 Task: Find a flat in Bebington for 9 guests from 8th to 15th August with 8+ beds, 5 bathrooms, Wifi, Free parking, and a price range of ₹10,000 to ₹14,000.
Action: Mouse moved to (458, 97)
Screenshot: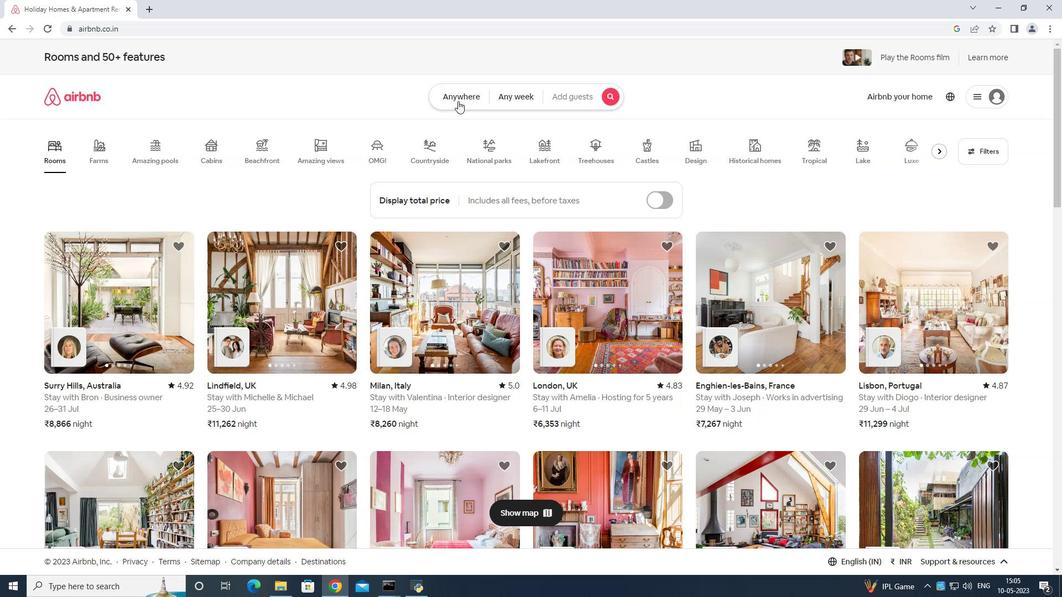 
Action: Mouse pressed left at (458, 97)
Screenshot: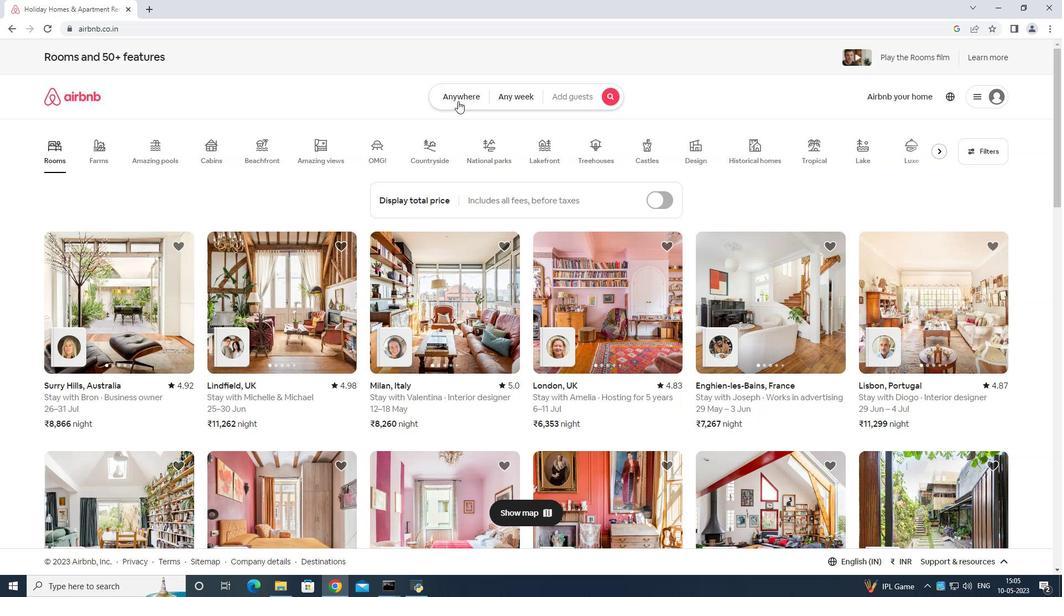 
Action: Mouse moved to (444, 140)
Screenshot: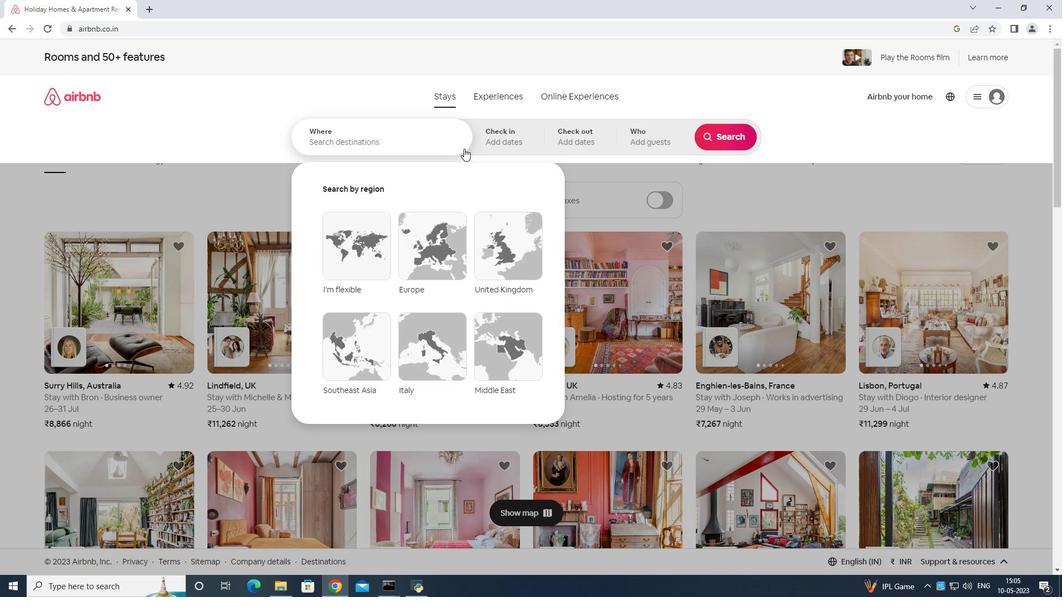 
Action: Mouse pressed left at (444, 140)
Screenshot: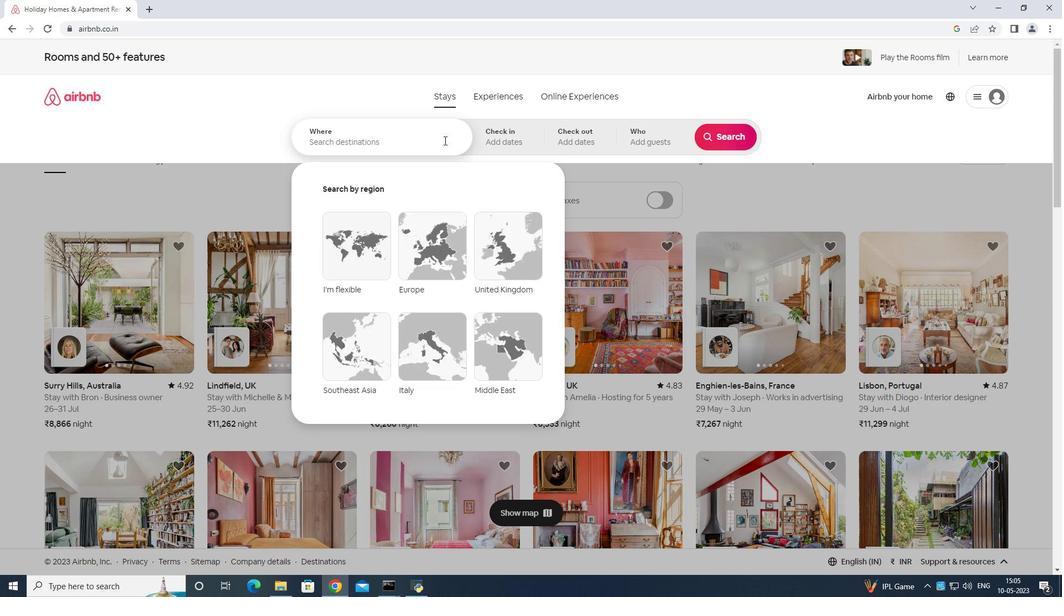 
Action: Mouse moved to (439, 137)
Screenshot: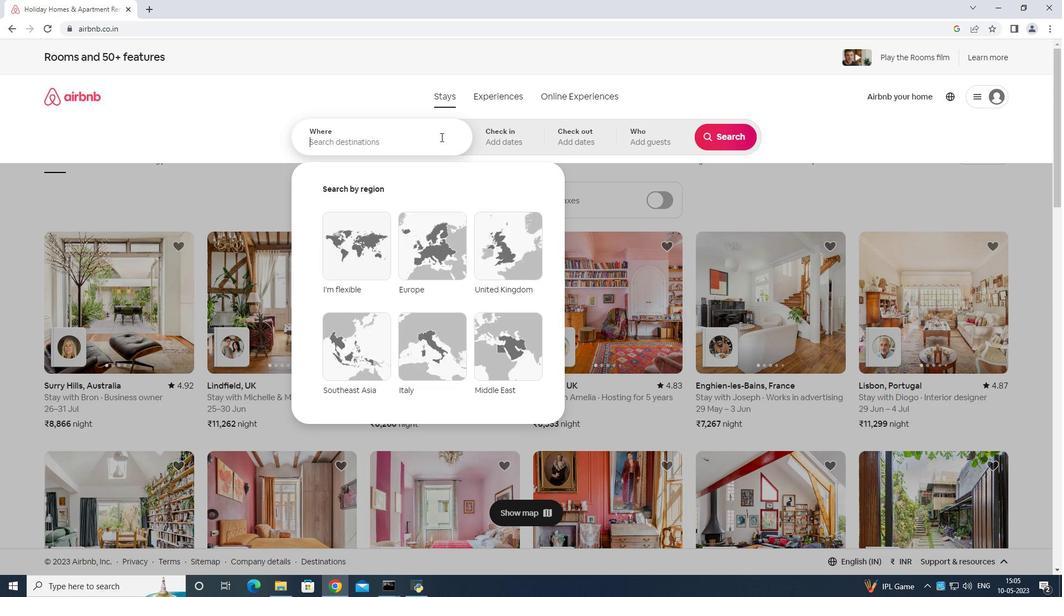 
Action: Key pressed <Key.shift>Bebington<Key.space>united<Key.space>kim<Key.backspace>m<Key.backspace>ngdom<Key.enter>
Screenshot: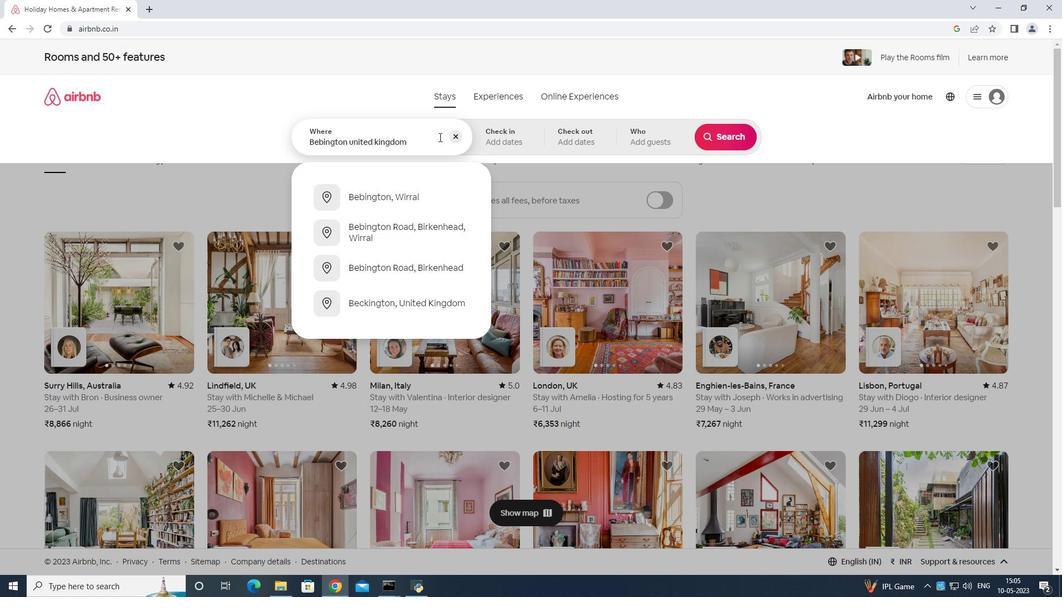 
Action: Mouse moved to (723, 222)
Screenshot: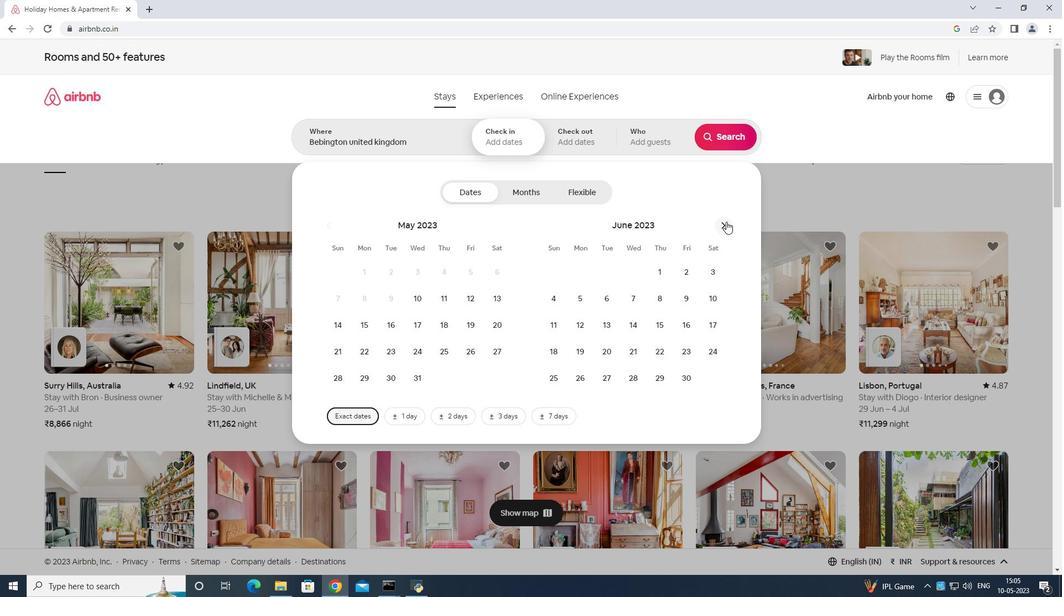 
Action: Mouse pressed left at (723, 222)
Screenshot: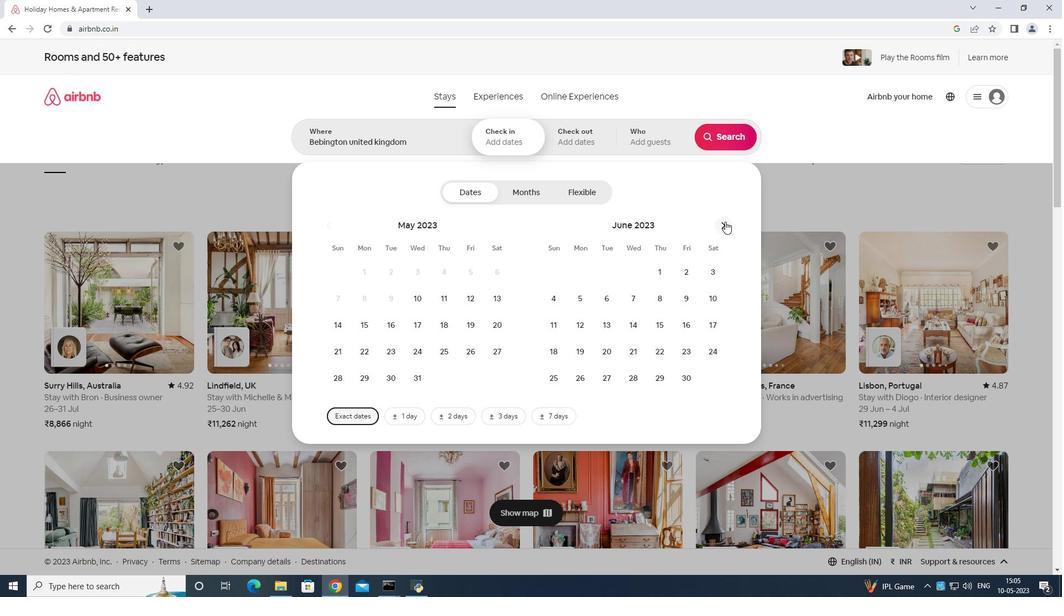 
Action: Mouse moved to (721, 222)
Screenshot: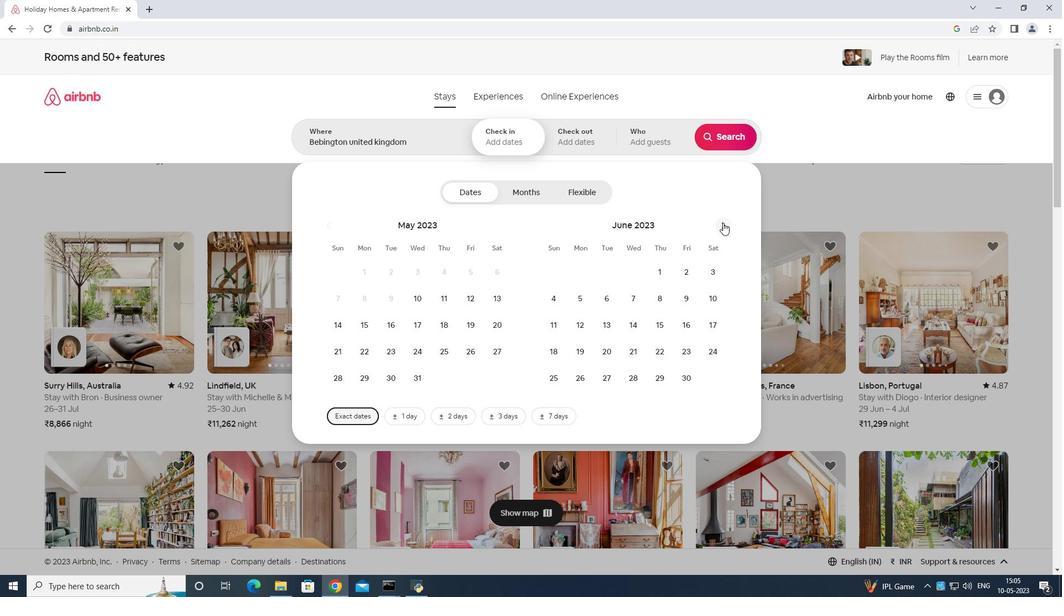 
Action: Mouse pressed left at (721, 222)
Screenshot: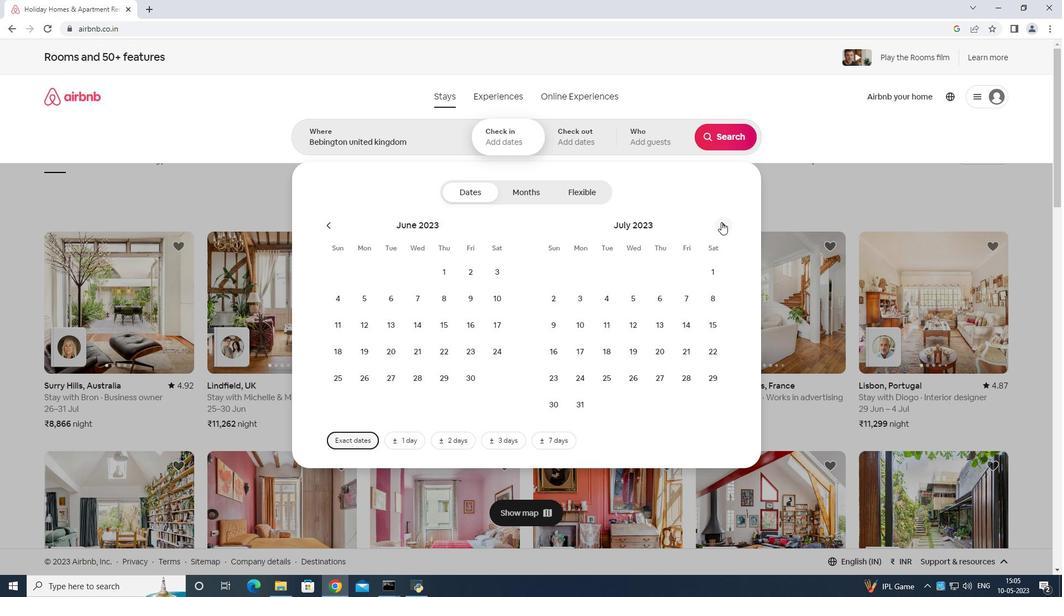 
Action: Mouse moved to (614, 299)
Screenshot: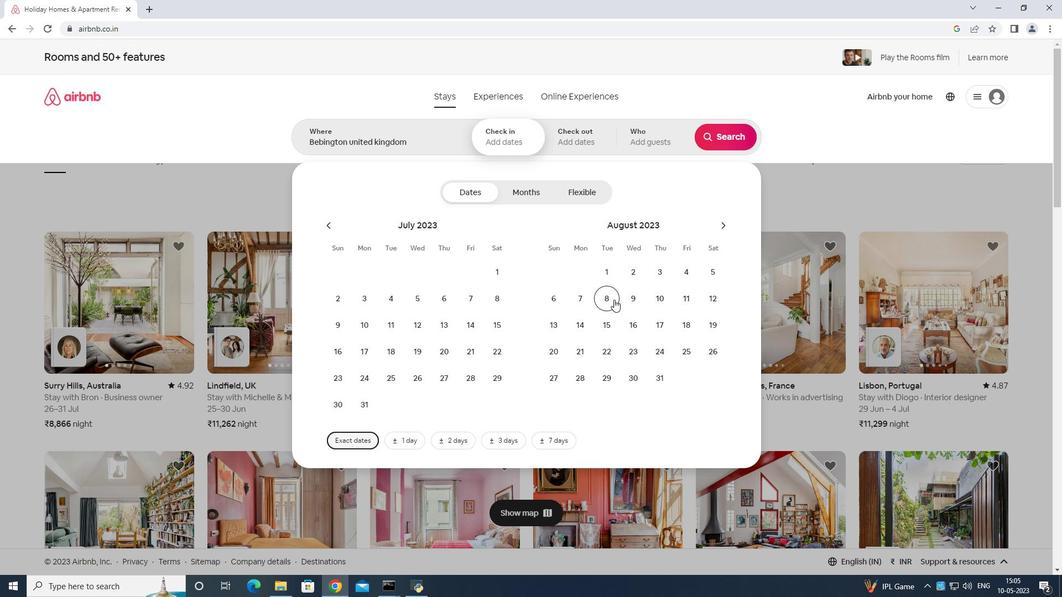
Action: Mouse pressed left at (614, 299)
Screenshot: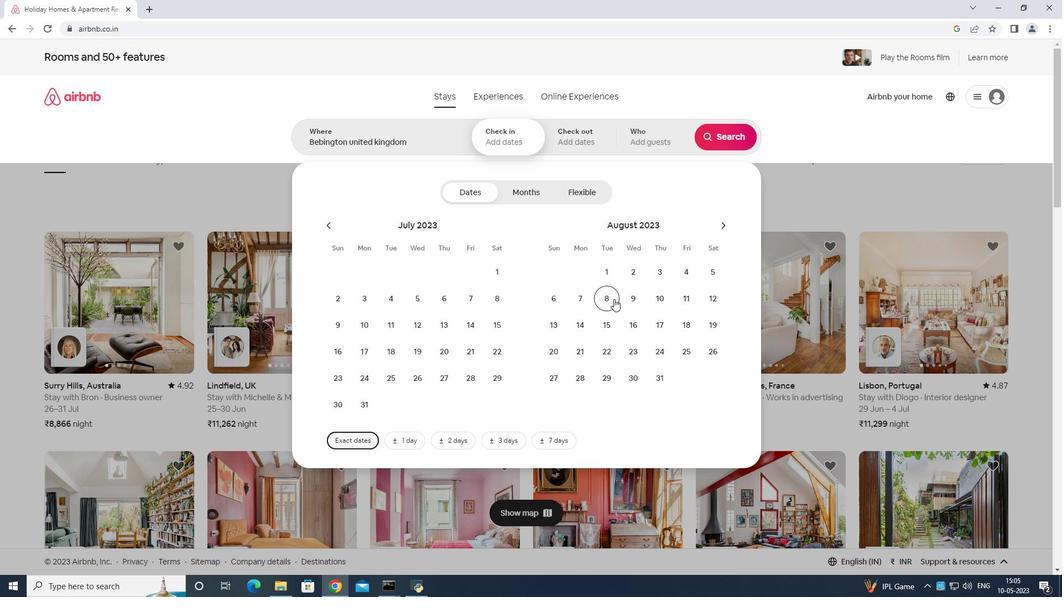 
Action: Mouse moved to (597, 325)
Screenshot: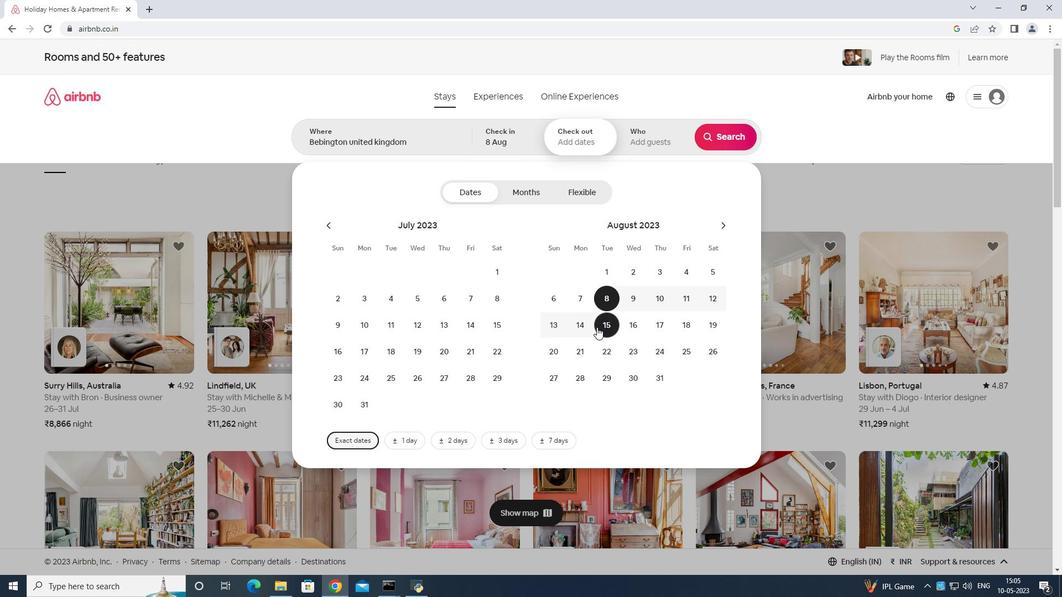 
Action: Mouse pressed left at (597, 325)
Screenshot: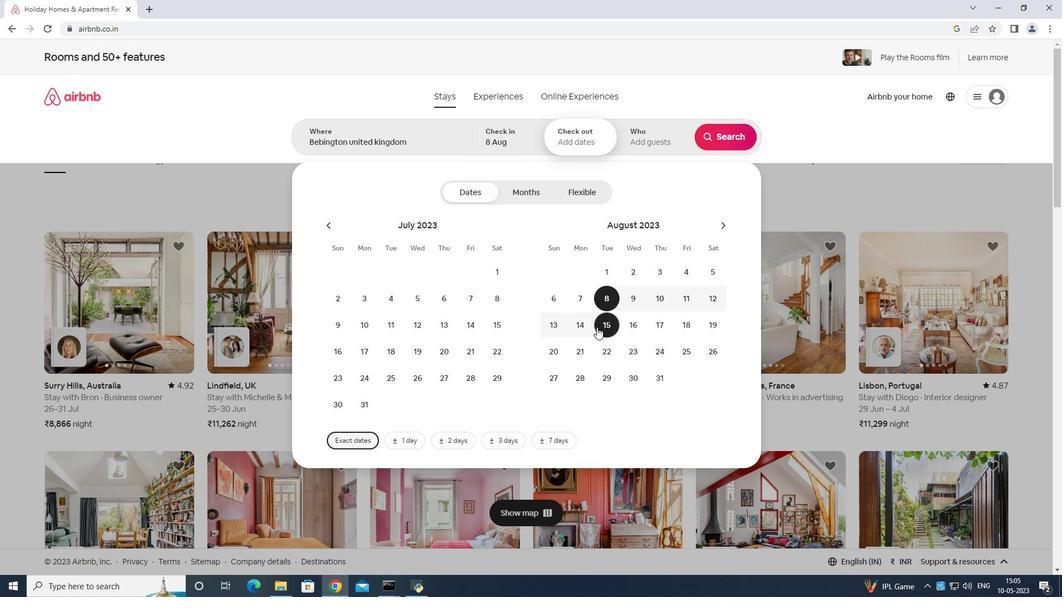 
Action: Mouse moved to (659, 131)
Screenshot: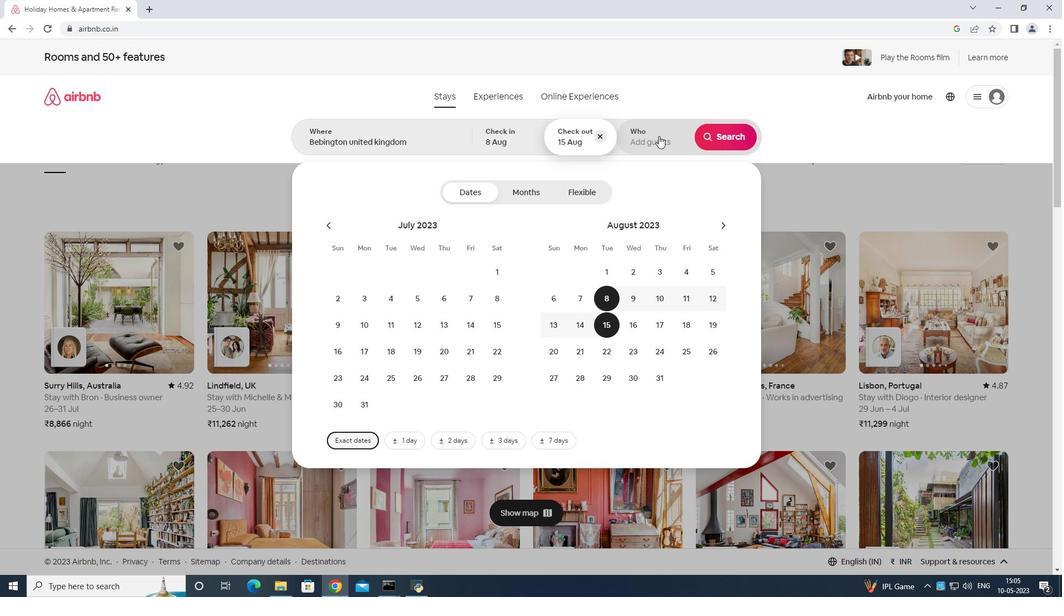 
Action: Mouse pressed left at (659, 131)
Screenshot: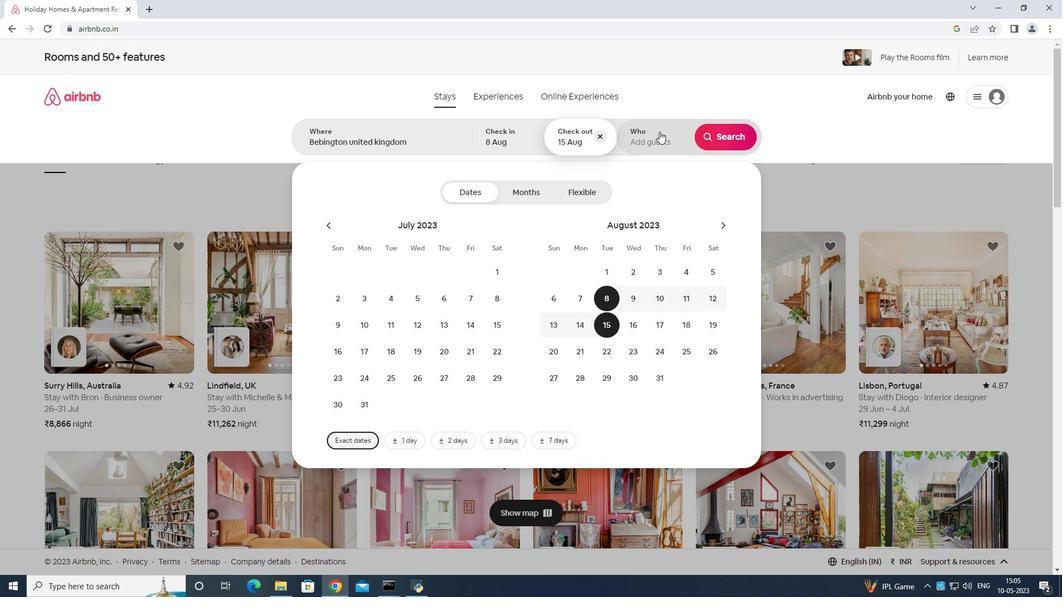 
Action: Mouse moved to (728, 190)
Screenshot: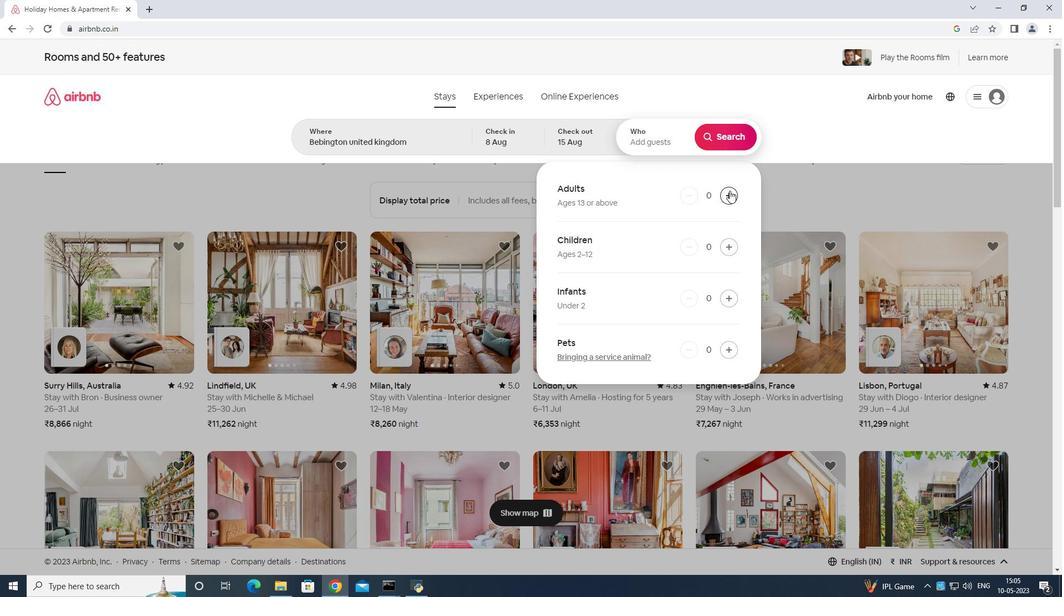 
Action: Mouse pressed left at (728, 190)
Screenshot: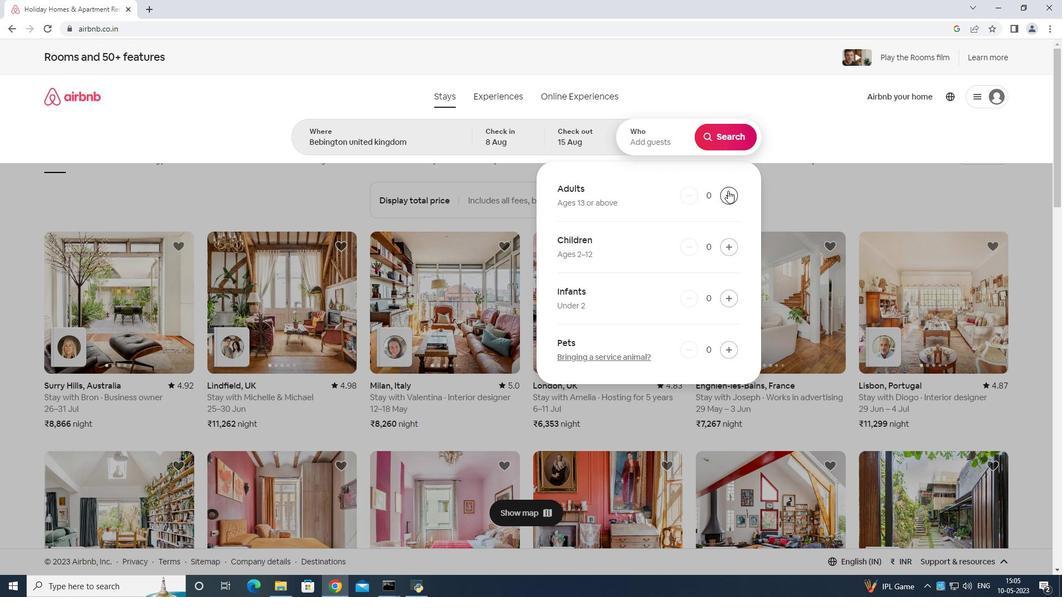 
Action: Mouse pressed left at (728, 190)
Screenshot: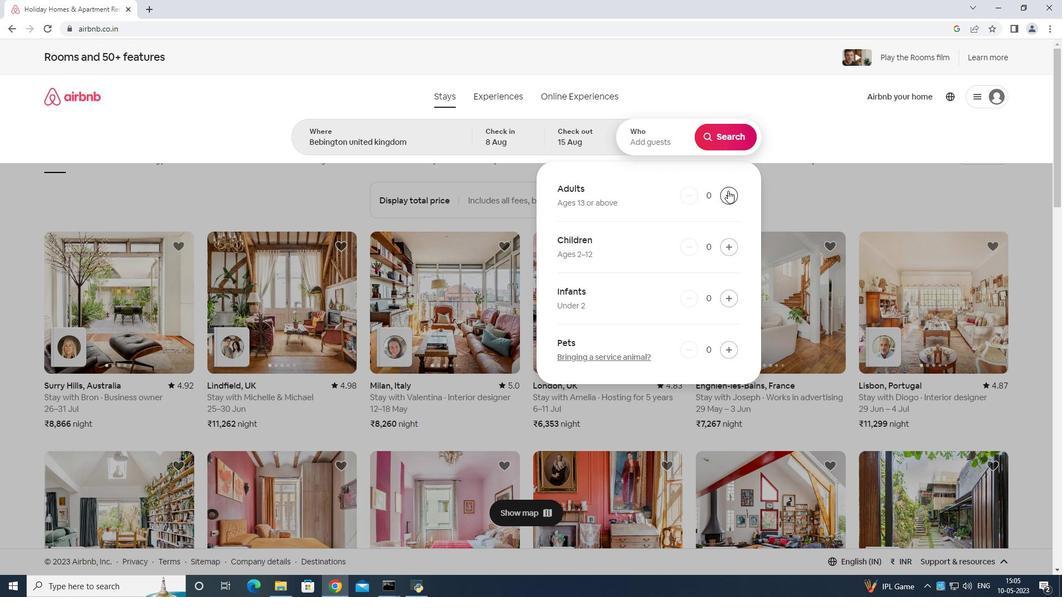 
Action: Mouse pressed left at (728, 190)
Screenshot: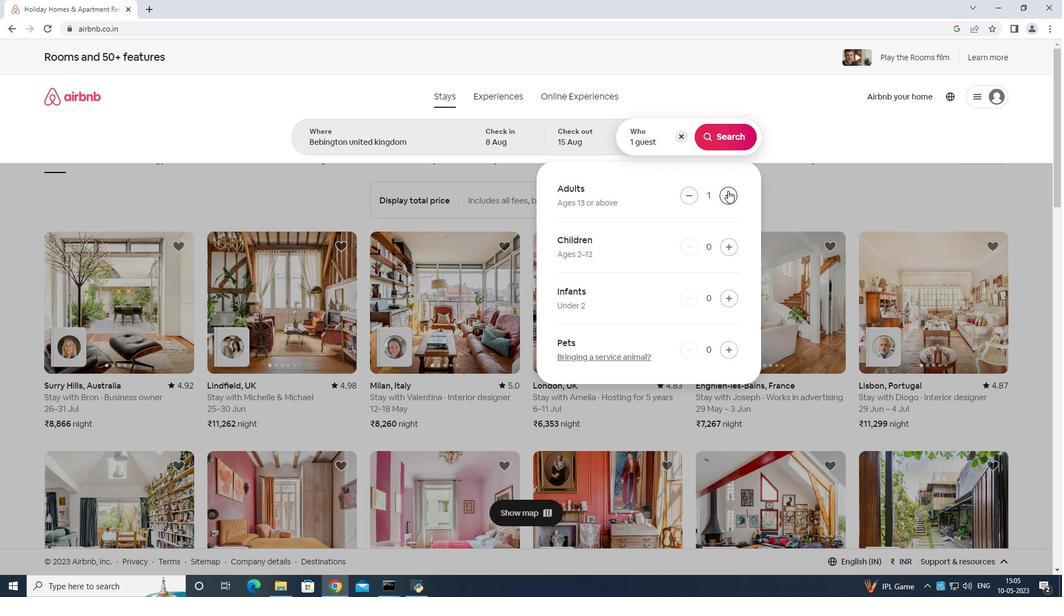 
Action: Mouse pressed left at (728, 190)
Screenshot: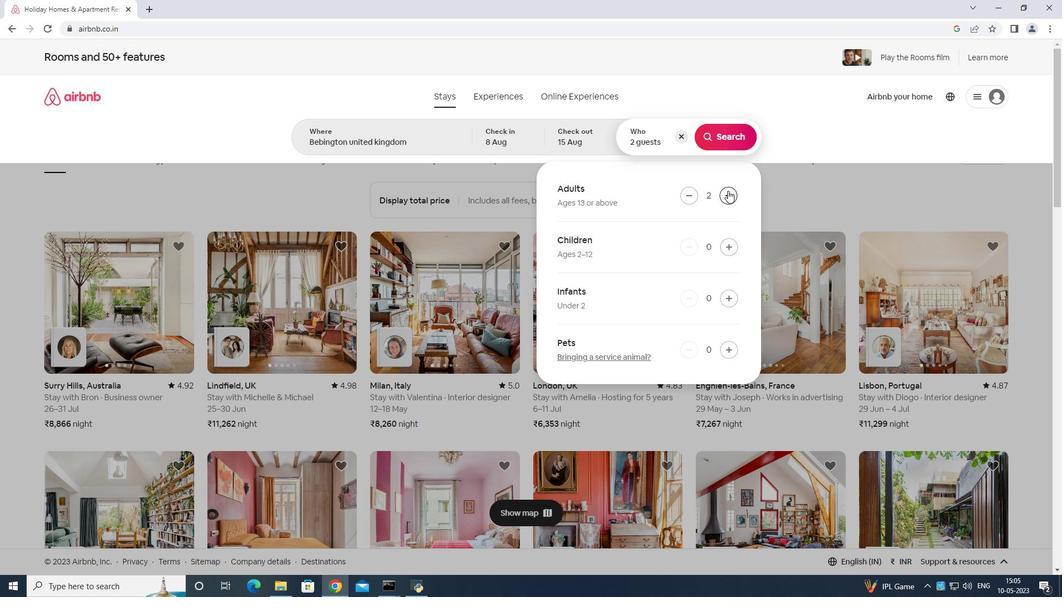 
Action: Mouse pressed left at (728, 190)
Screenshot: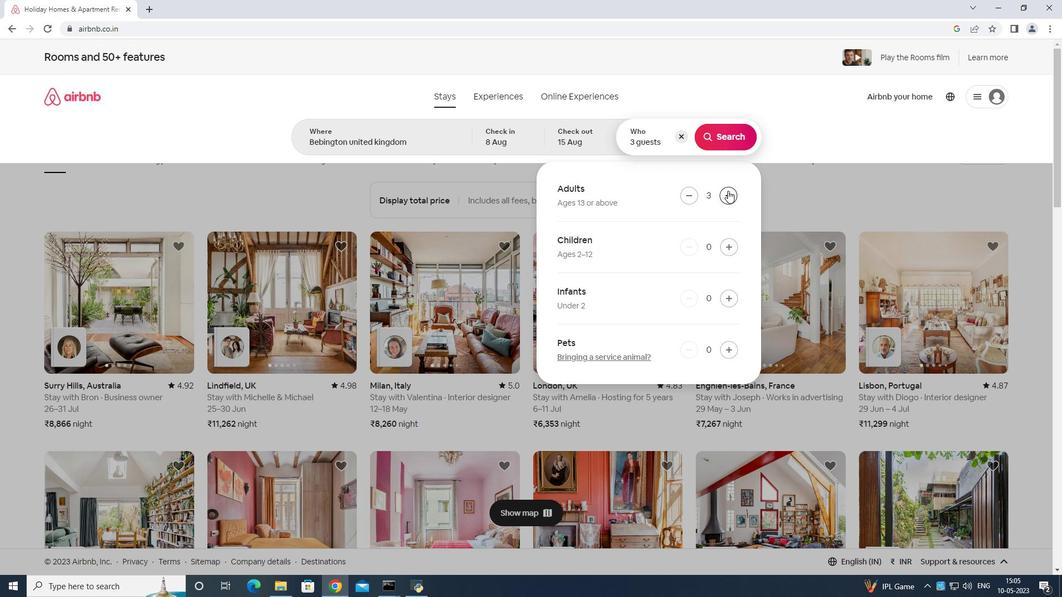 
Action: Mouse pressed left at (728, 190)
Screenshot: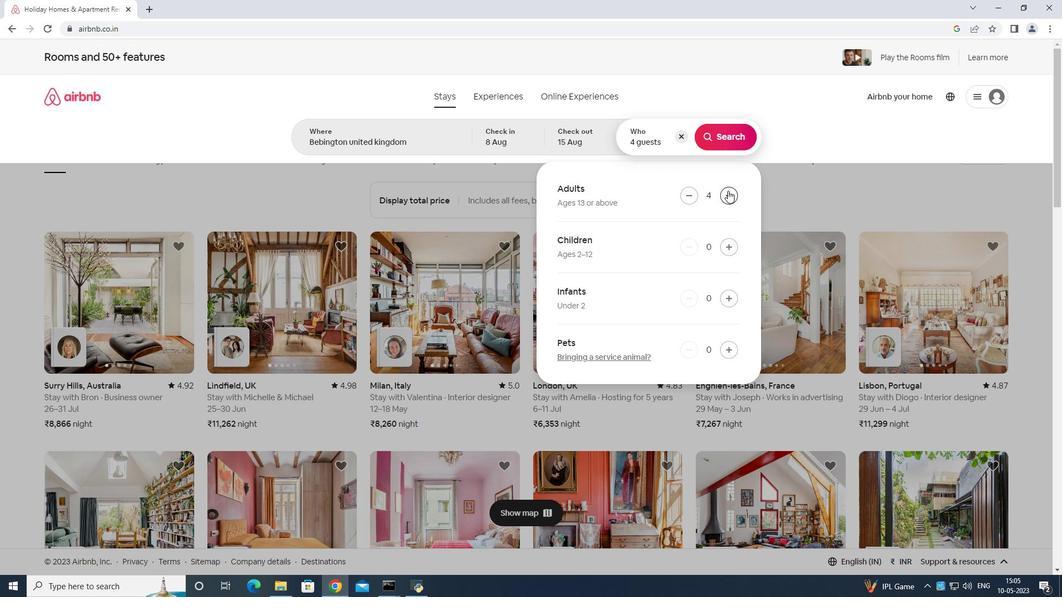 
Action: Mouse pressed left at (728, 190)
Screenshot: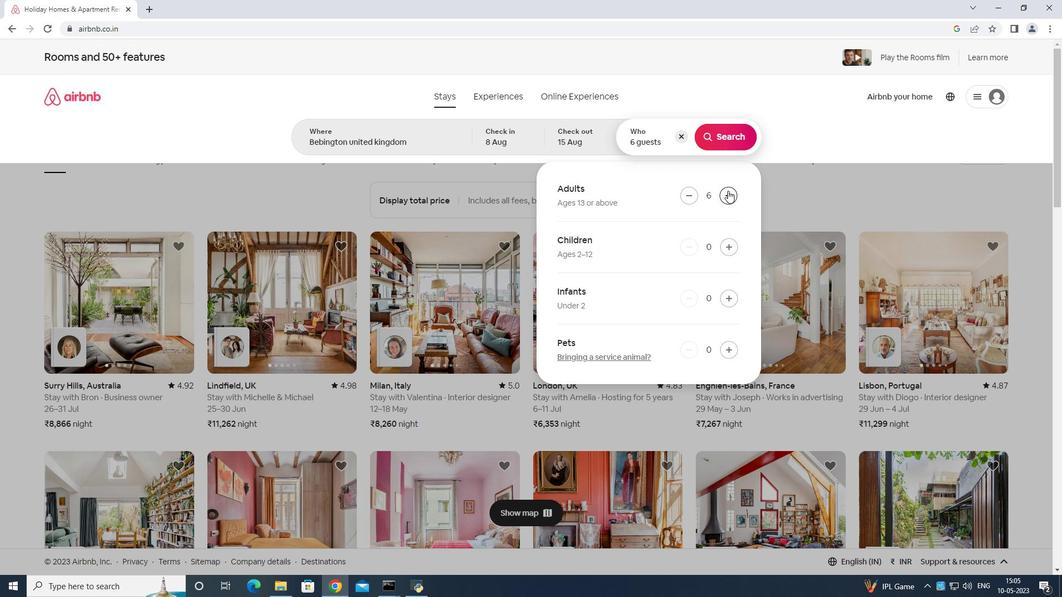 
Action: Mouse pressed left at (728, 190)
Screenshot: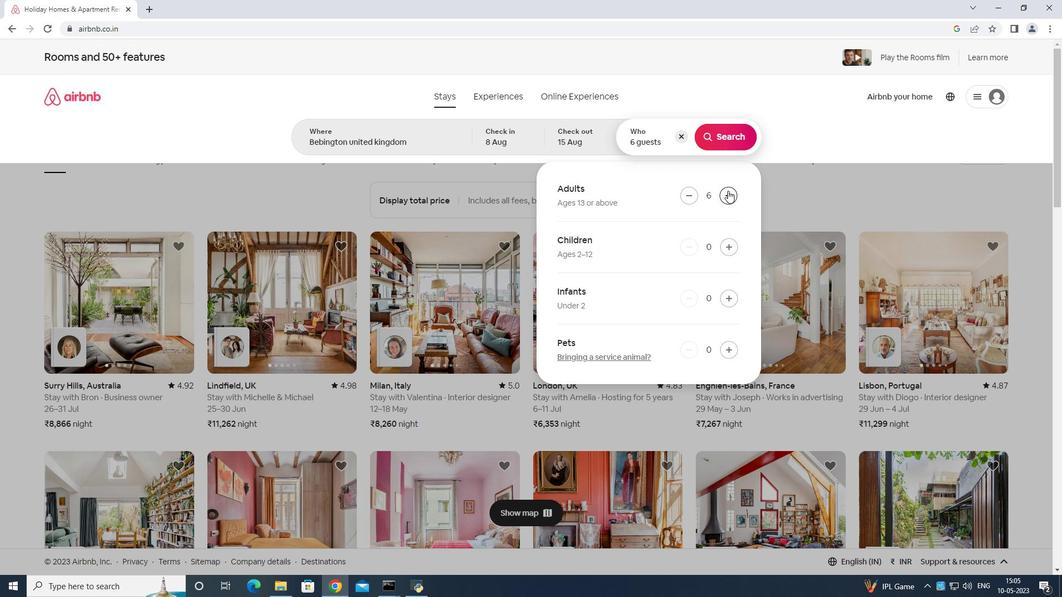 
Action: Mouse moved to (732, 133)
Screenshot: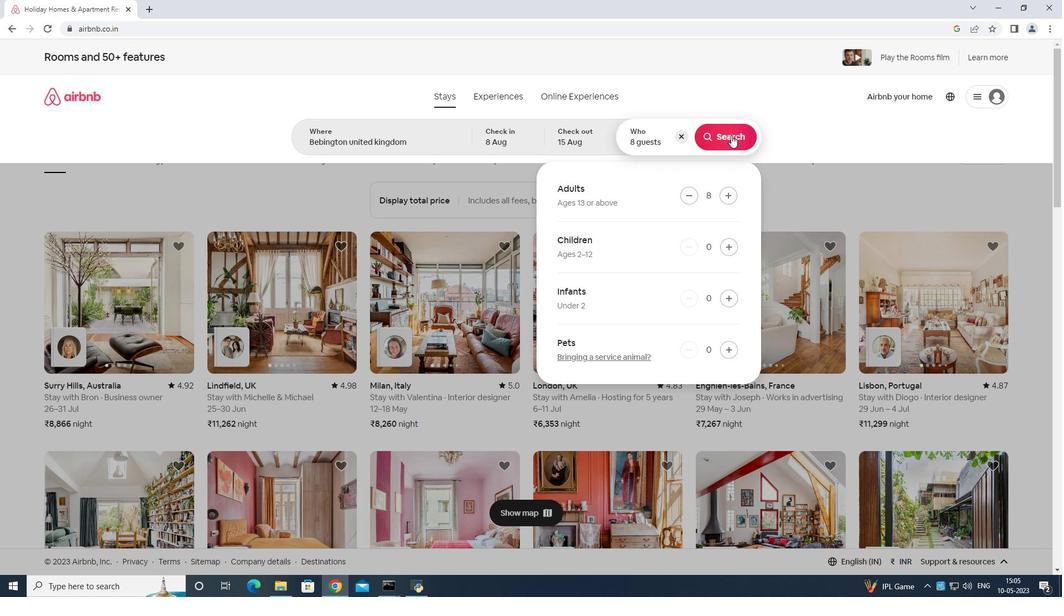 
Action: Mouse pressed left at (732, 133)
Screenshot: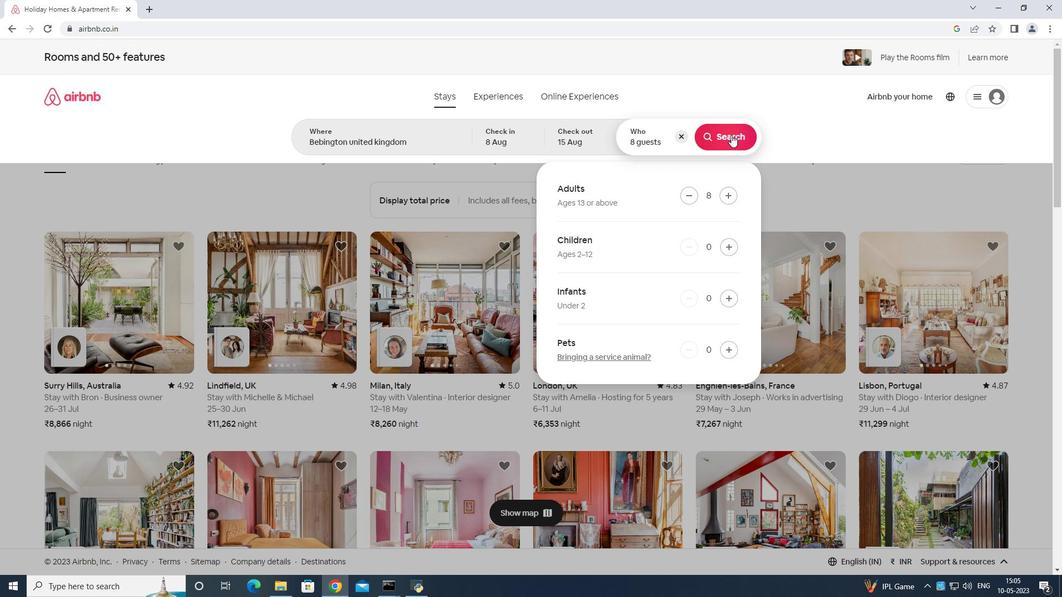 
Action: Mouse moved to (571, 56)
Screenshot: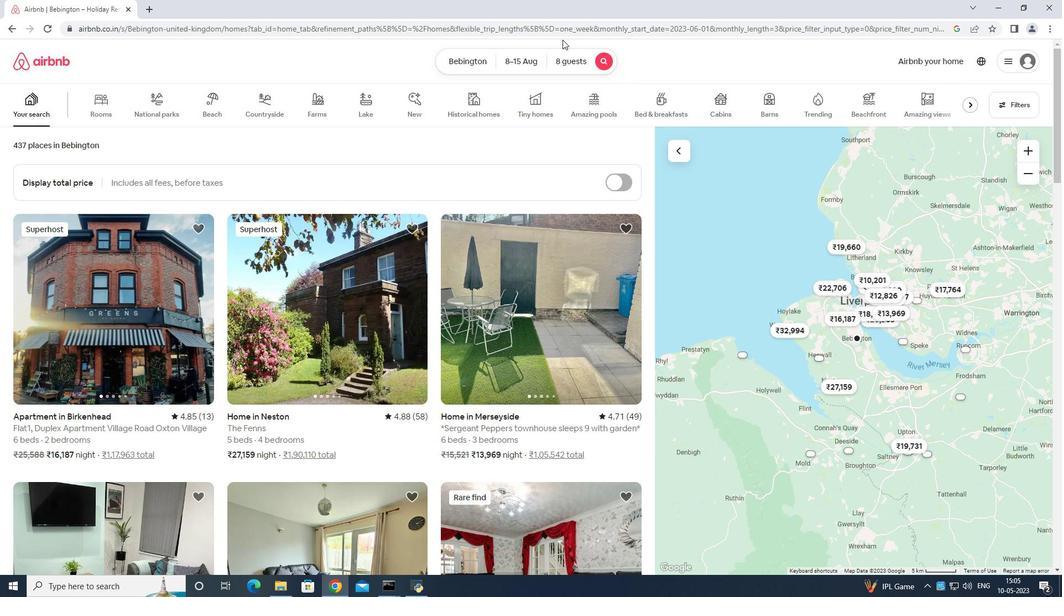 
Action: Mouse pressed left at (571, 56)
Screenshot: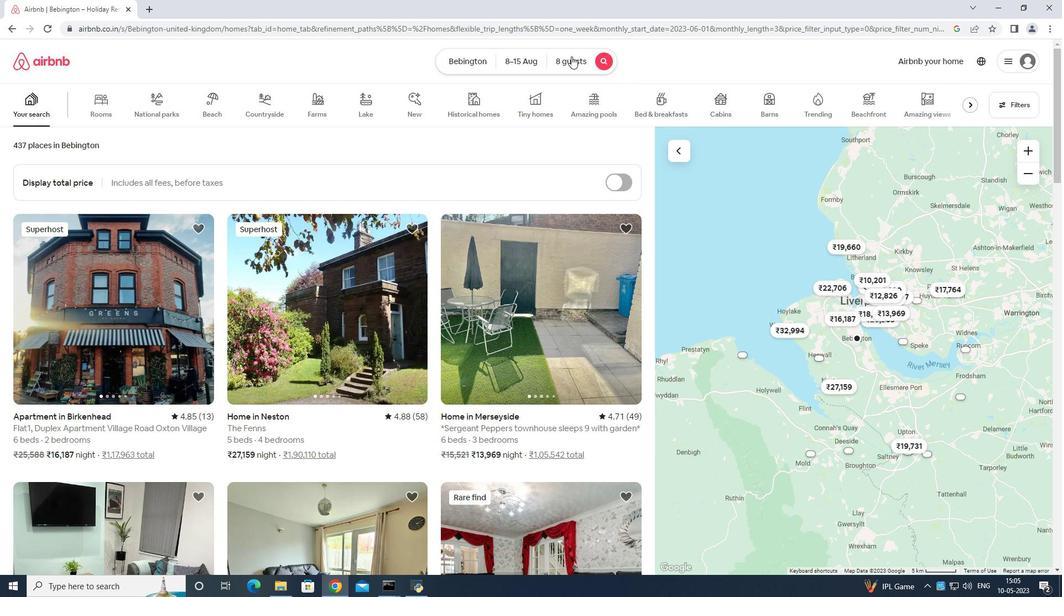 
Action: Mouse moved to (732, 160)
Screenshot: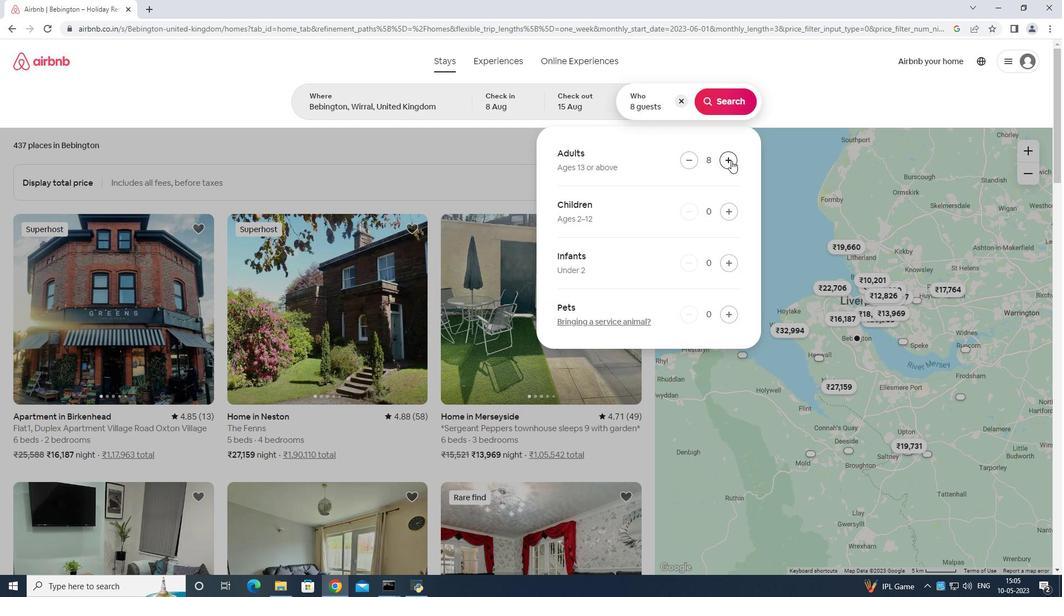 
Action: Mouse pressed left at (732, 160)
Screenshot: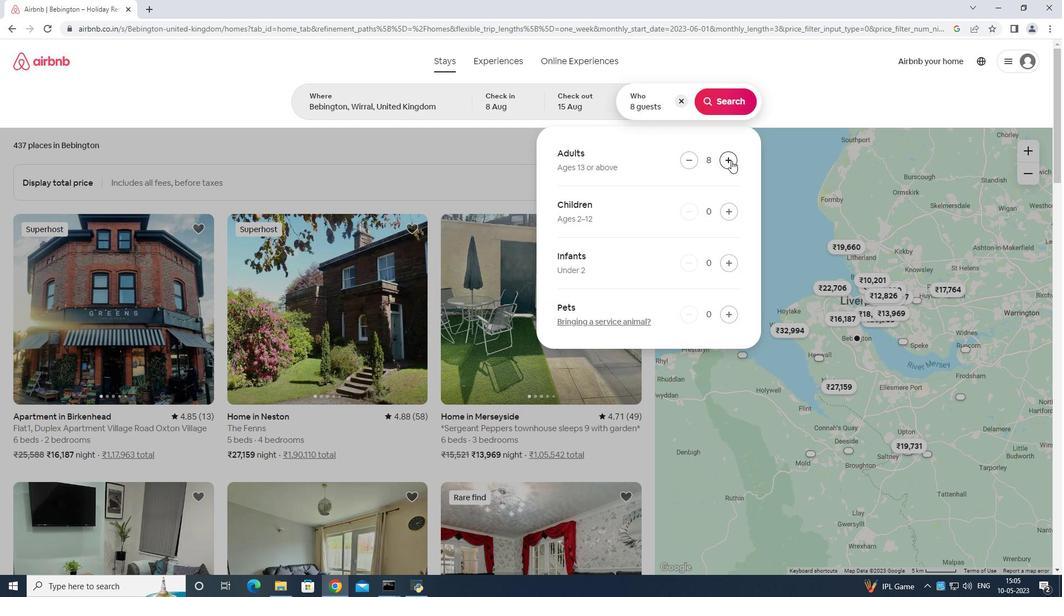 
Action: Mouse moved to (724, 101)
Screenshot: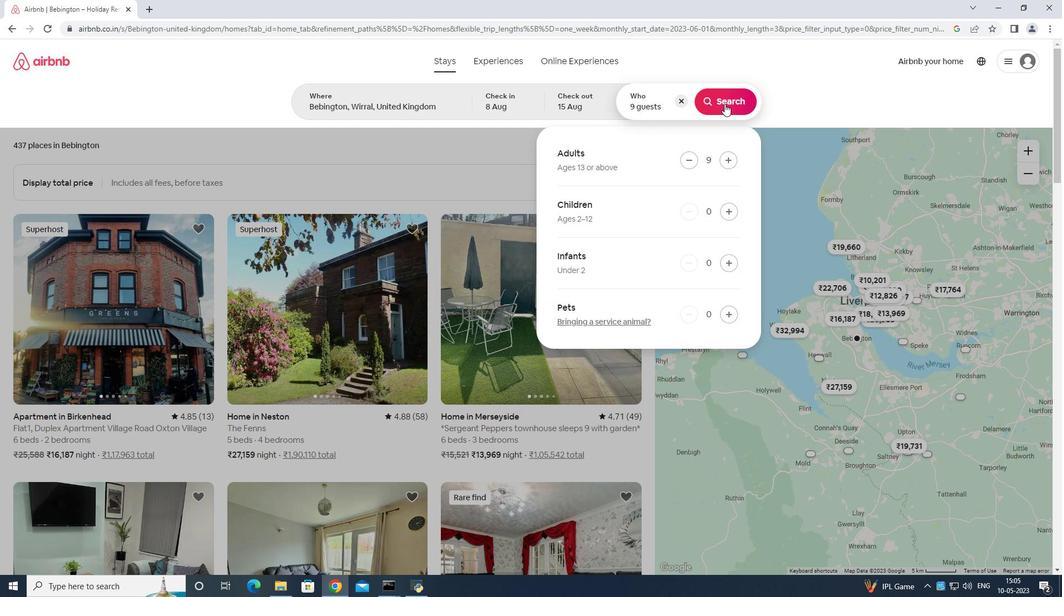 
Action: Mouse pressed left at (724, 101)
Screenshot: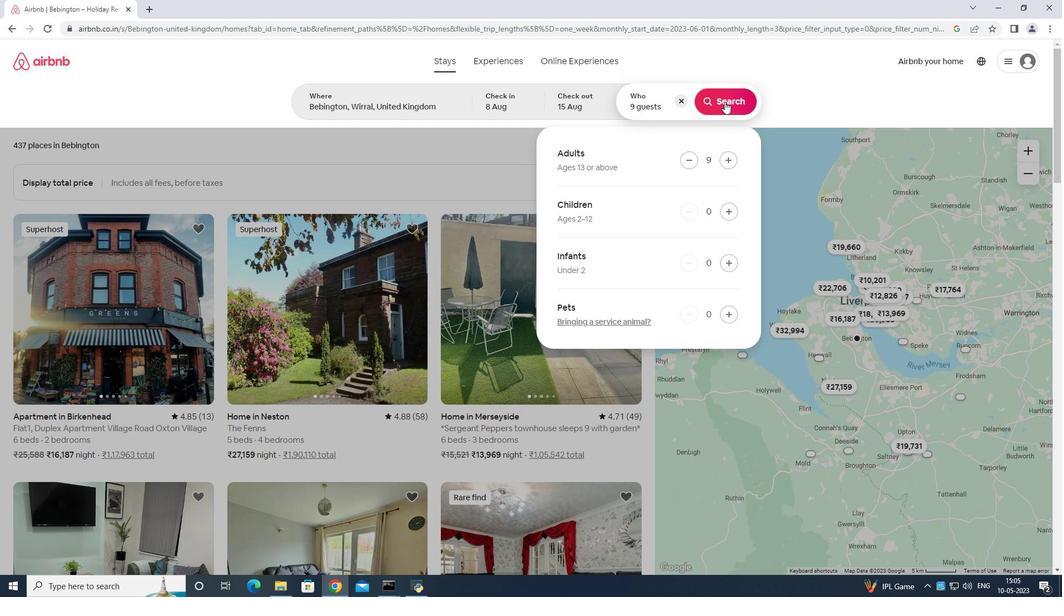 
Action: Mouse moved to (1015, 100)
Screenshot: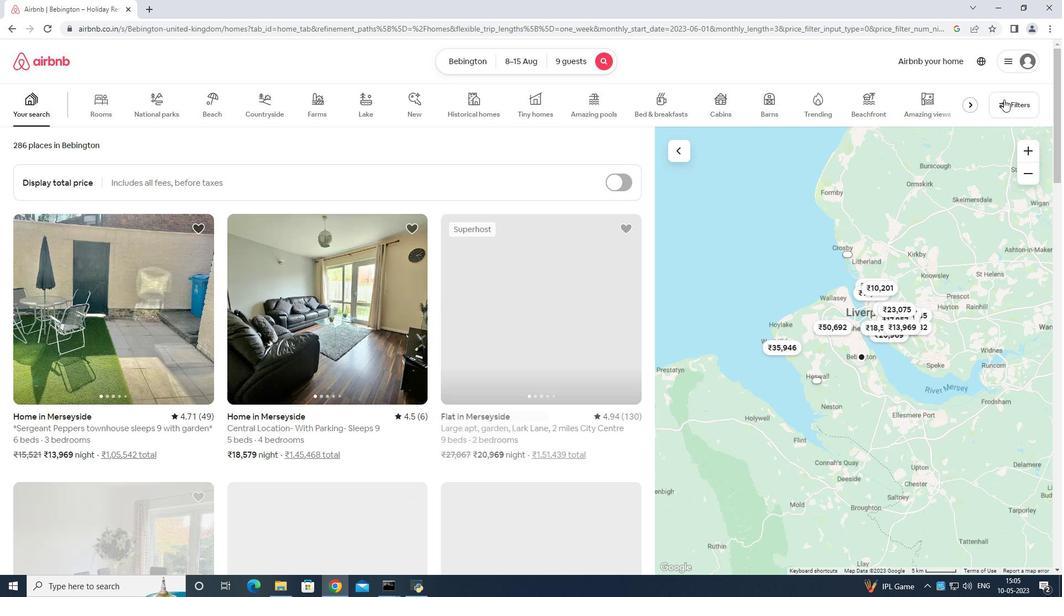 
Action: Mouse pressed left at (1015, 100)
Screenshot: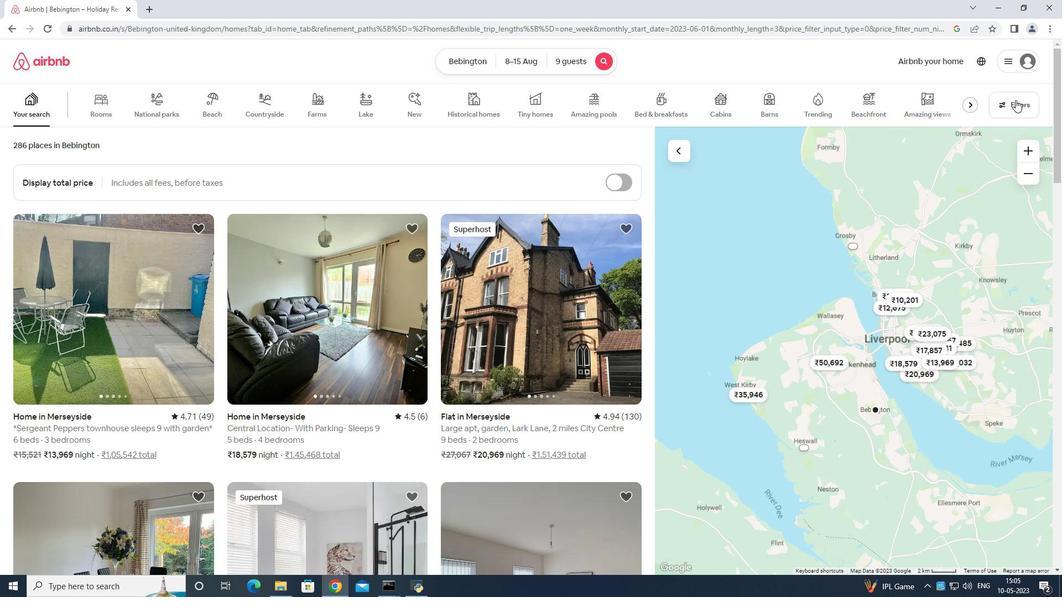 
Action: Mouse moved to (434, 374)
Screenshot: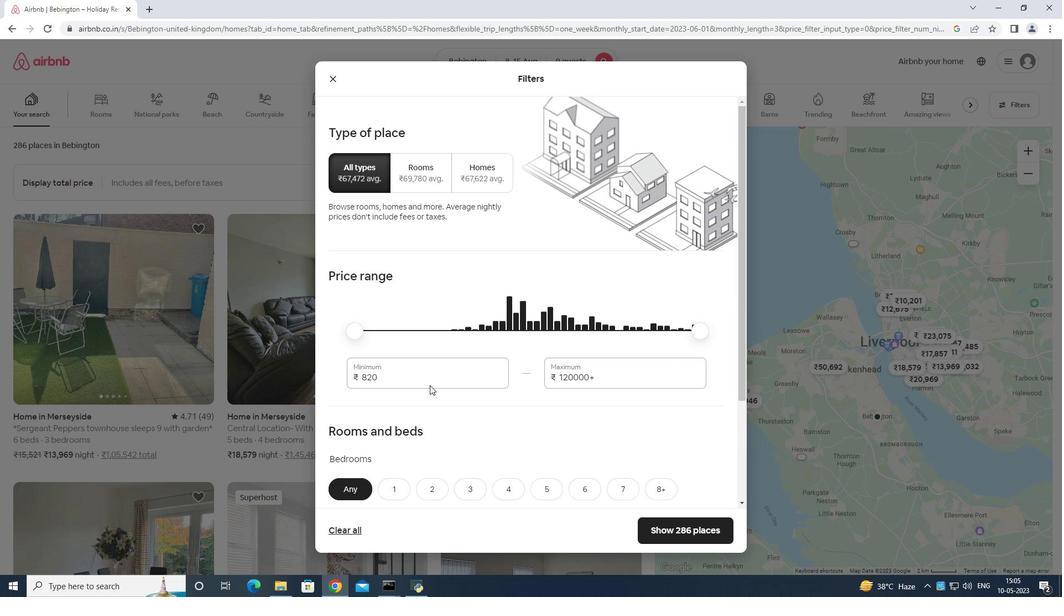 
Action: Mouse pressed left at (434, 374)
Screenshot: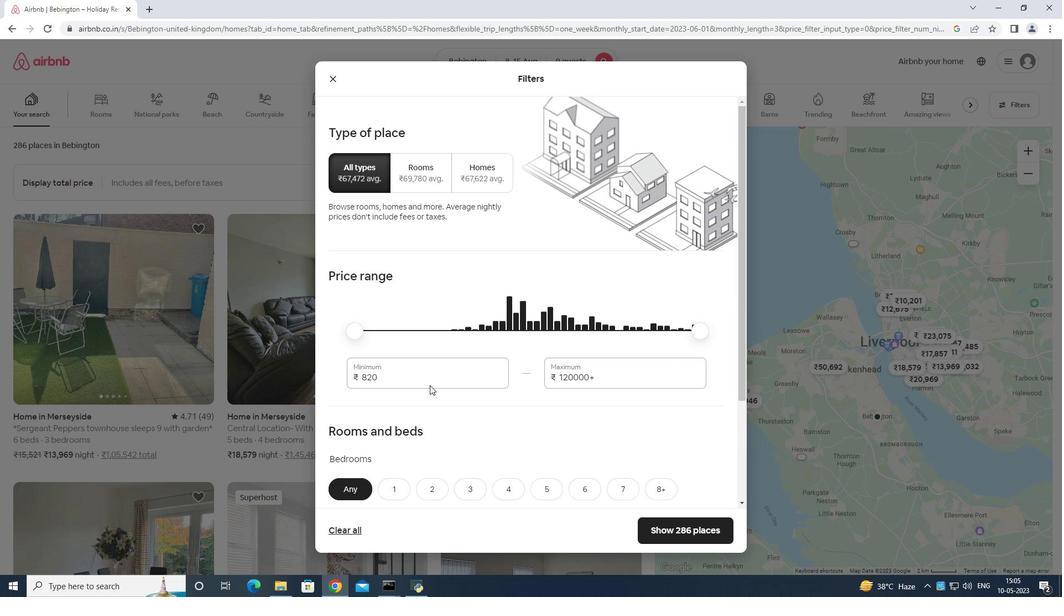 
Action: Mouse moved to (428, 365)
Screenshot: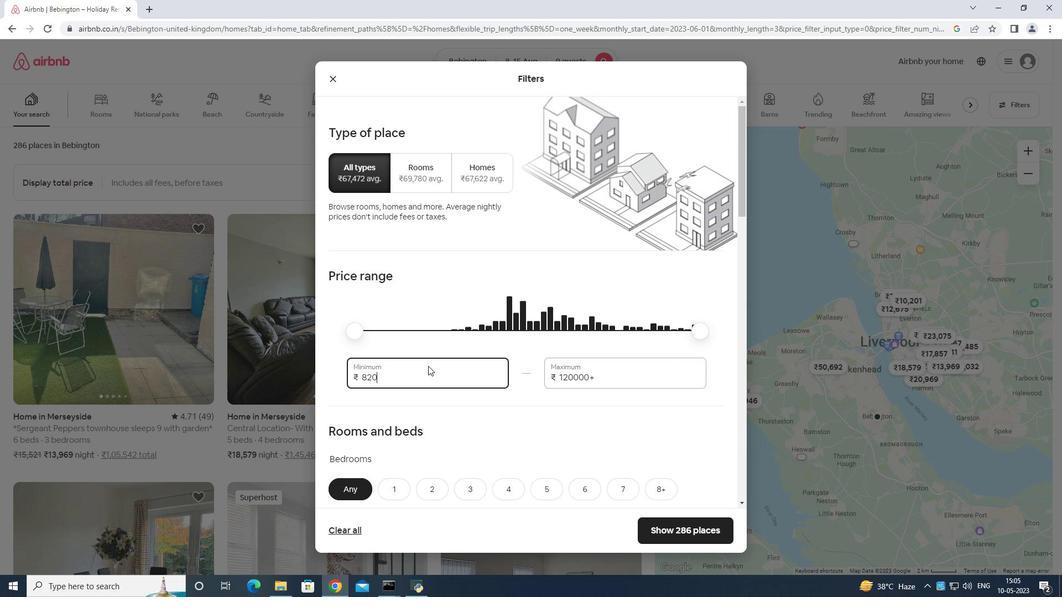 
Action: Key pressed <Key.backspace>
Screenshot: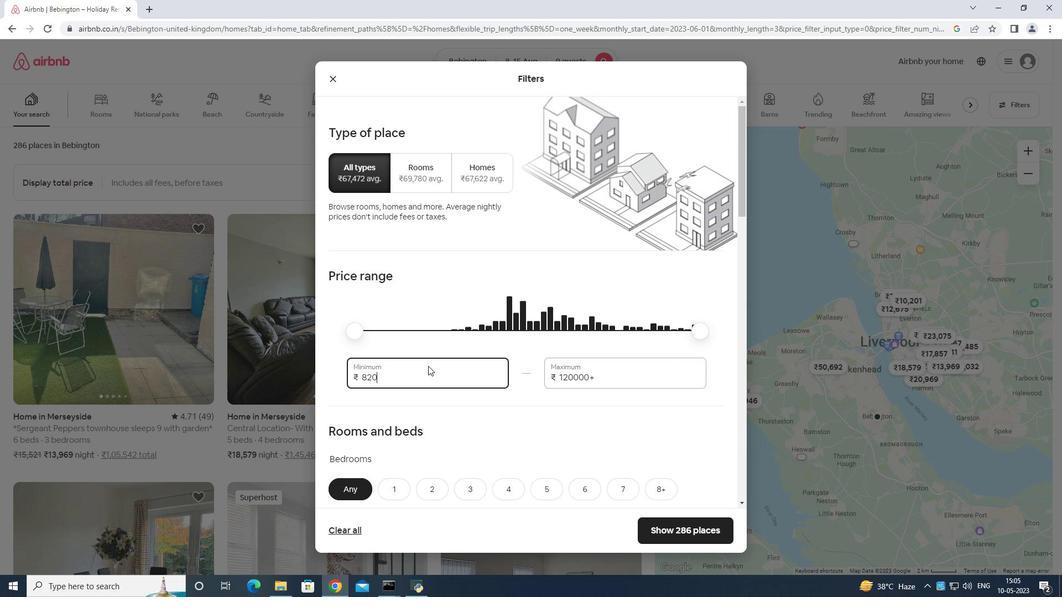 
Action: Mouse moved to (428, 363)
Screenshot: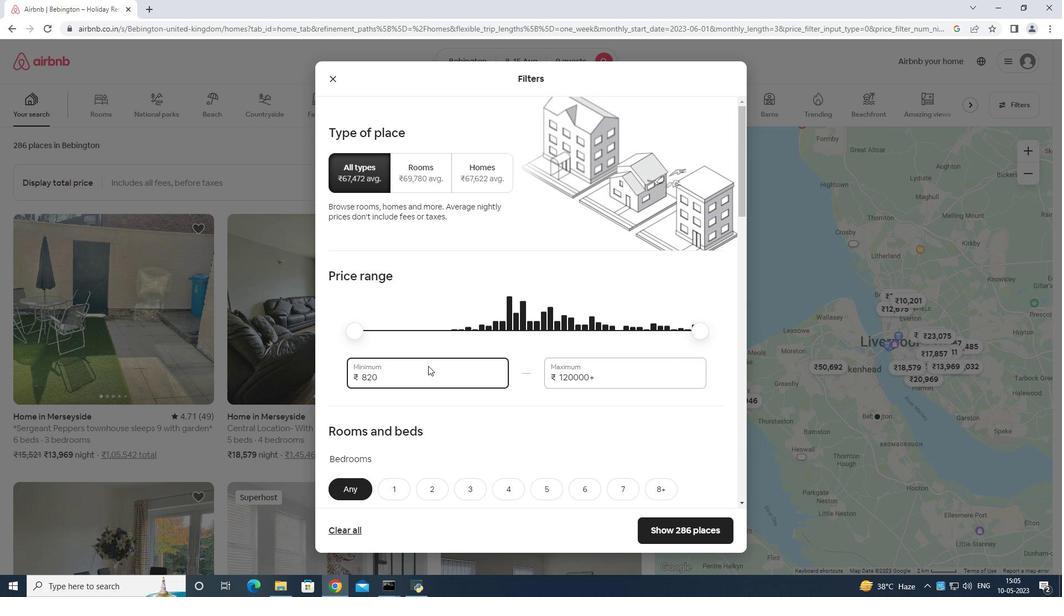 
Action: Key pressed <Key.backspace><Key.backspace><Key.backspace><Key.backspace><Key.backspace><Key.backspace>10000
Screenshot: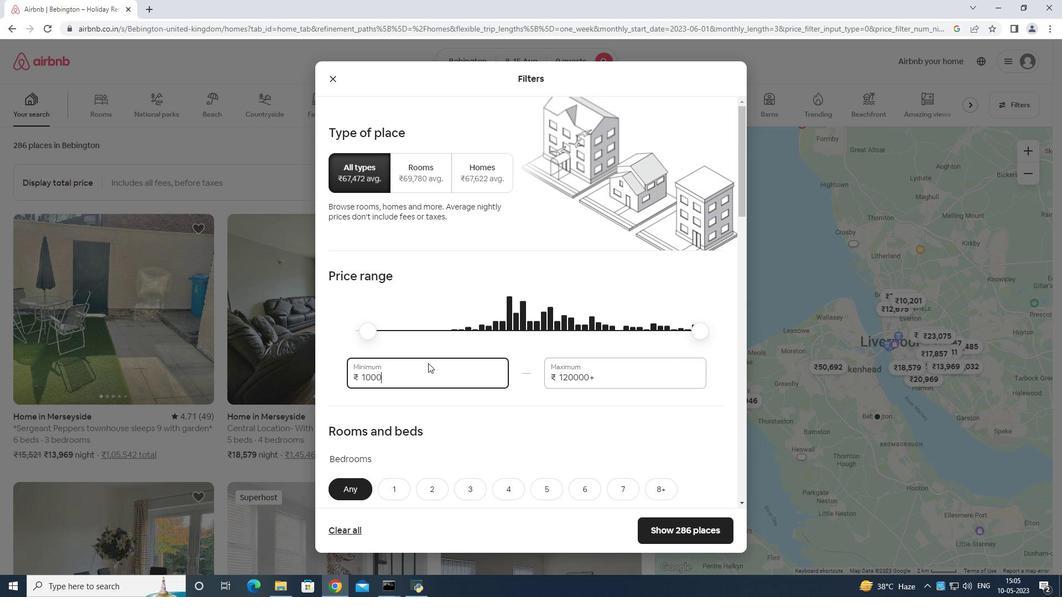 
Action: Mouse moved to (611, 376)
Screenshot: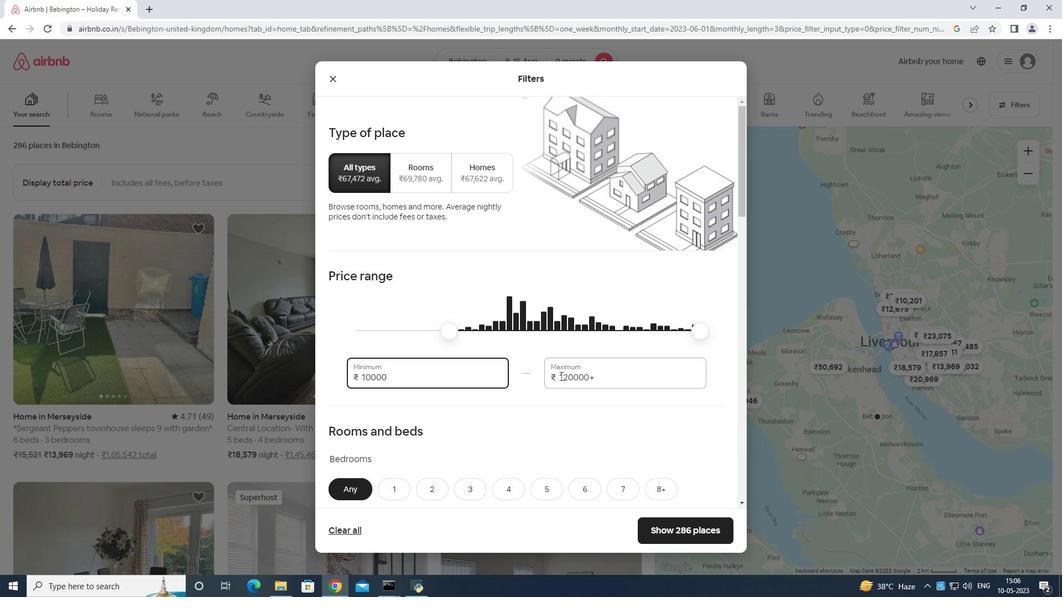 
Action: Mouse pressed left at (611, 376)
Screenshot: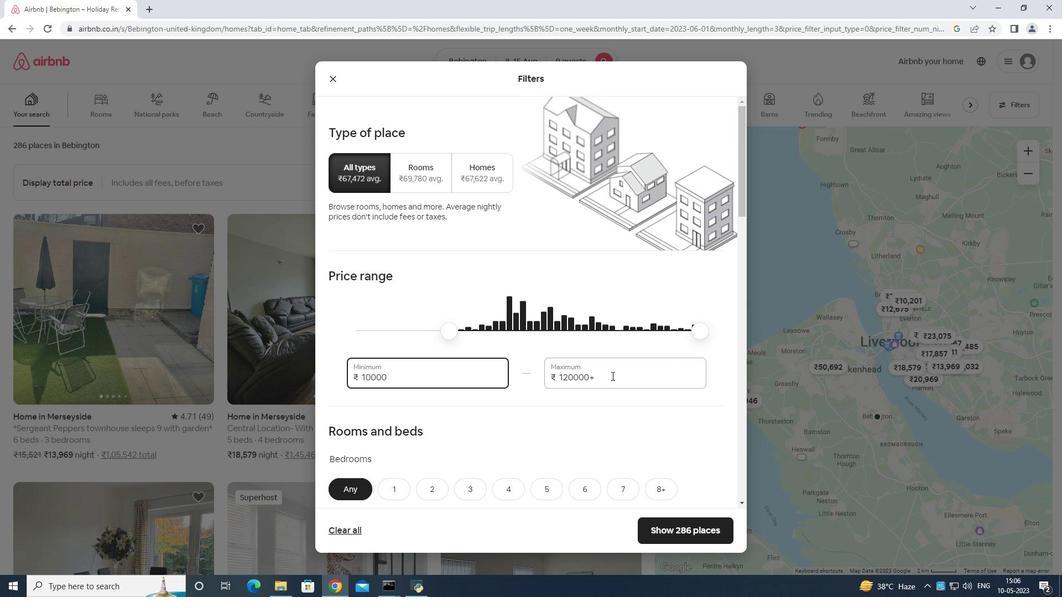 
Action: Mouse moved to (598, 363)
Screenshot: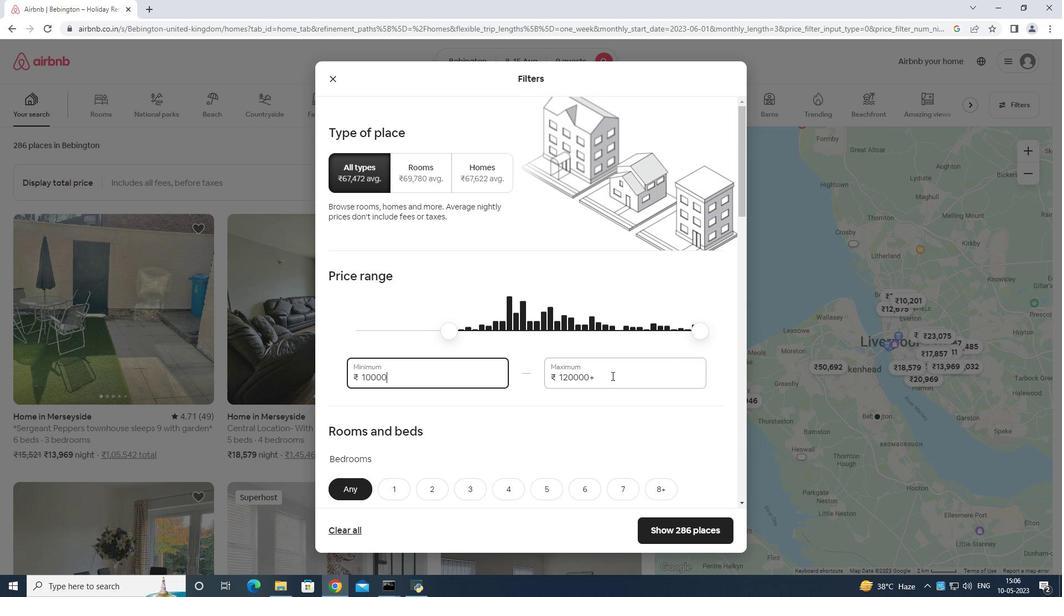 
Action: Key pressed <Key.backspace><Key.backspace><Key.backspace><Key.backspace><Key.backspace><Key.backspace><Key.backspace><Key.backspace><Key.backspace><Key.backspace><Key.backspace><Key.backspace><Key.backspace><Key.backspace>14000
Screenshot: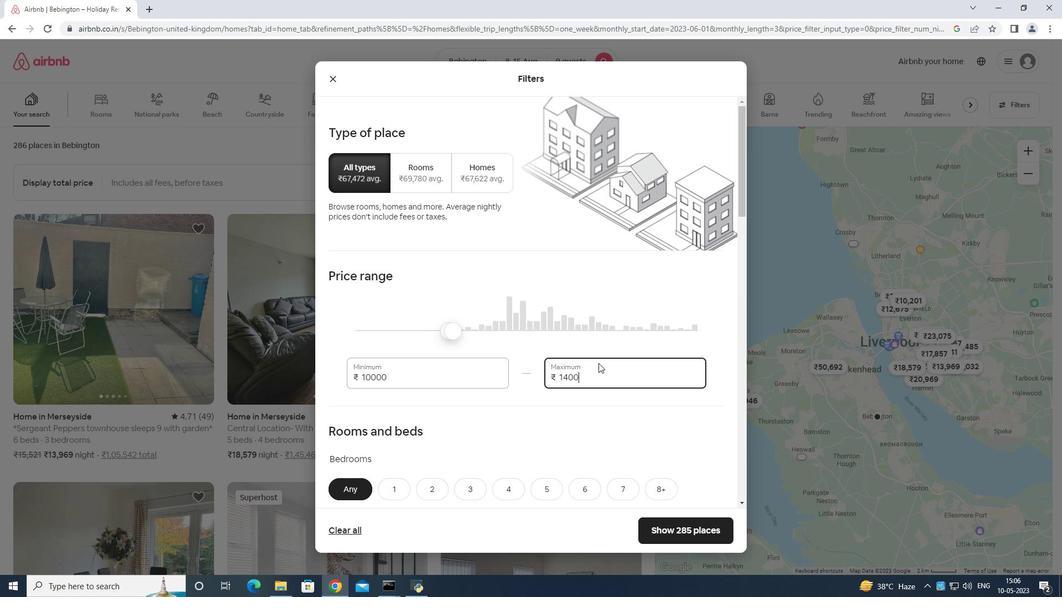 
Action: Mouse moved to (602, 366)
Screenshot: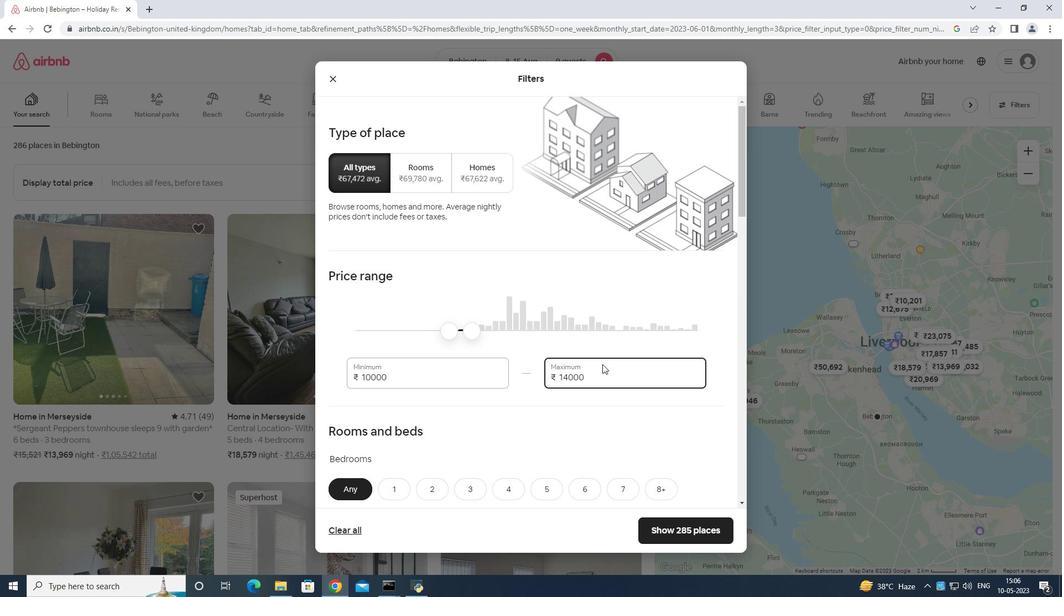 
Action: Mouse scrolled (602, 365) with delta (0, 0)
Screenshot: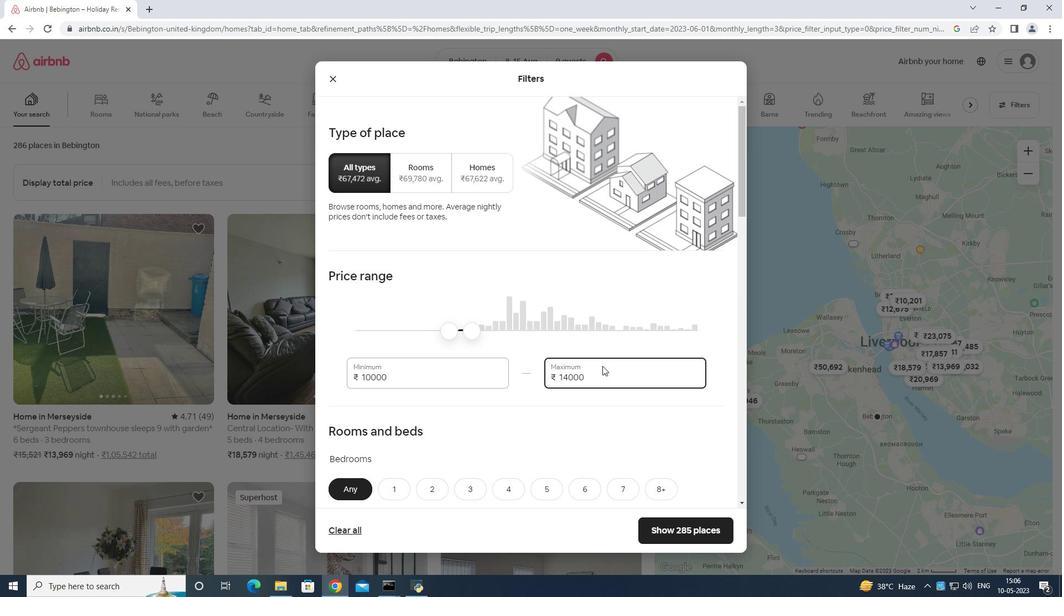 
Action: Mouse scrolled (602, 365) with delta (0, 0)
Screenshot: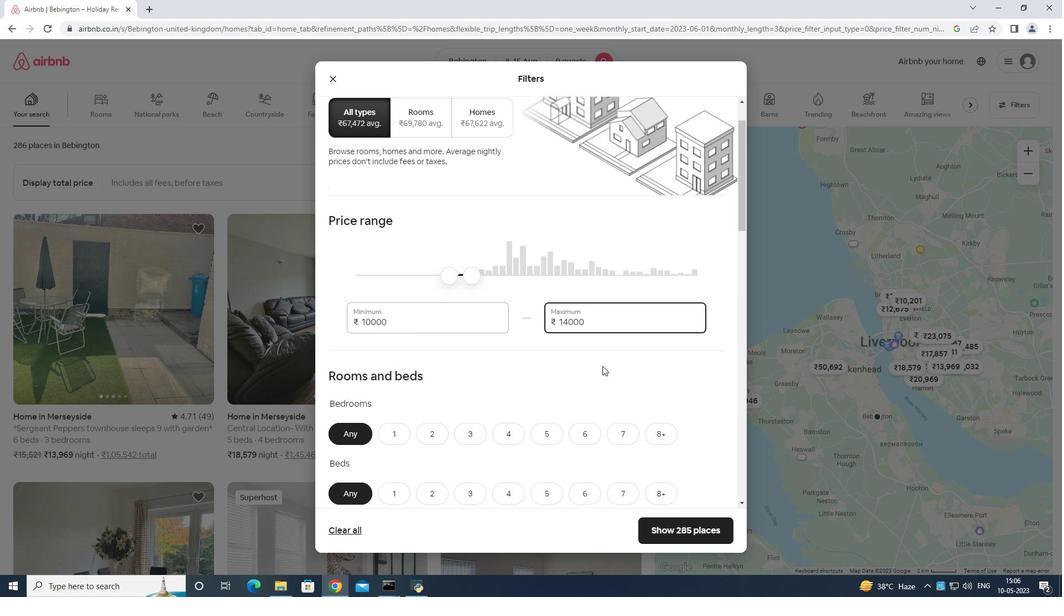 
Action: Mouse scrolled (602, 365) with delta (0, 0)
Screenshot: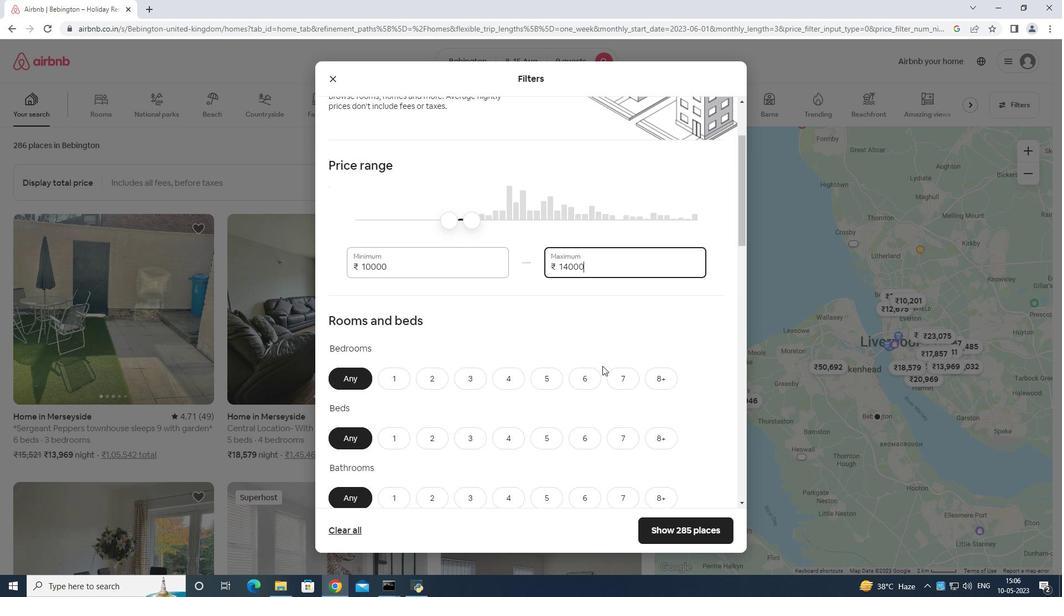 
Action: Mouse moved to (547, 323)
Screenshot: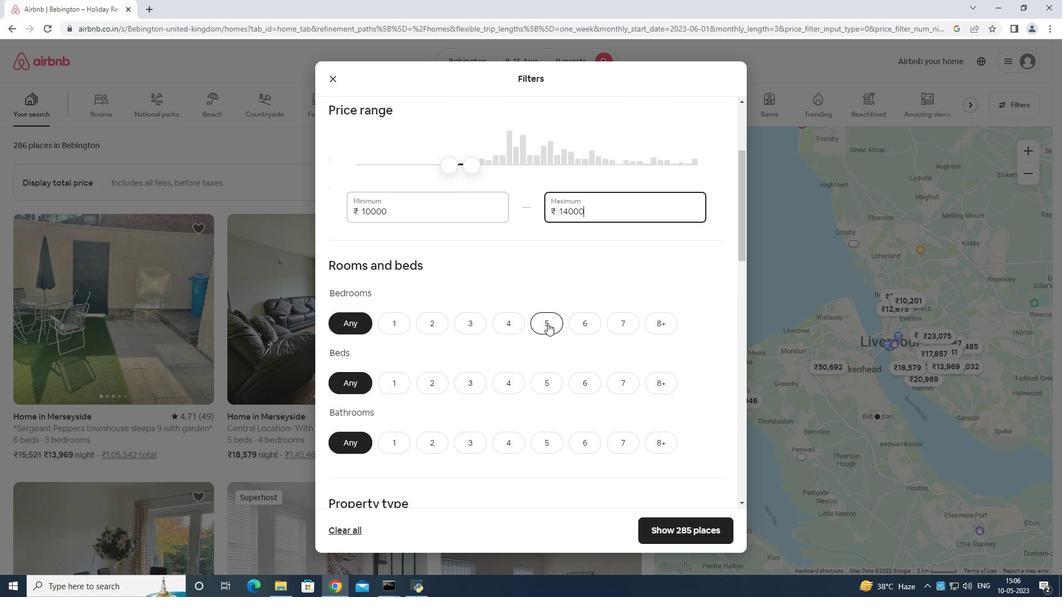 
Action: Mouse pressed left at (547, 323)
Screenshot: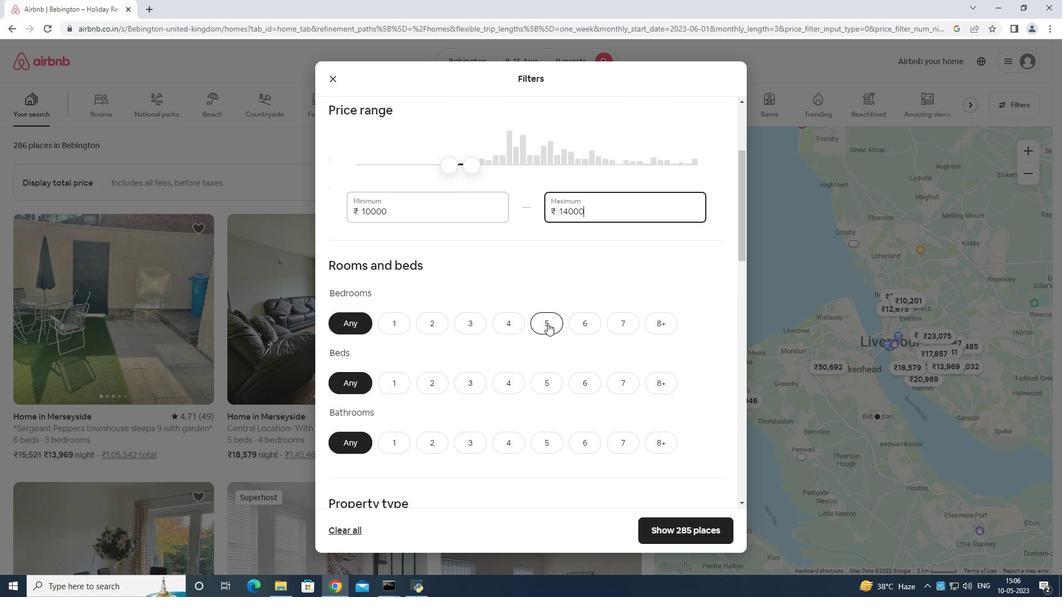 
Action: Mouse moved to (660, 380)
Screenshot: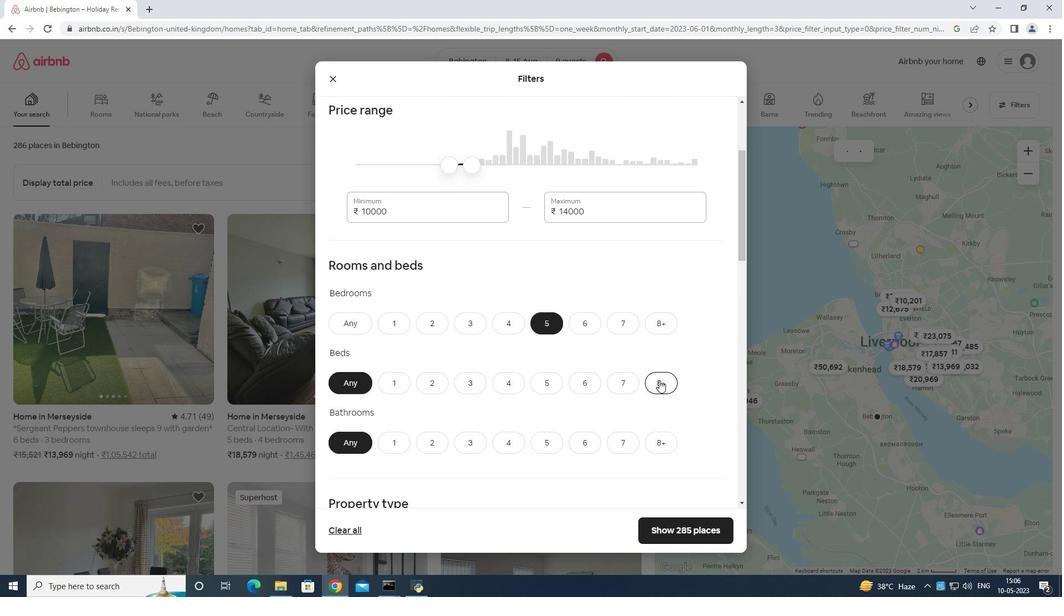 
Action: Mouse pressed left at (660, 380)
Screenshot: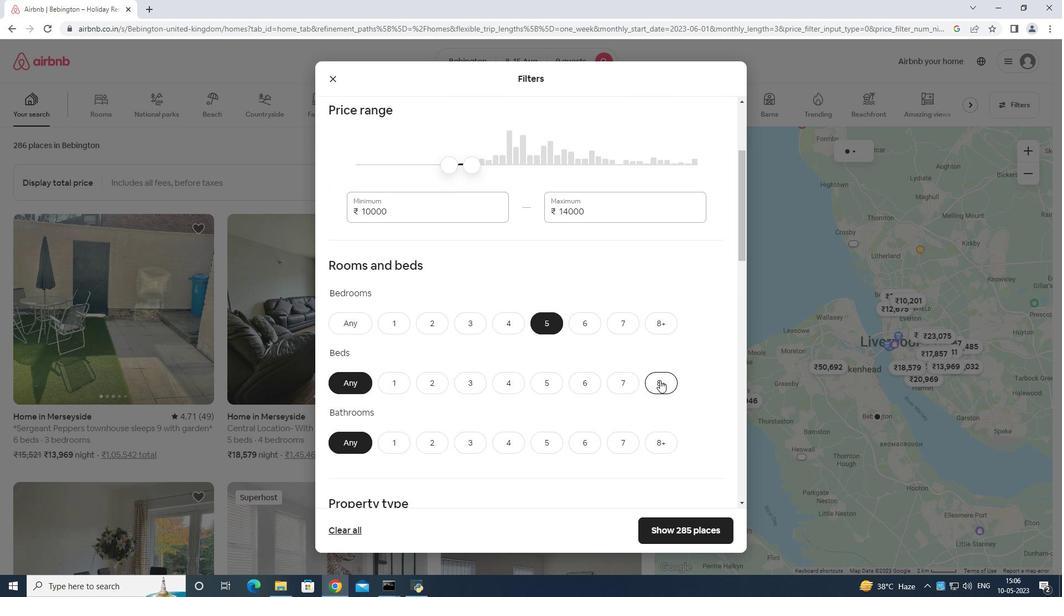 
Action: Mouse moved to (547, 439)
Screenshot: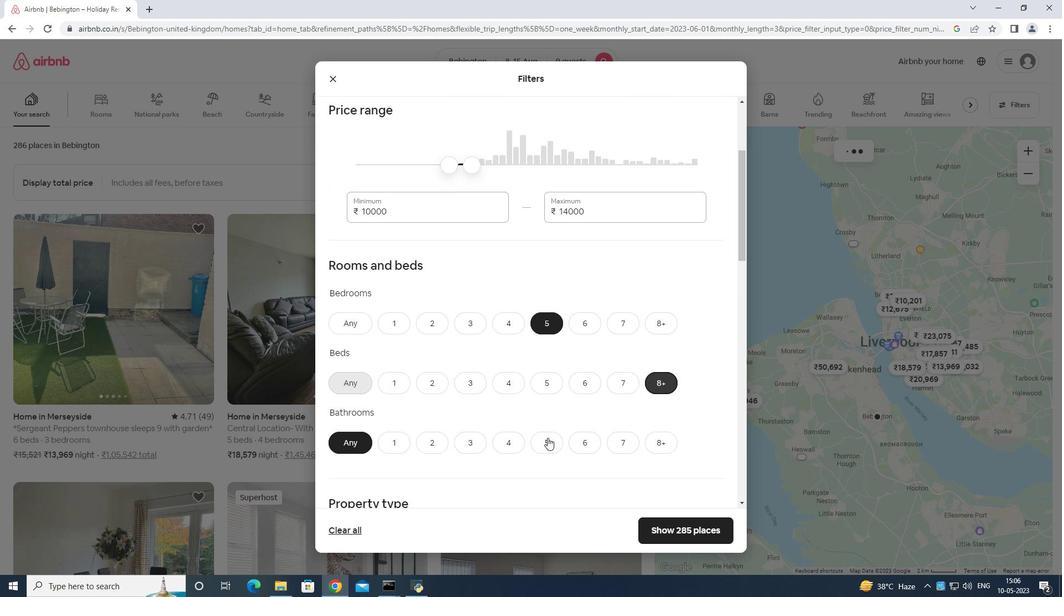 
Action: Mouse pressed left at (547, 439)
Screenshot: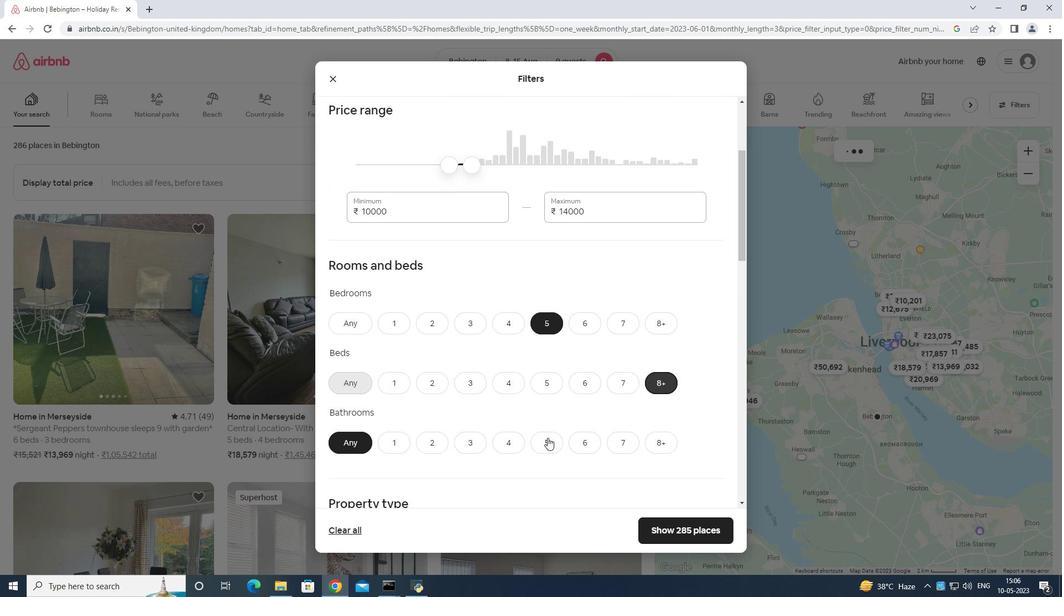 
Action: Mouse moved to (546, 432)
Screenshot: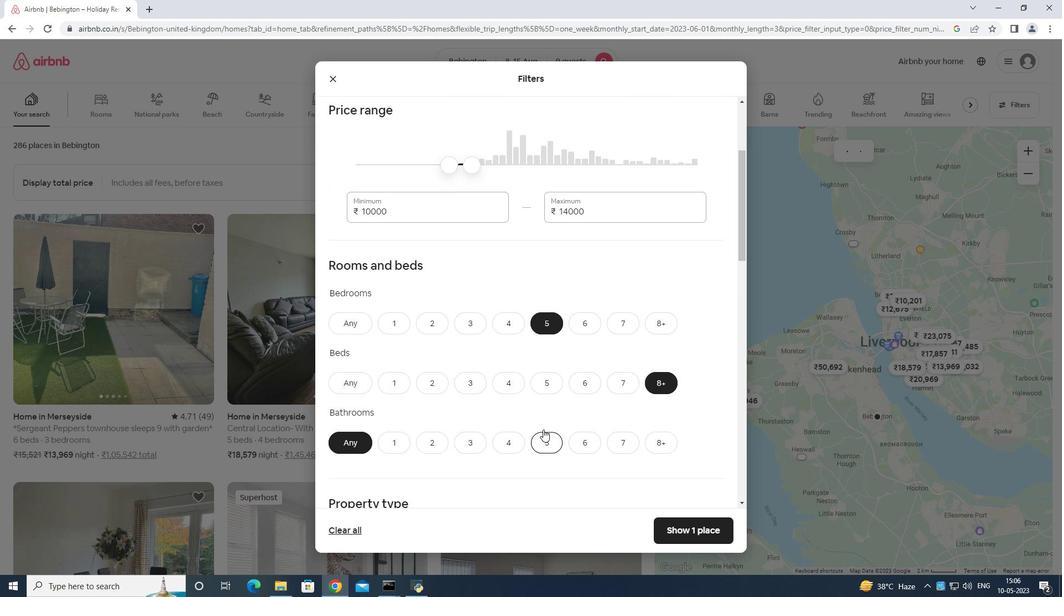 
Action: Mouse scrolled (546, 432) with delta (0, 0)
Screenshot: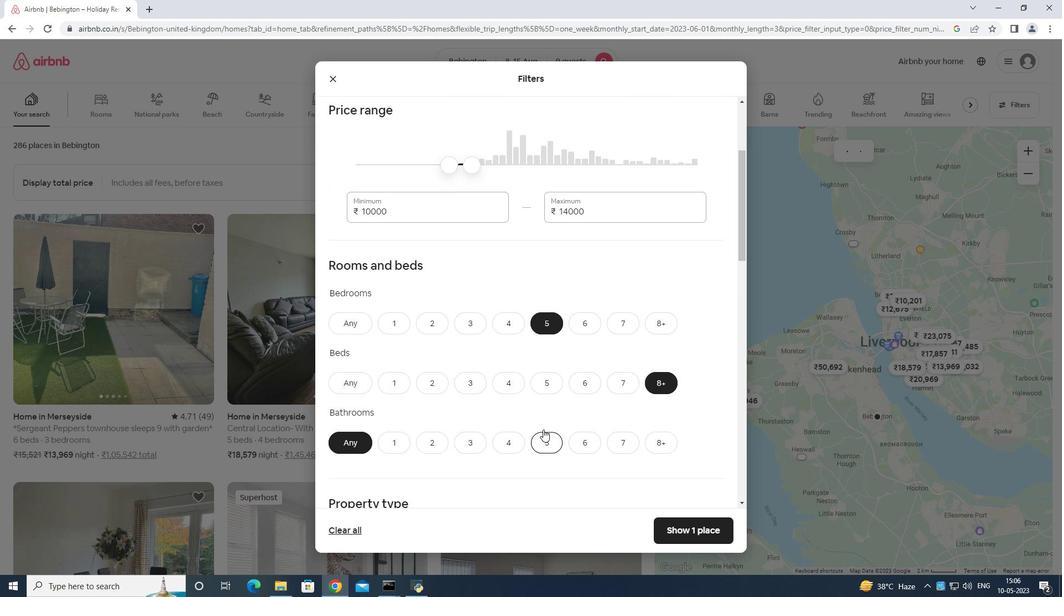
Action: Mouse moved to (546, 434)
Screenshot: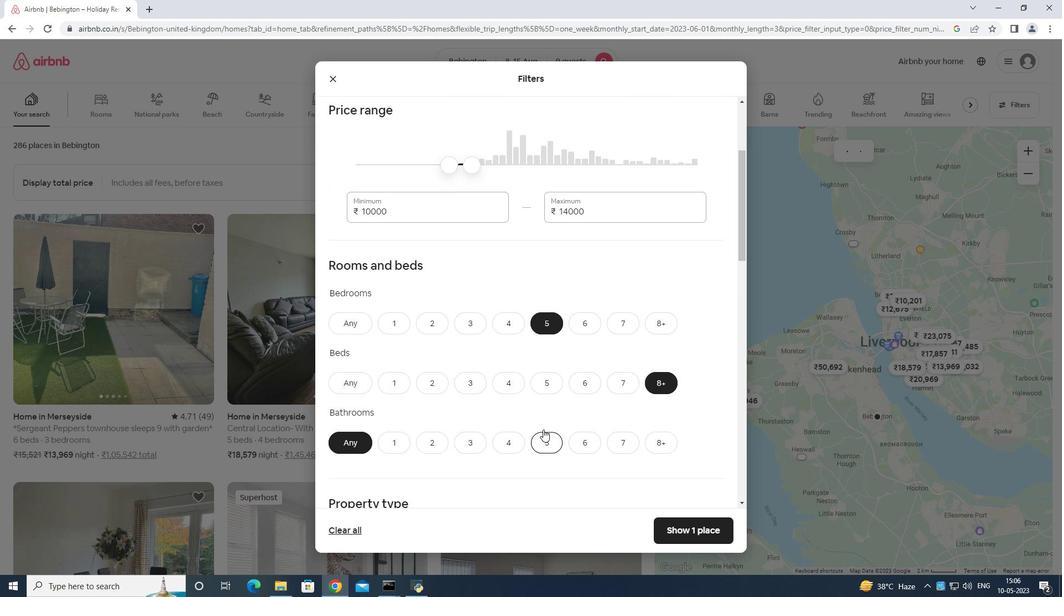 
Action: Mouse scrolled (546, 433) with delta (0, 0)
Screenshot: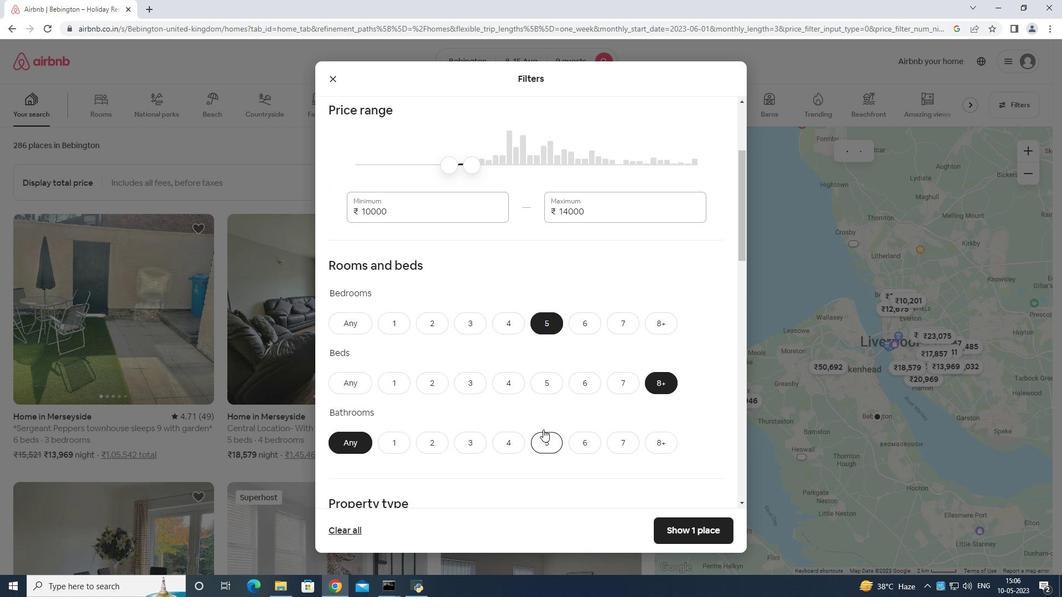 
Action: Mouse moved to (546, 434)
Screenshot: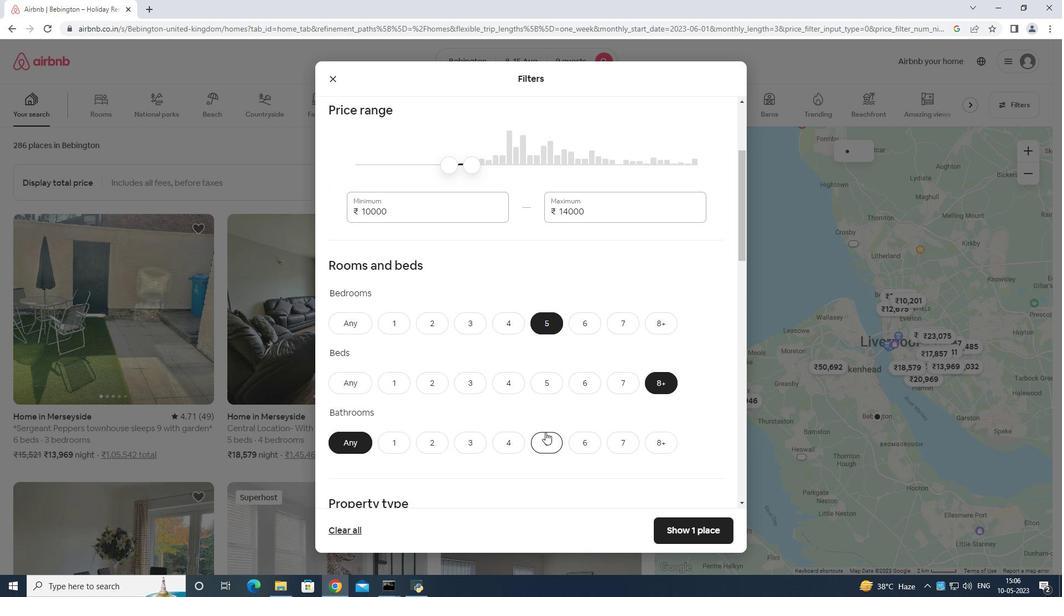 
Action: Mouse scrolled (546, 433) with delta (0, 0)
Screenshot: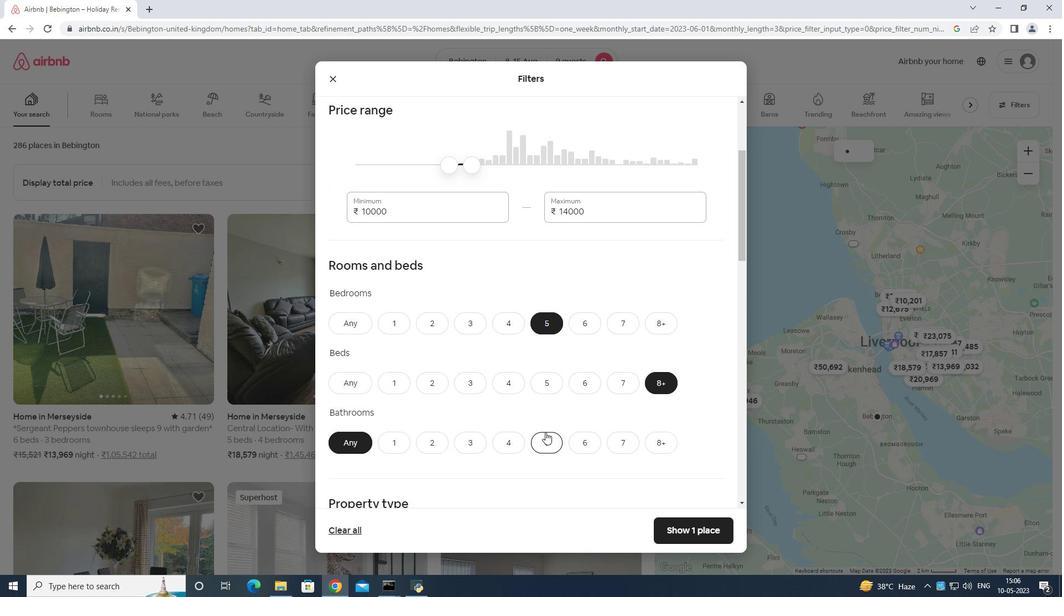 
Action: Mouse moved to (547, 434)
Screenshot: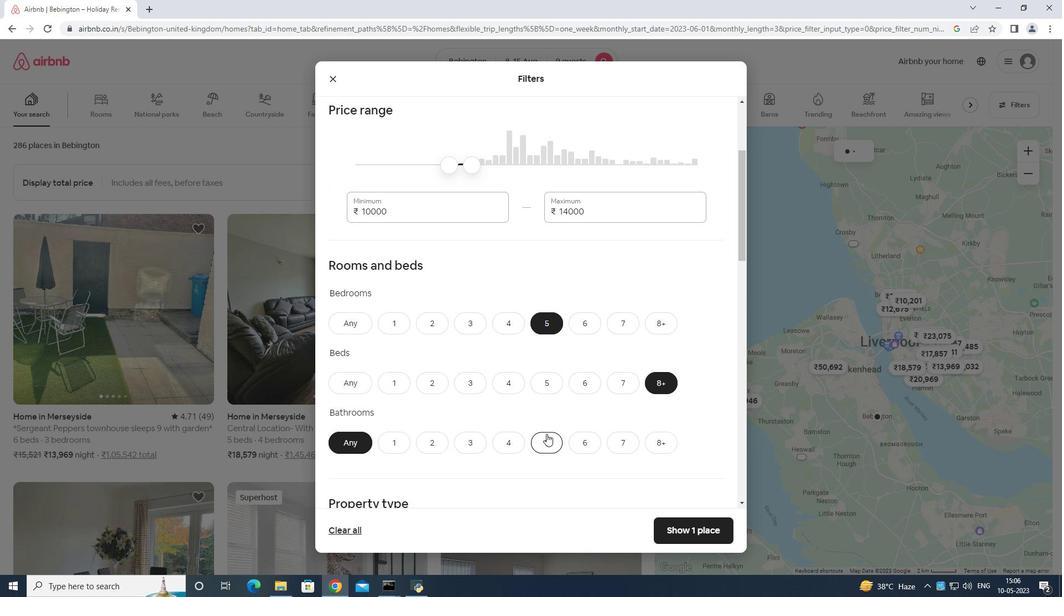 
Action: Mouse scrolled (547, 433) with delta (0, 0)
Screenshot: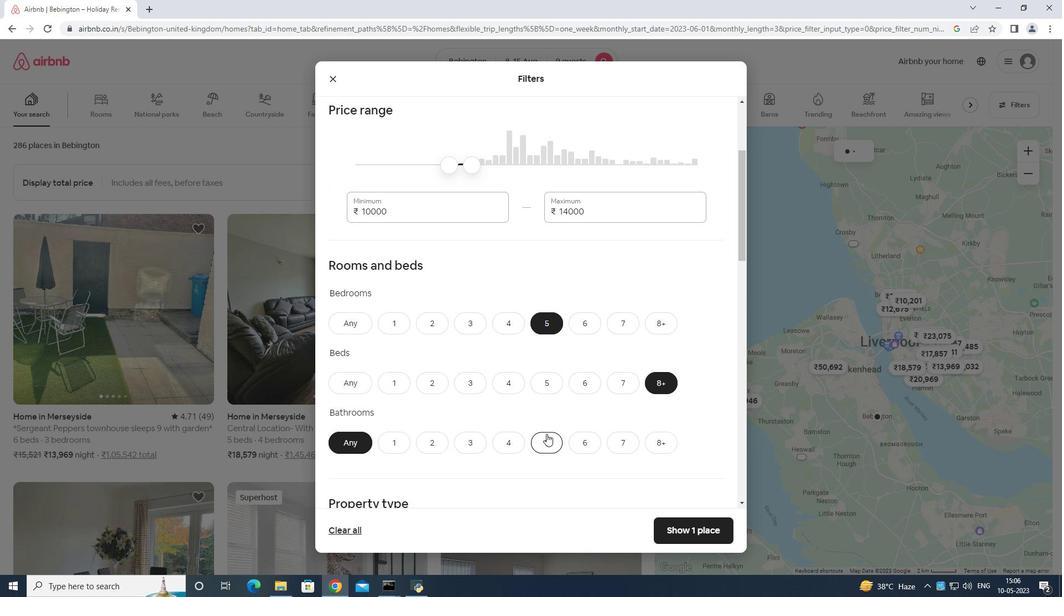 
Action: Mouse moved to (382, 348)
Screenshot: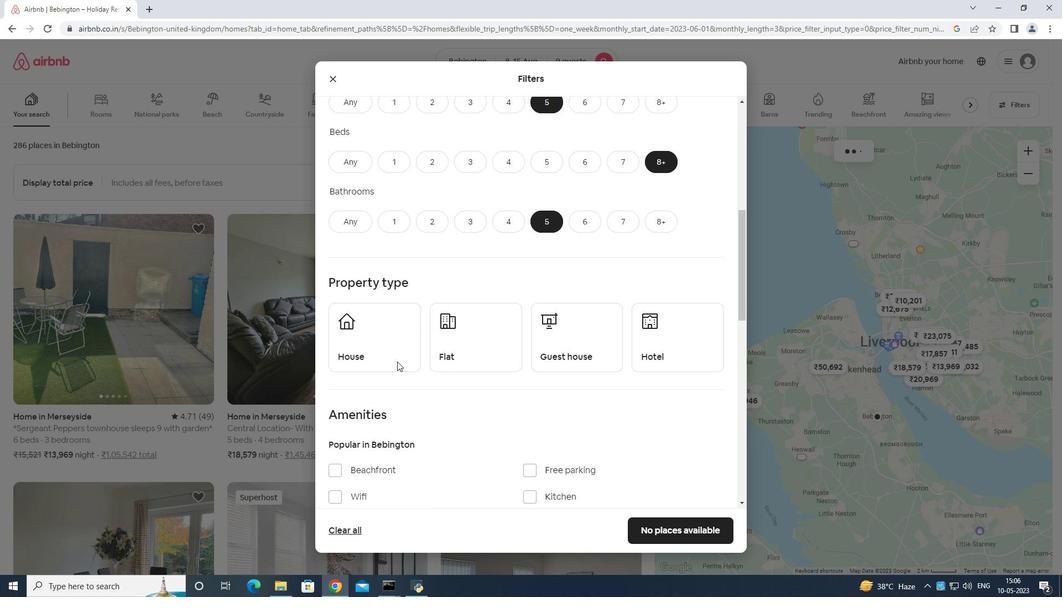 
Action: Mouse pressed left at (382, 348)
Screenshot: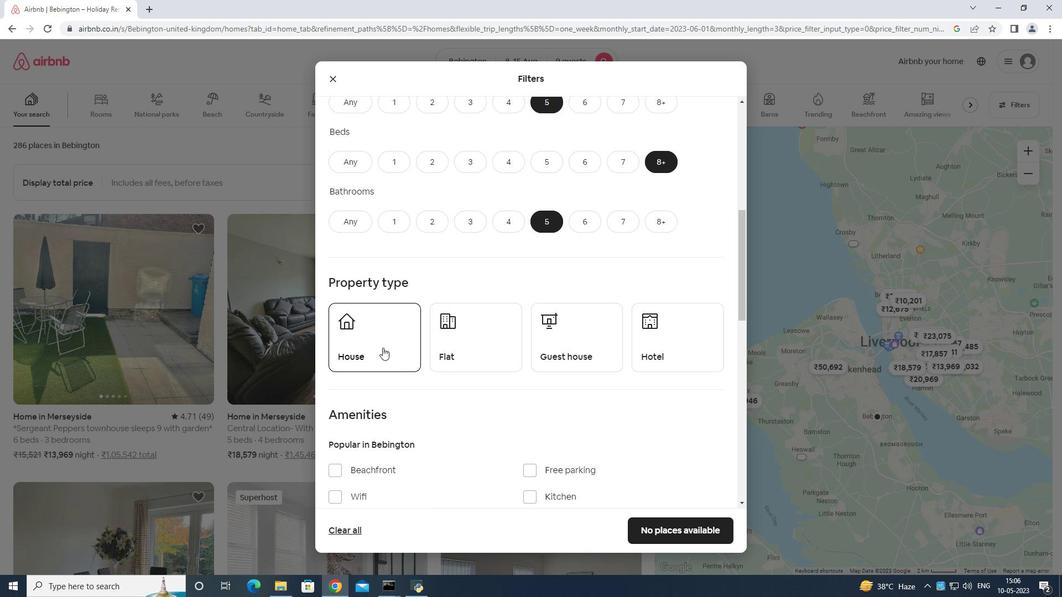 
Action: Mouse moved to (478, 342)
Screenshot: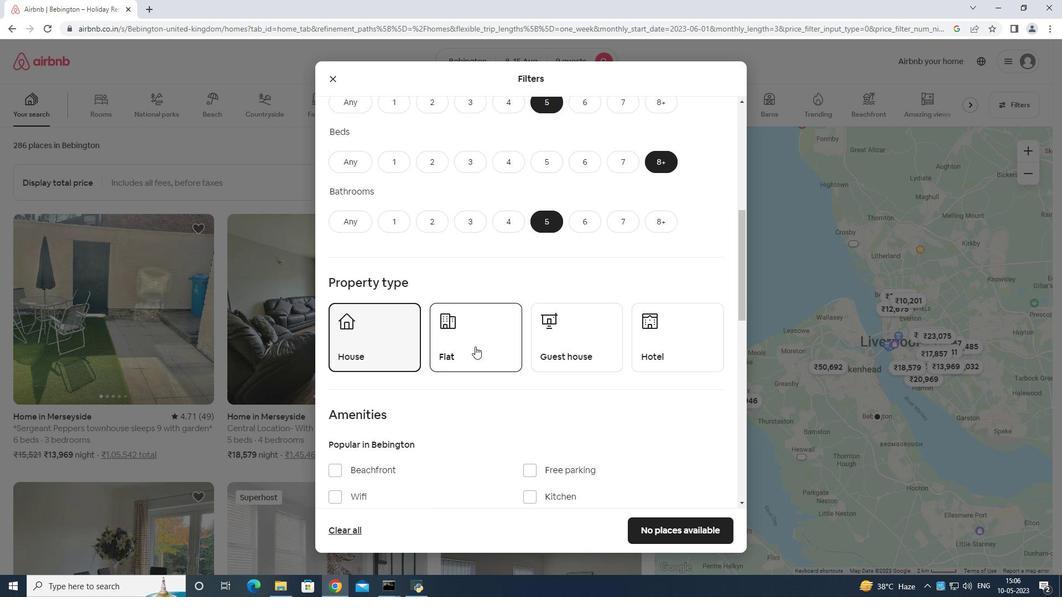 
Action: Mouse pressed left at (478, 342)
Screenshot: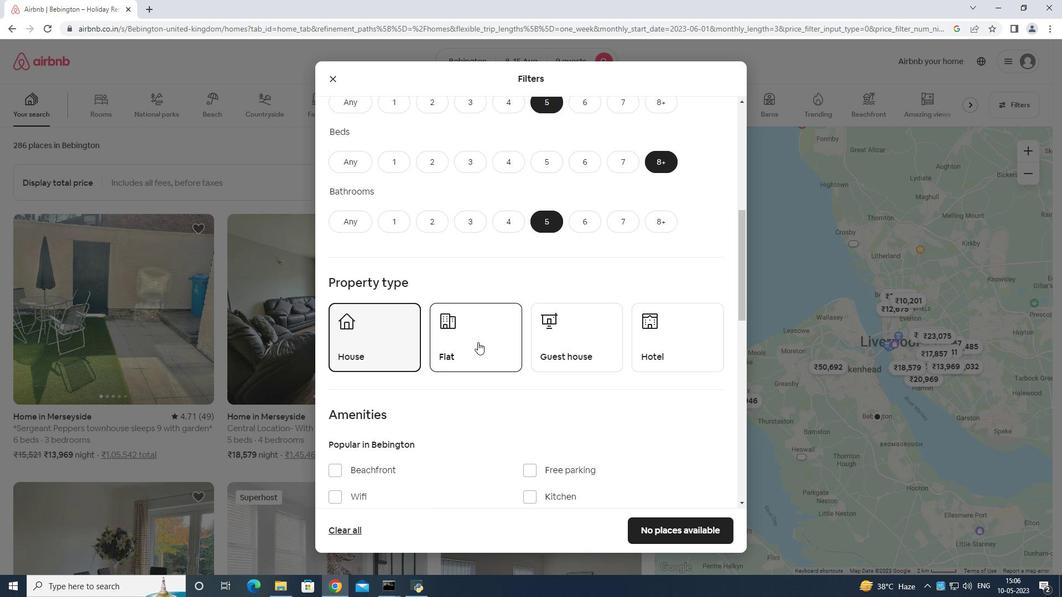 
Action: Mouse moved to (552, 336)
Screenshot: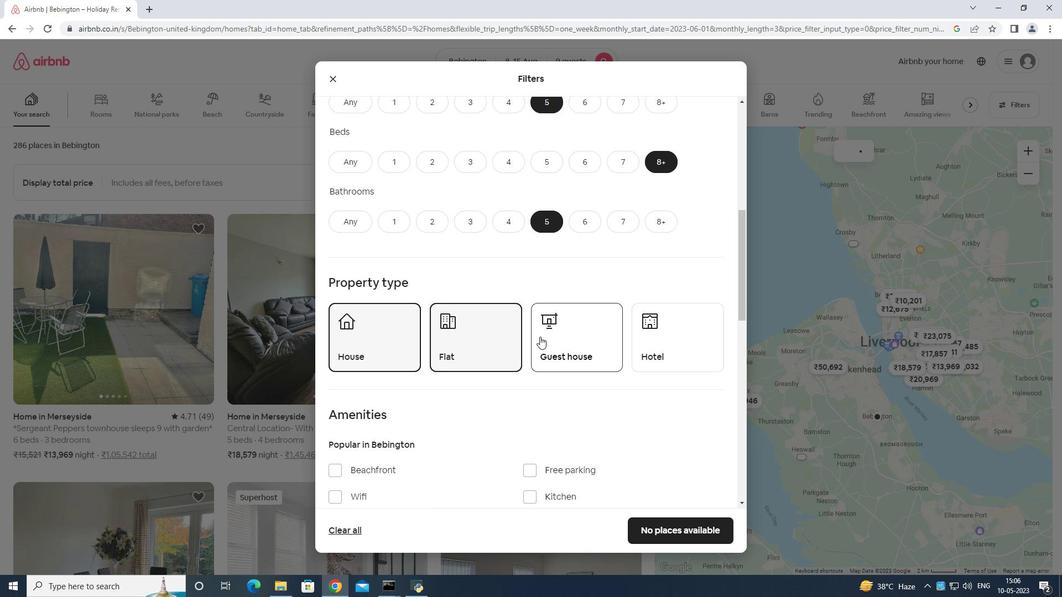 
Action: Mouse pressed left at (552, 336)
Screenshot: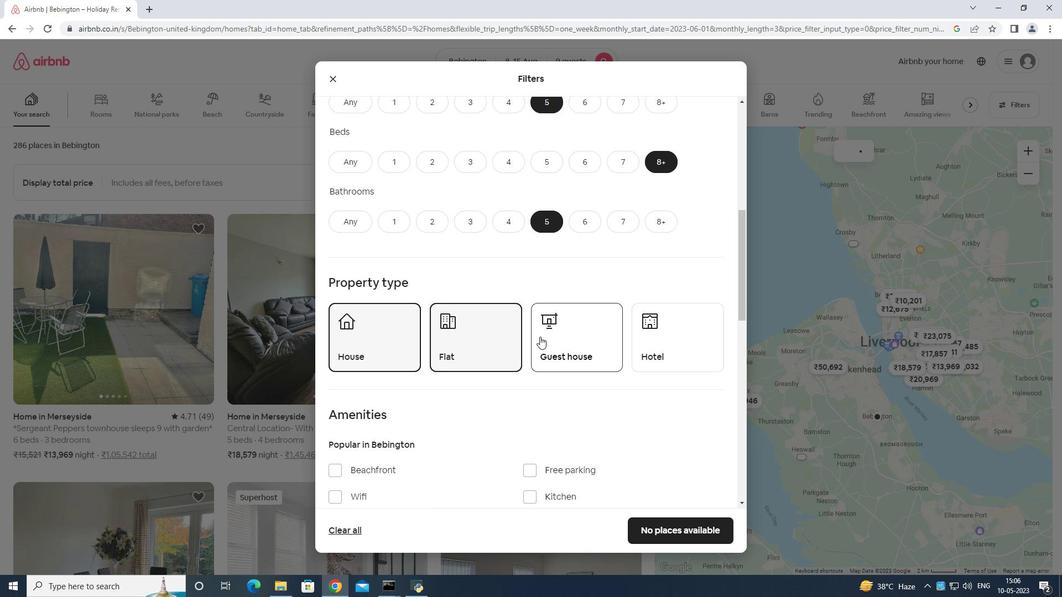 
Action: Mouse moved to (561, 331)
Screenshot: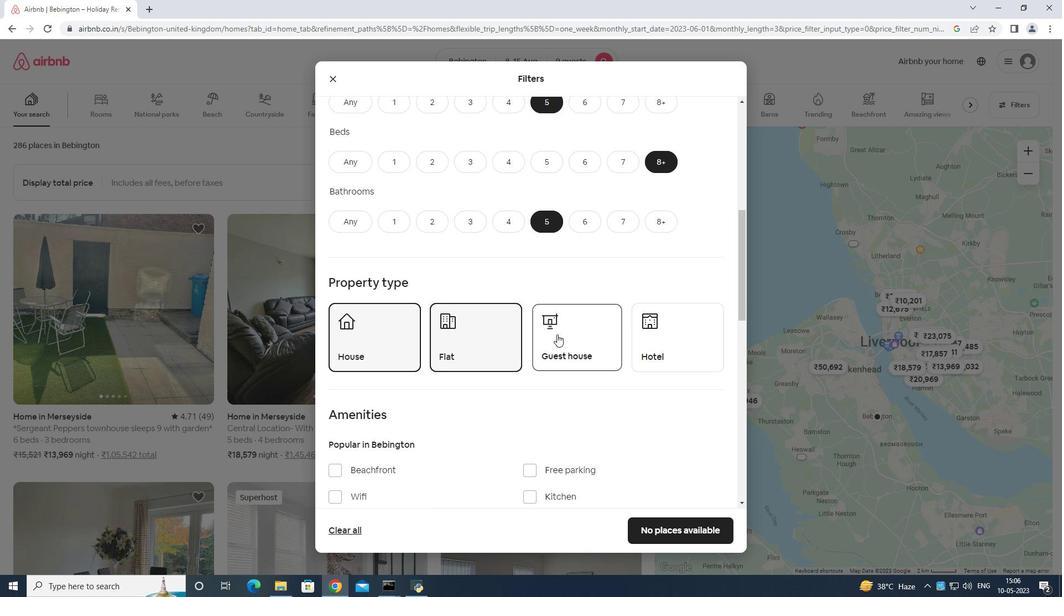 
Action: Mouse scrolled (561, 331) with delta (0, 0)
Screenshot: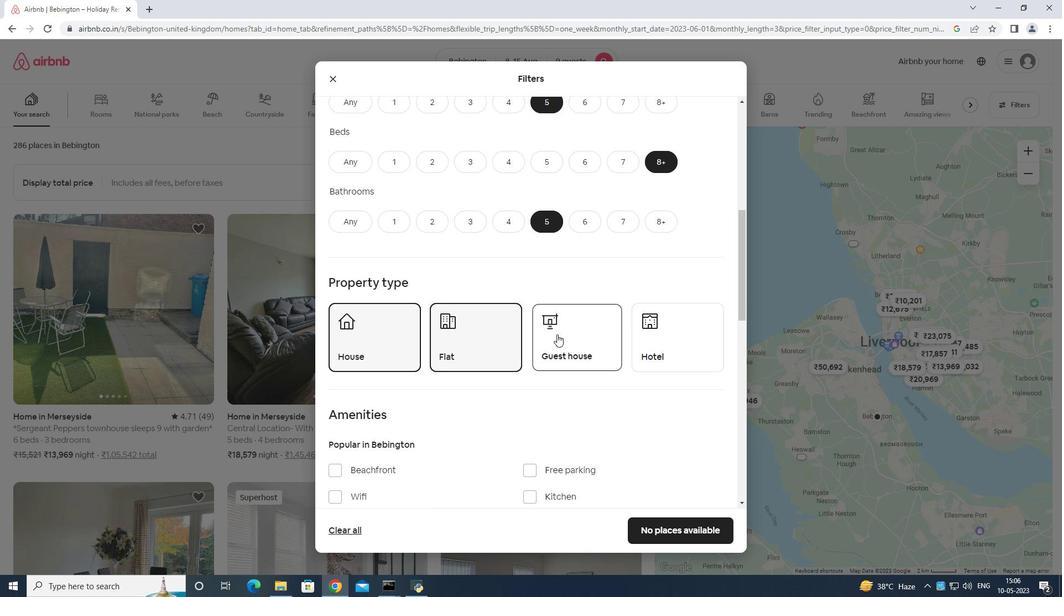 
Action: Mouse moved to (561, 333)
Screenshot: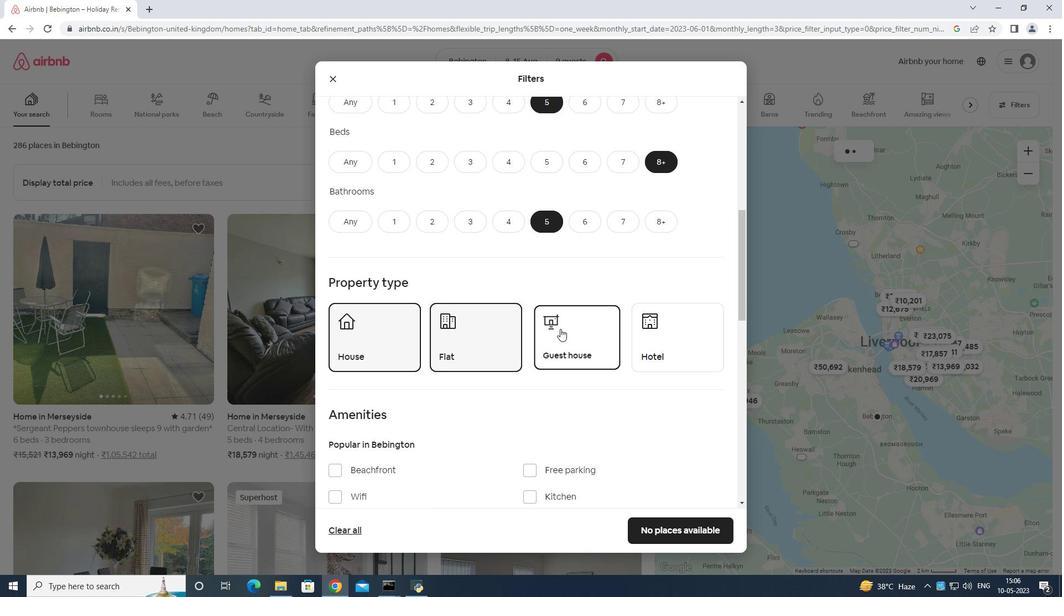 
Action: Mouse scrolled (561, 333) with delta (0, 0)
Screenshot: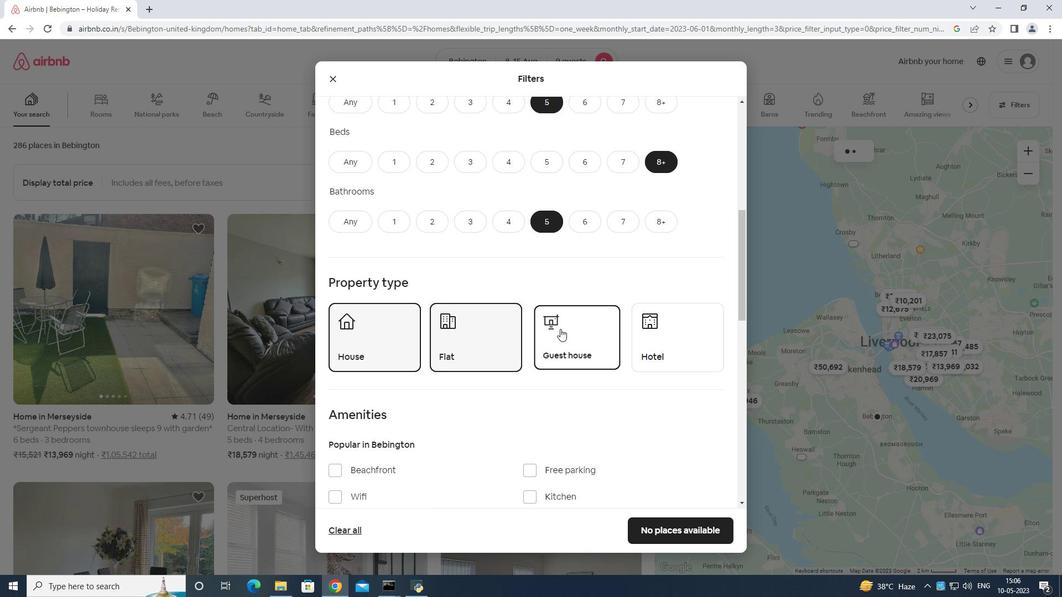 
Action: Mouse moved to (559, 331)
Screenshot: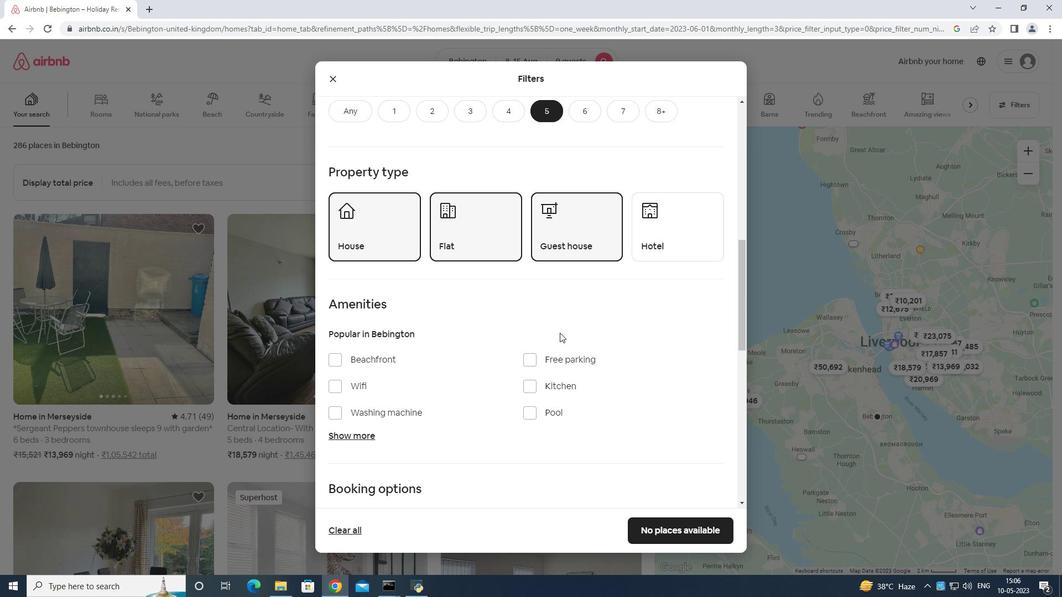 
Action: Mouse scrolled (559, 331) with delta (0, 0)
Screenshot: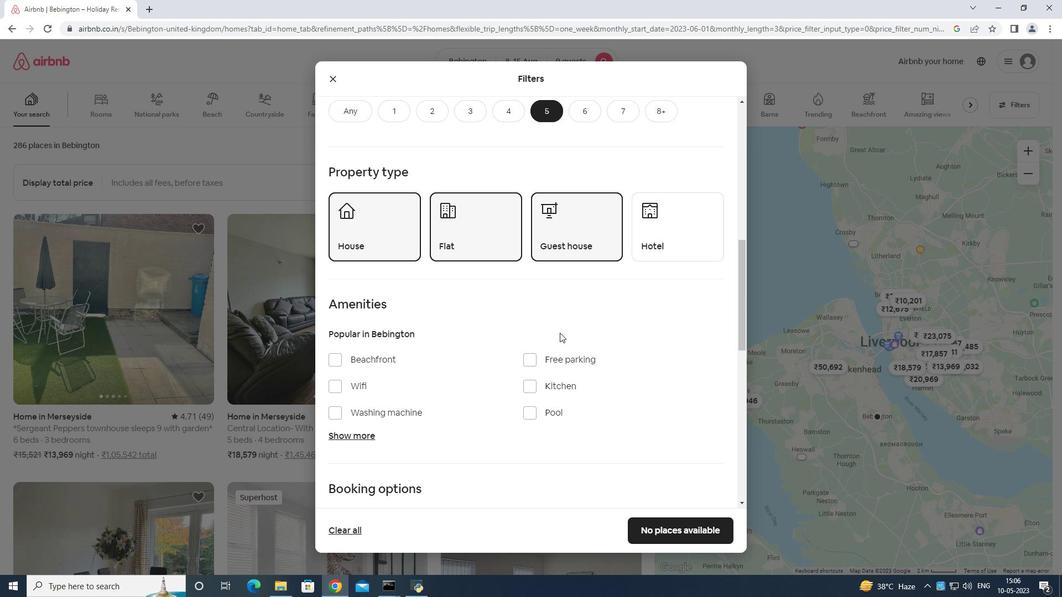 
Action: Mouse moved to (341, 328)
Screenshot: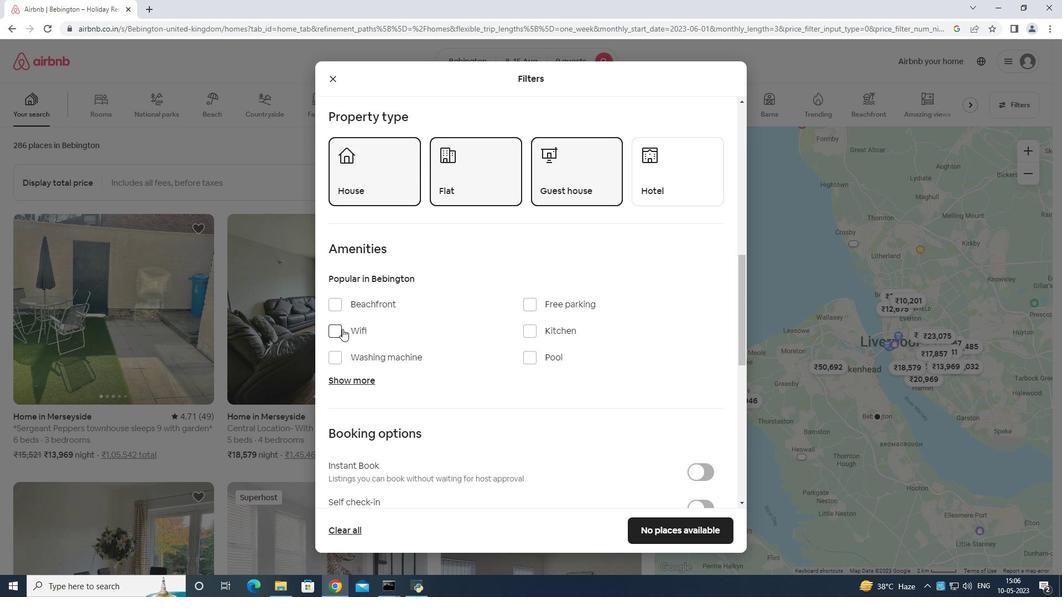 
Action: Mouse pressed left at (341, 328)
Screenshot: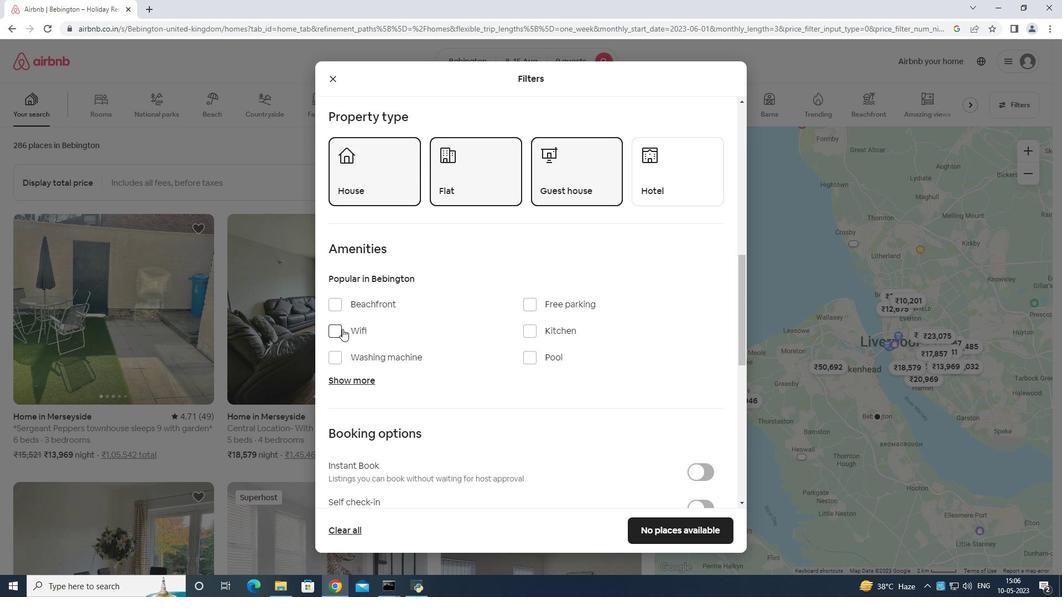 
Action: Mouse moved to (532, 300)
Screenshot: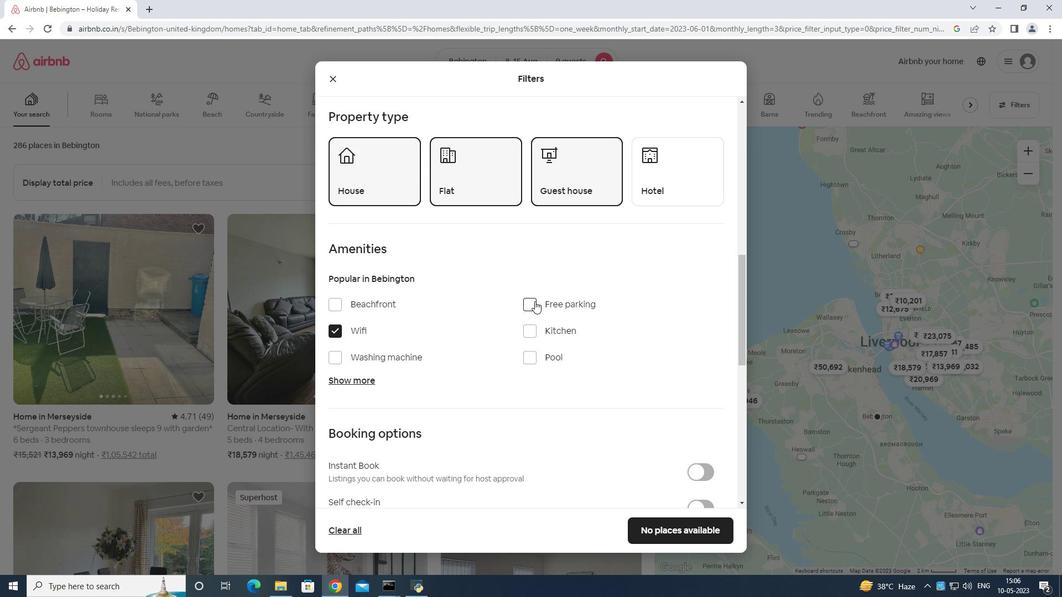 
Action: Mouse pressed left at (532, 300)
Screenshot: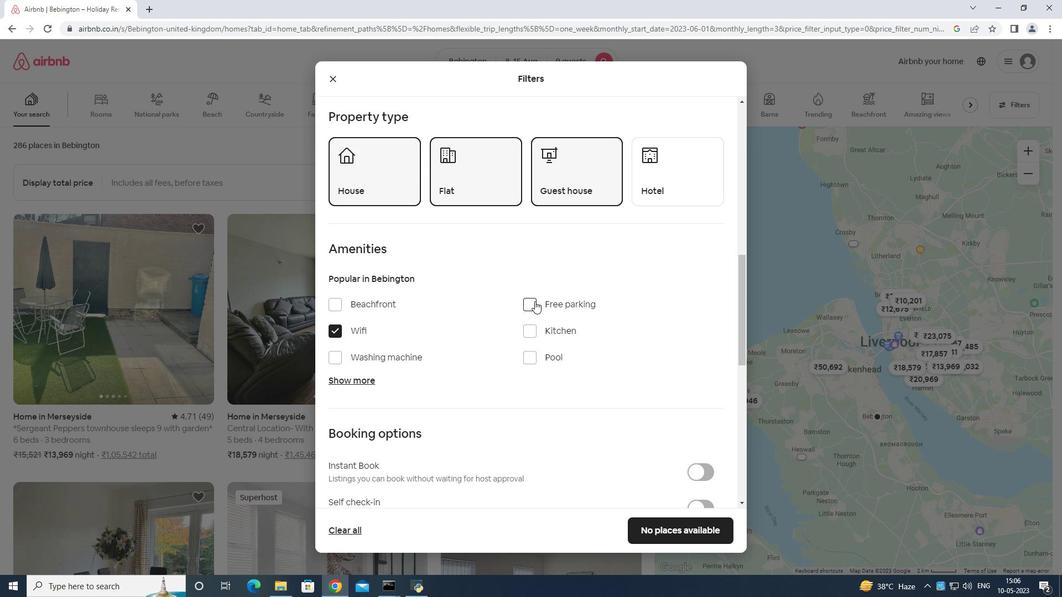 
Action: Mouse moved to (340, 379)
Screenshot: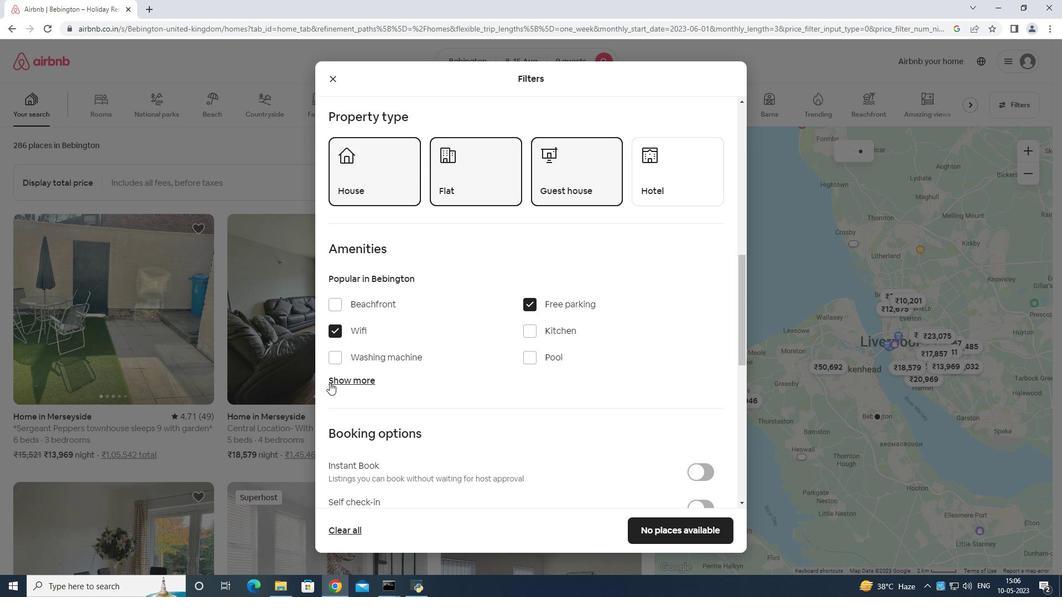 
Action: Mouse pressed left at (340, 379)
Screenshot: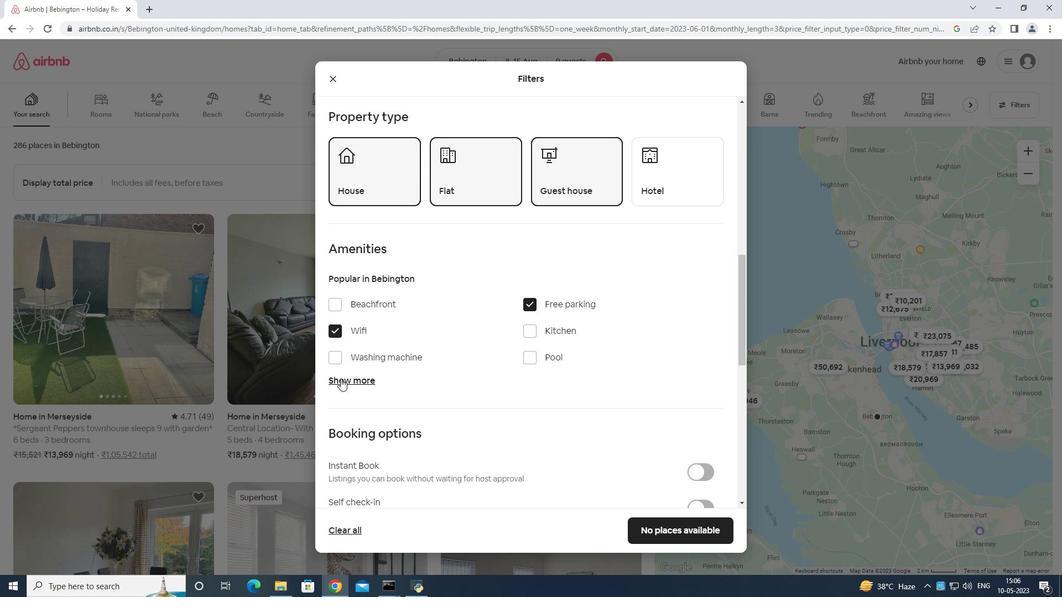 
Action: Mouse moved to (342, 376)
Screenshot: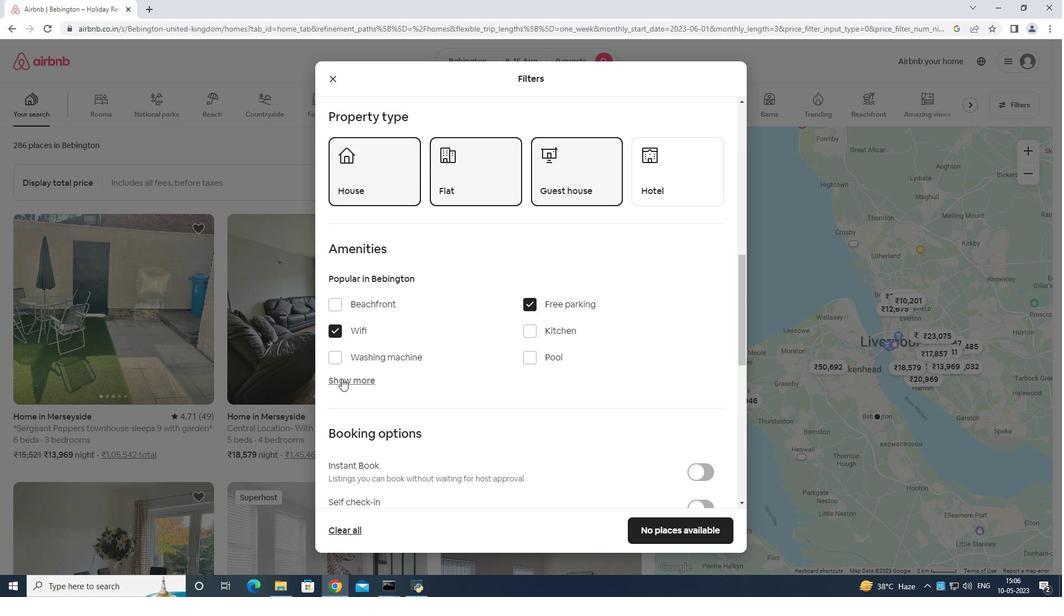 
Action: Mouse scrolled (342, 375) with delta (0, 0)
Screenshot: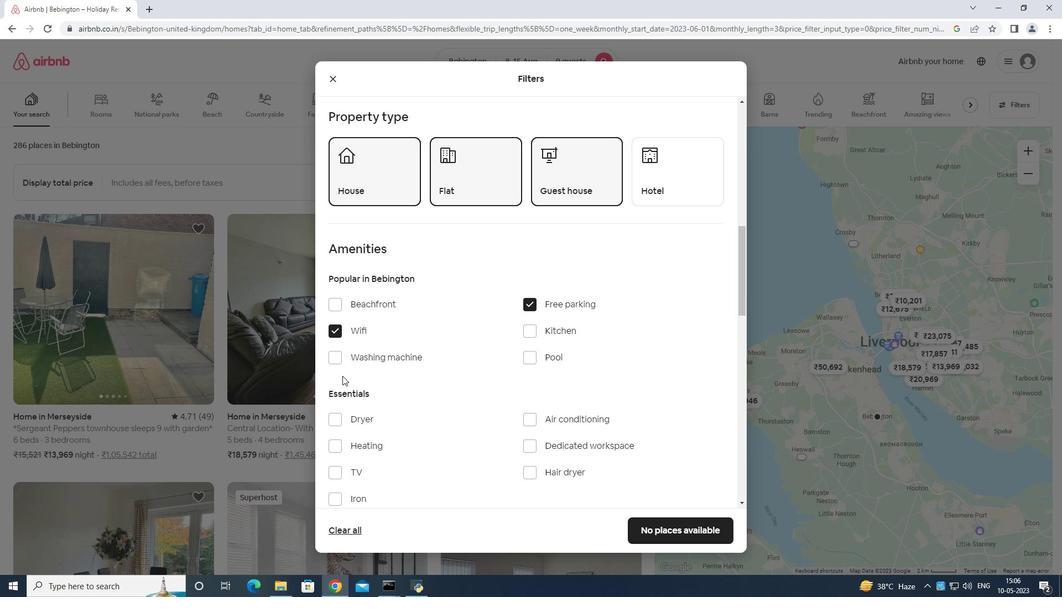 
Action: Mouse scrolled (342, 375) with delta (0, 0)
Screenshot: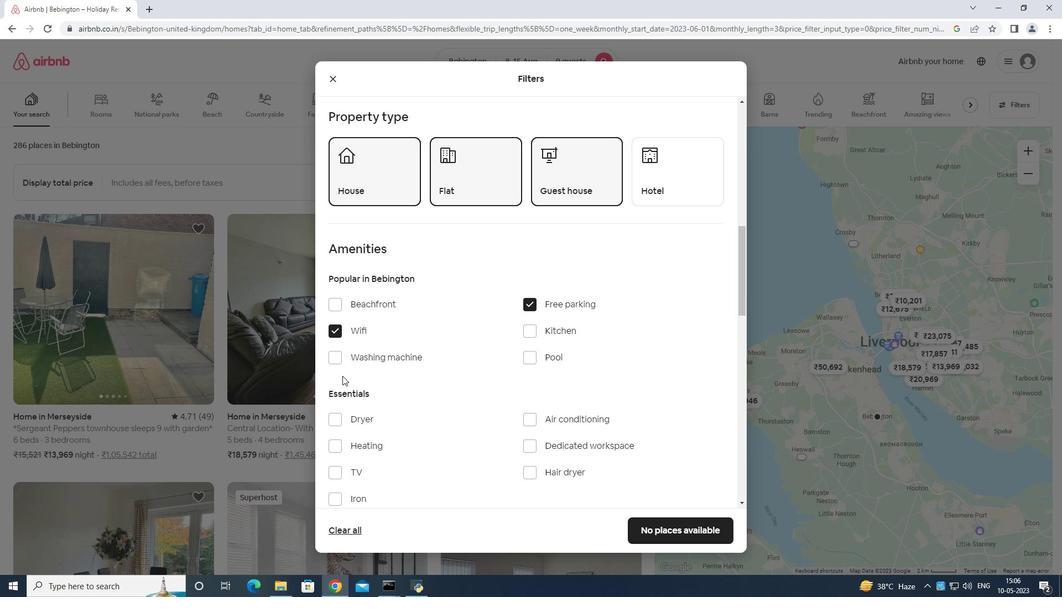 
Action: Mouse moved to (328, 361)
Screenshot: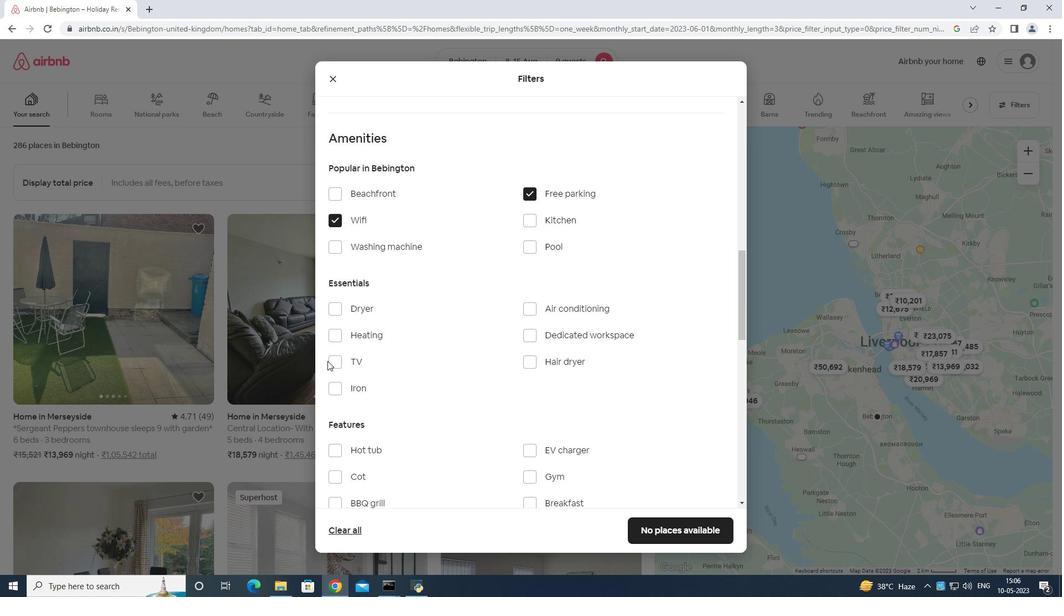 
Action: Mouse pressed left at (328, 361)
Screenshot: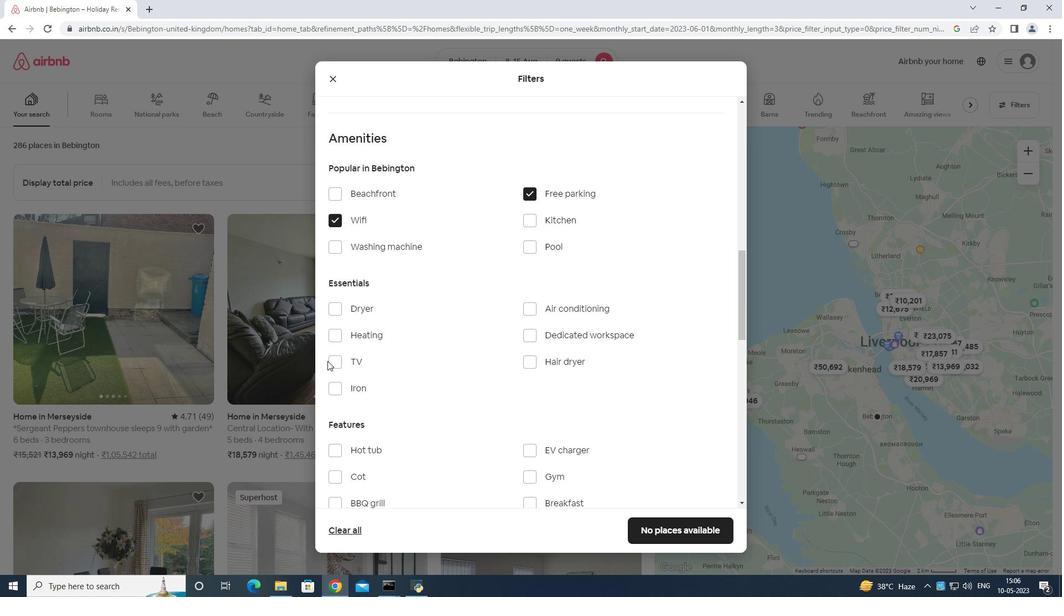 
Action: Mouse moved to (338, 367)
Screenshot: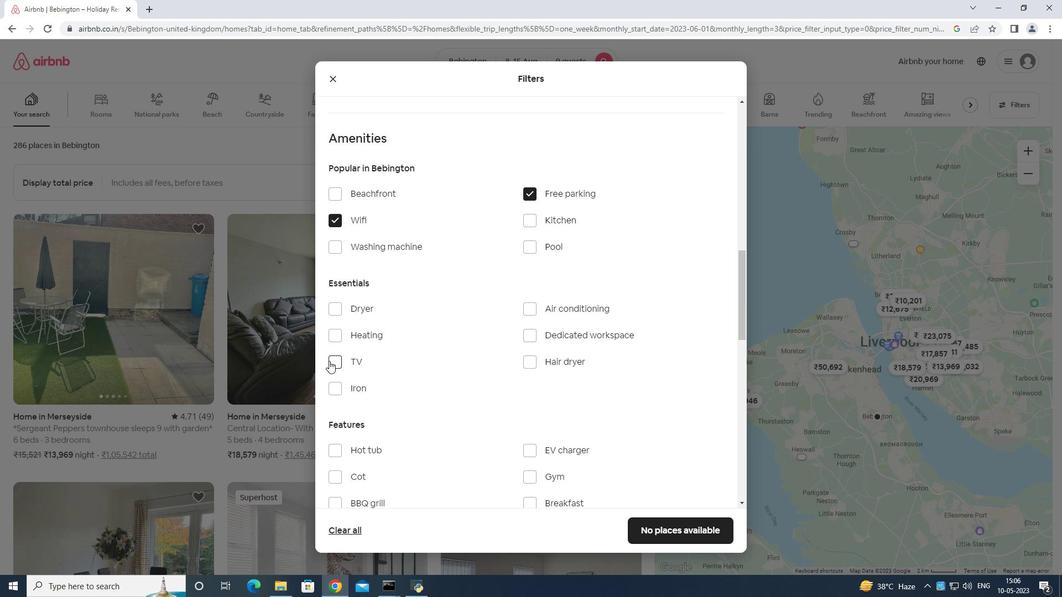 
Action: Mouse scrolled (338, 366) with delta (0, 0)
Screenshot: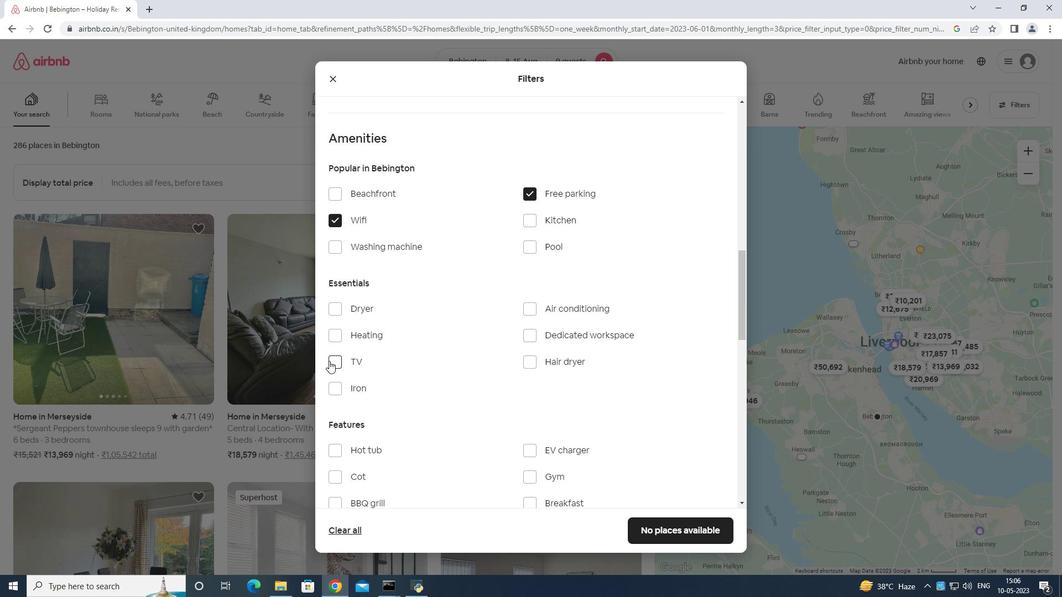 
Action: Mouse moved to (333, 308)
Screenshot: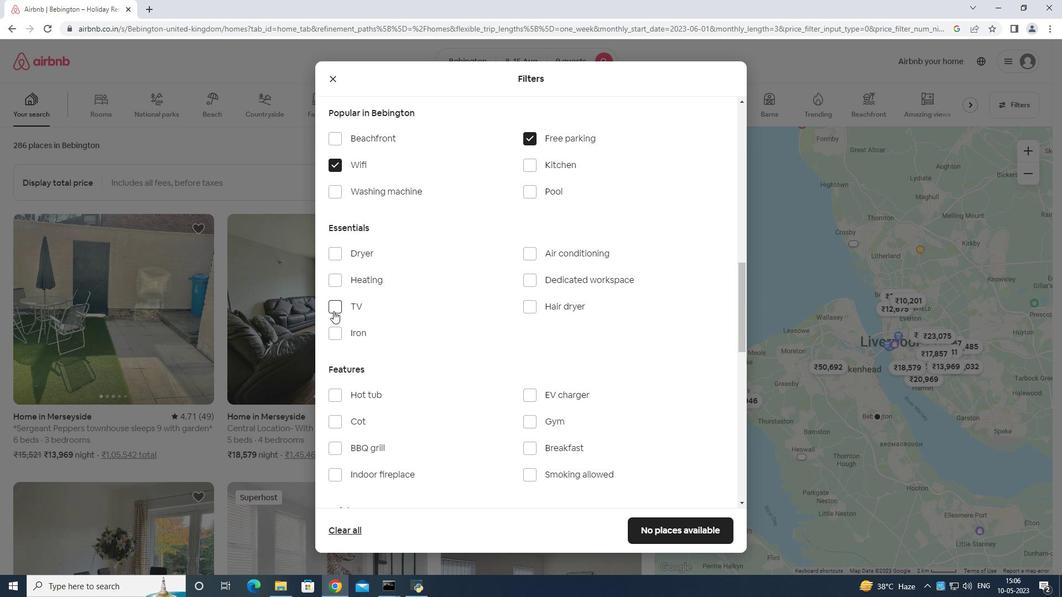 
Action: Mouse pressed left at (333, 308)
Screenshot: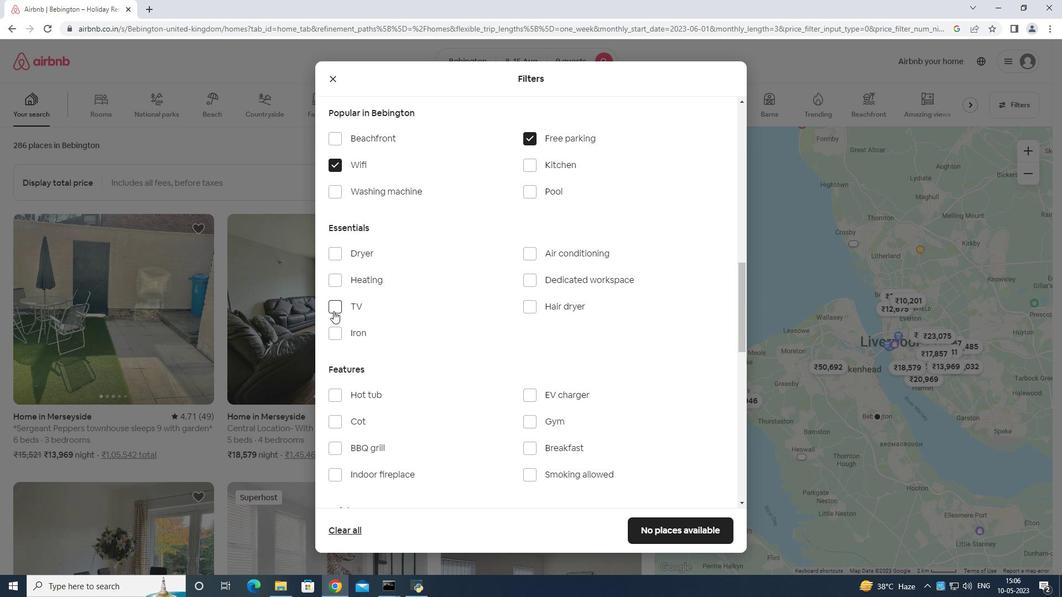 
Action: Mouse moved to (531, 422)
Screenshot: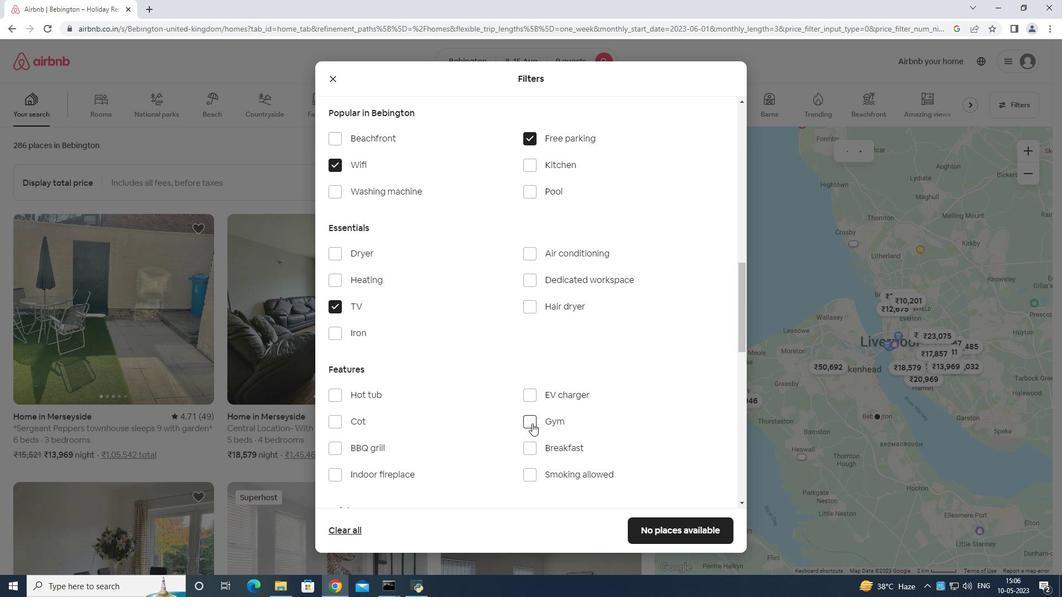
Action: Mouse pressed left at (531, 422)
Screenshot: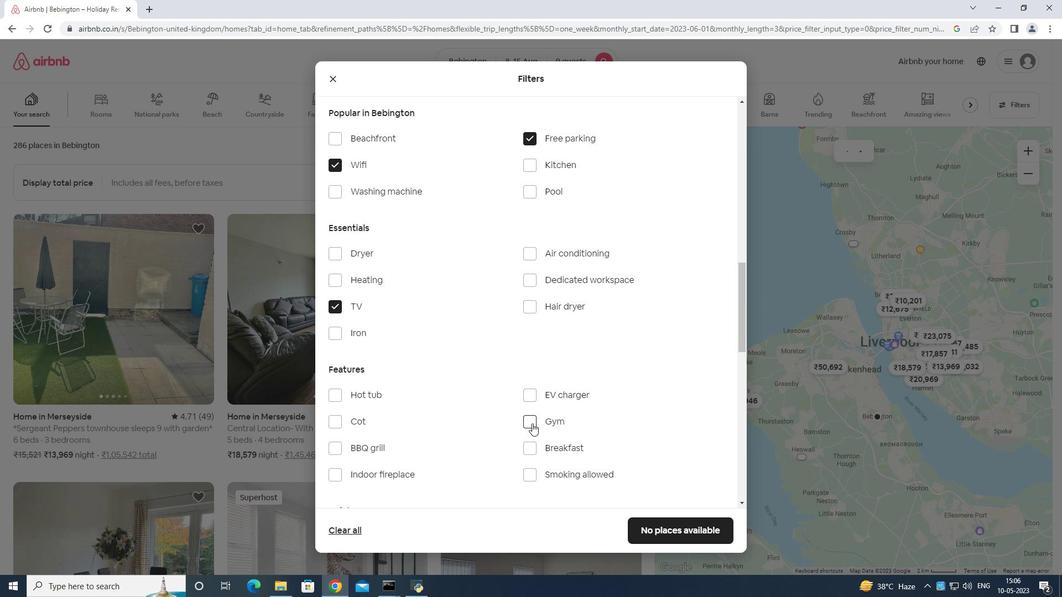 
Action: Mouse moved to (525, 450)
Screenshot: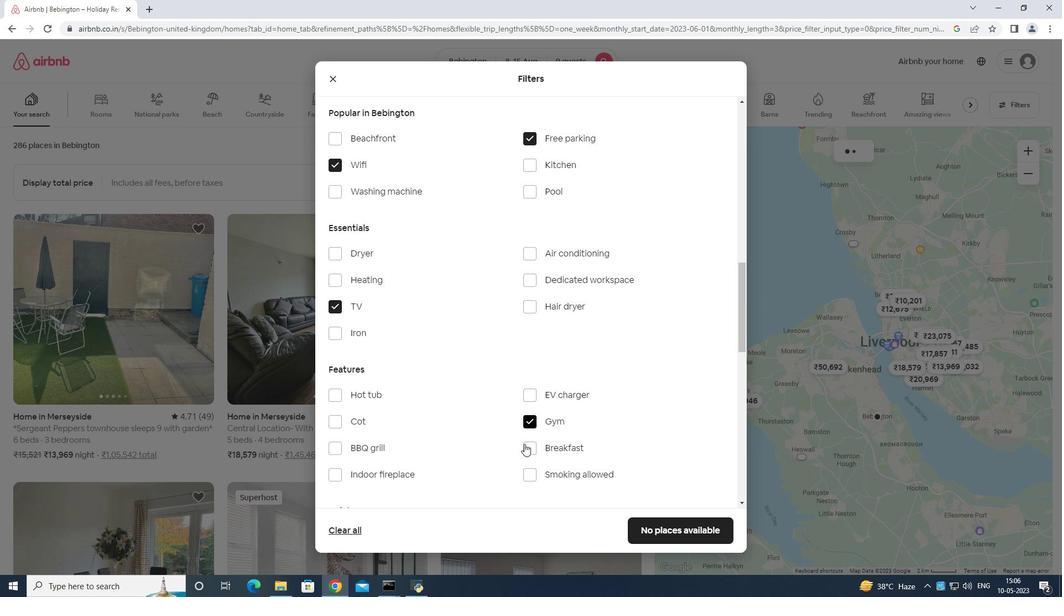 
Action: Mouse pressed left at (525, 450)
Screenshot: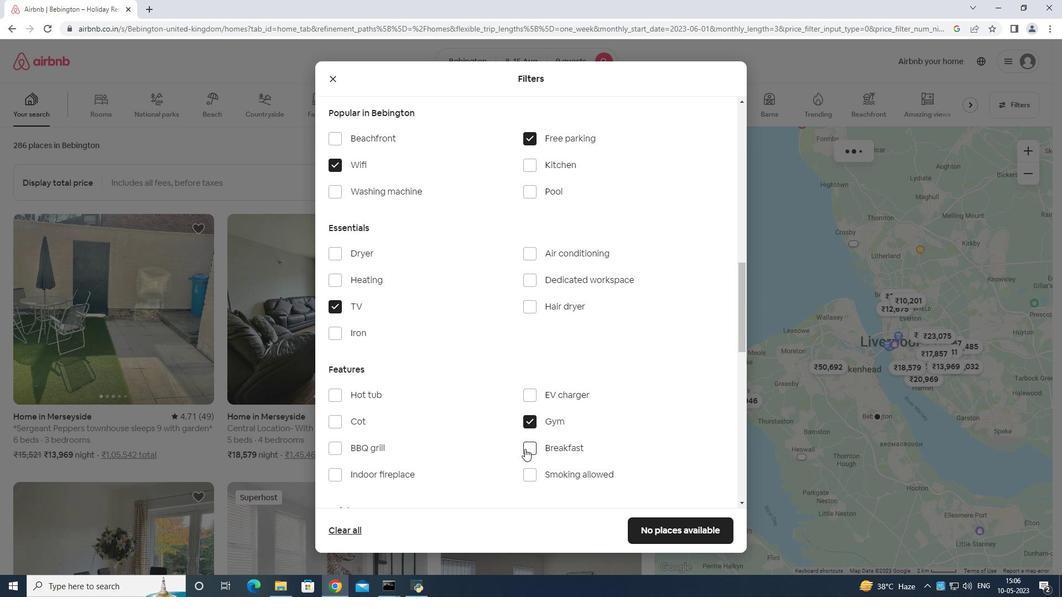 
Action: Mouse moved to (536, 445)
Screenshot: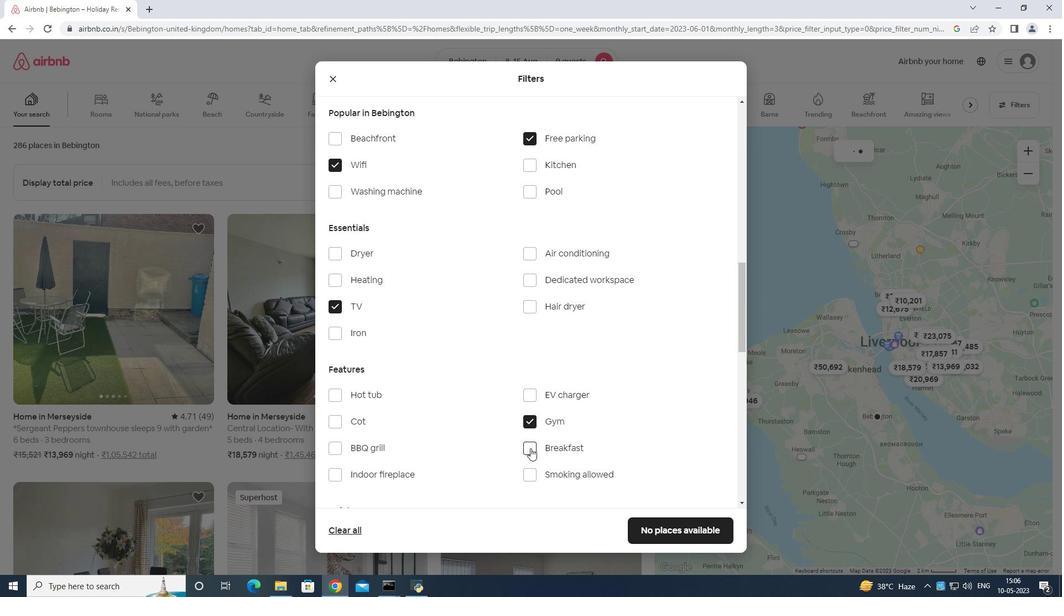 
Action: Mouse scrolled (536, 444) with delta (0, 0)
Screenshot: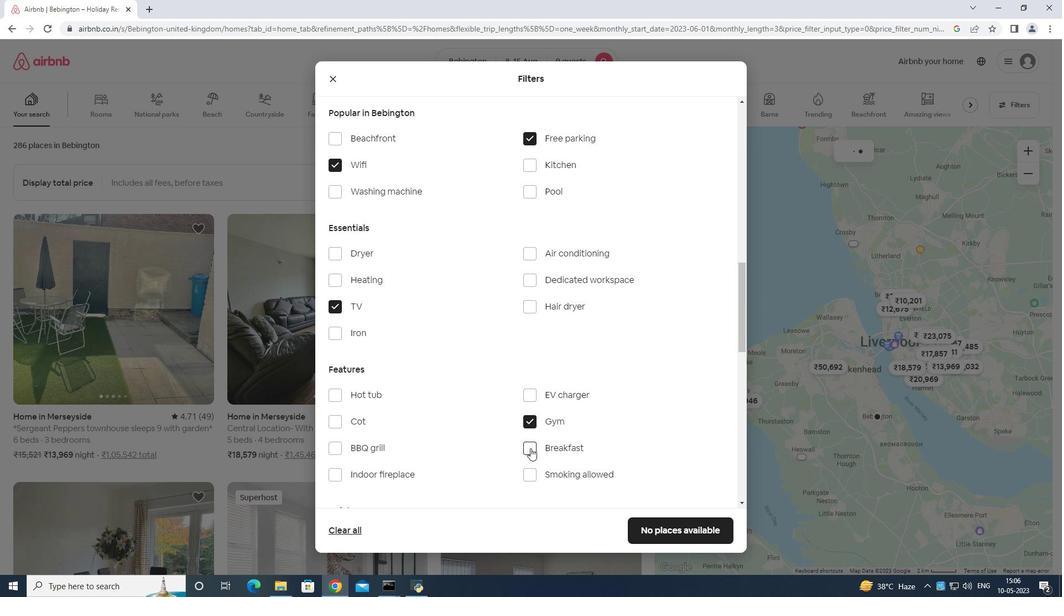 
Action: Mouse moved to (536, 446)
Screenshot: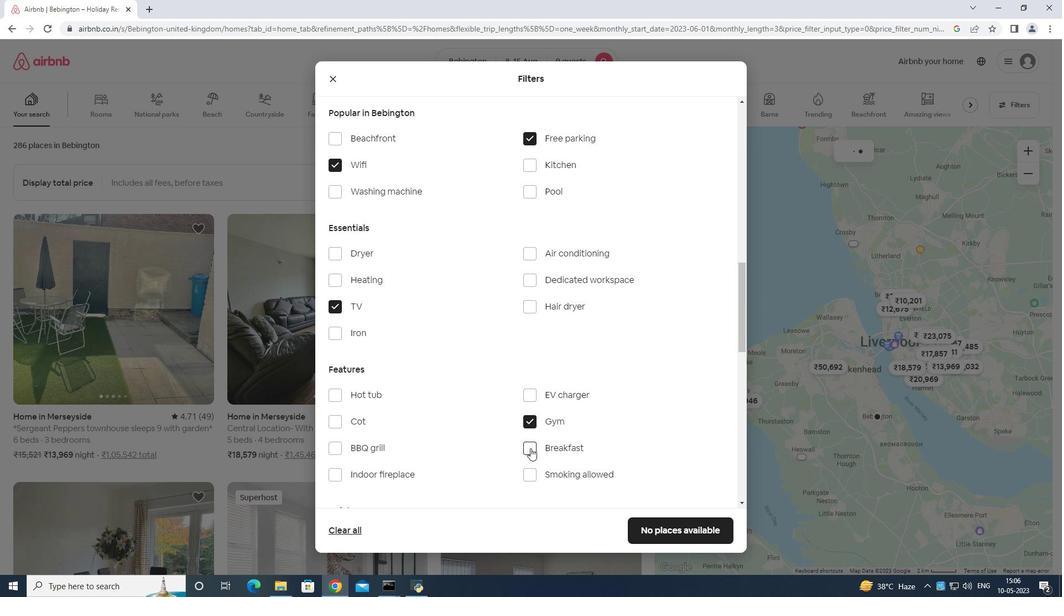 
Action: Mouse scrolled (536, 445) with delta (0, 0)
Screenshot: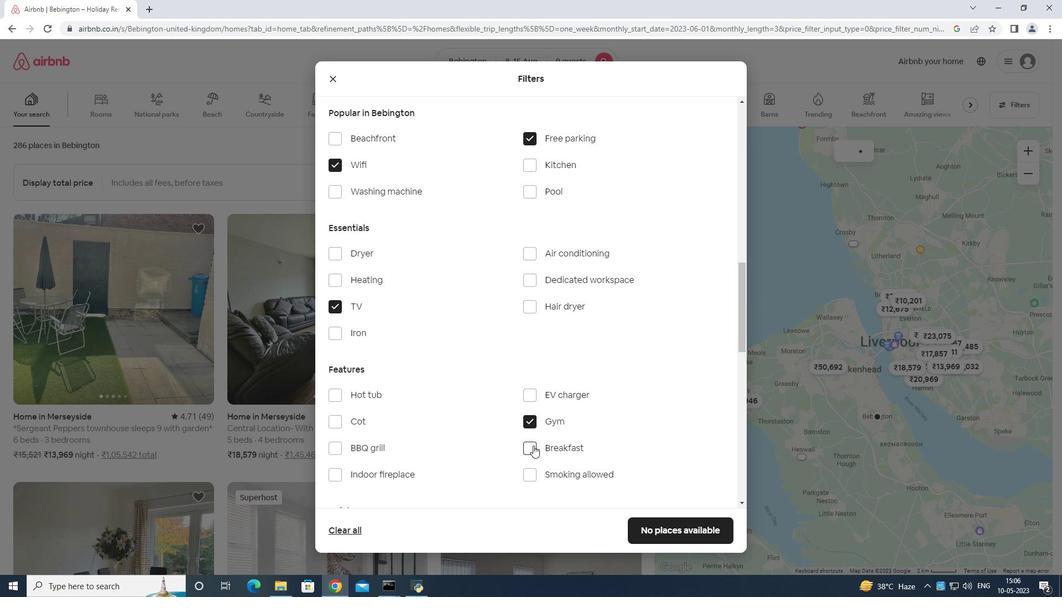 
Action: Mouse moved to (536, 447)
Screenshot: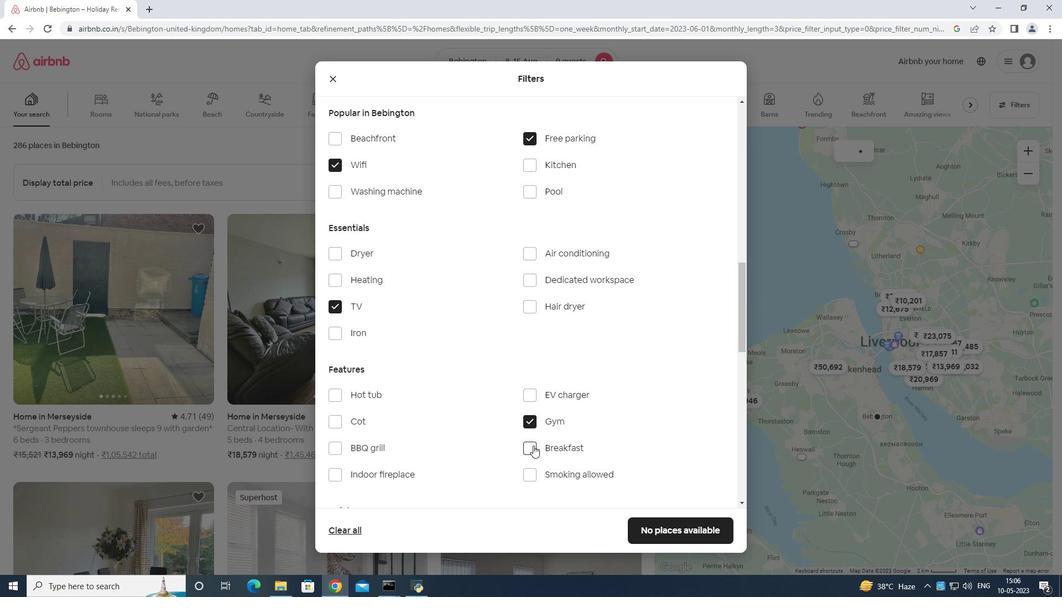 
Action: Mouse scrolled (536, 446) with delta (0, 0)
Screenshot: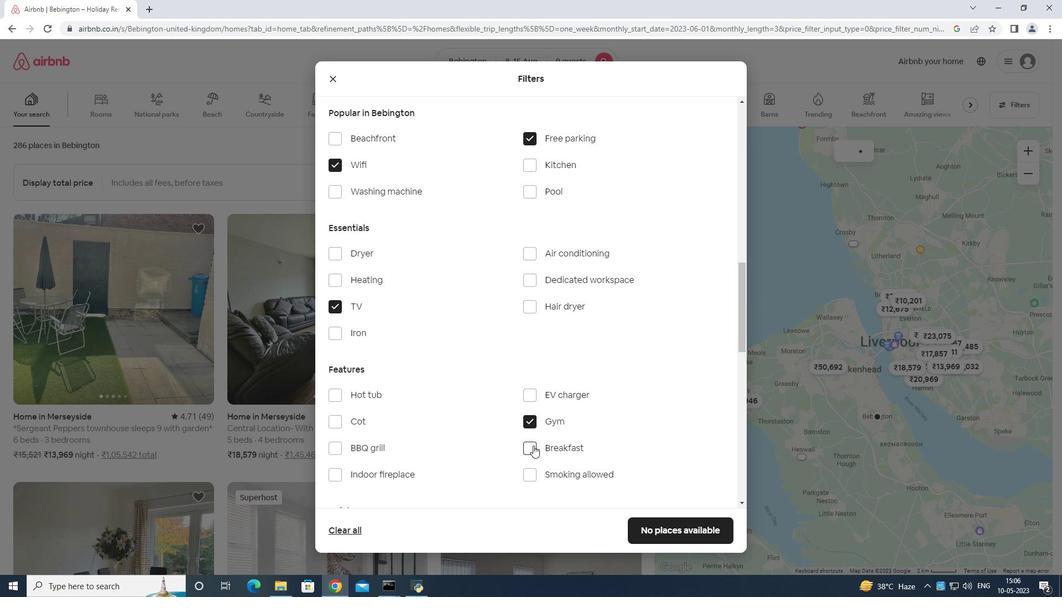 
Action: Mouse scrolled (536, 446) with delta (0, 0)
Screenshot: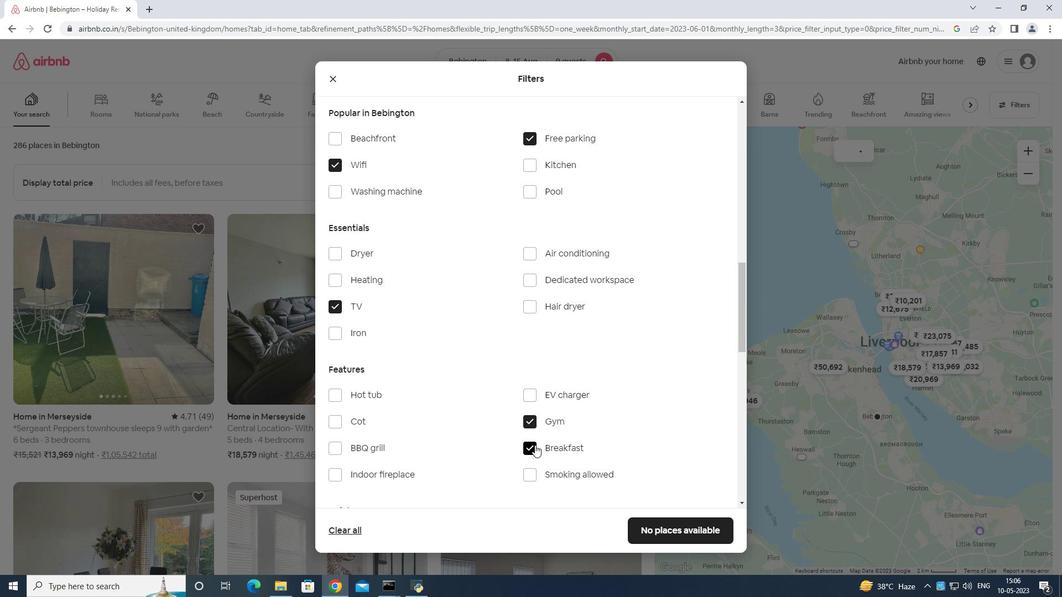 
Action: Mouse moved to (537, 445)
Screenshot: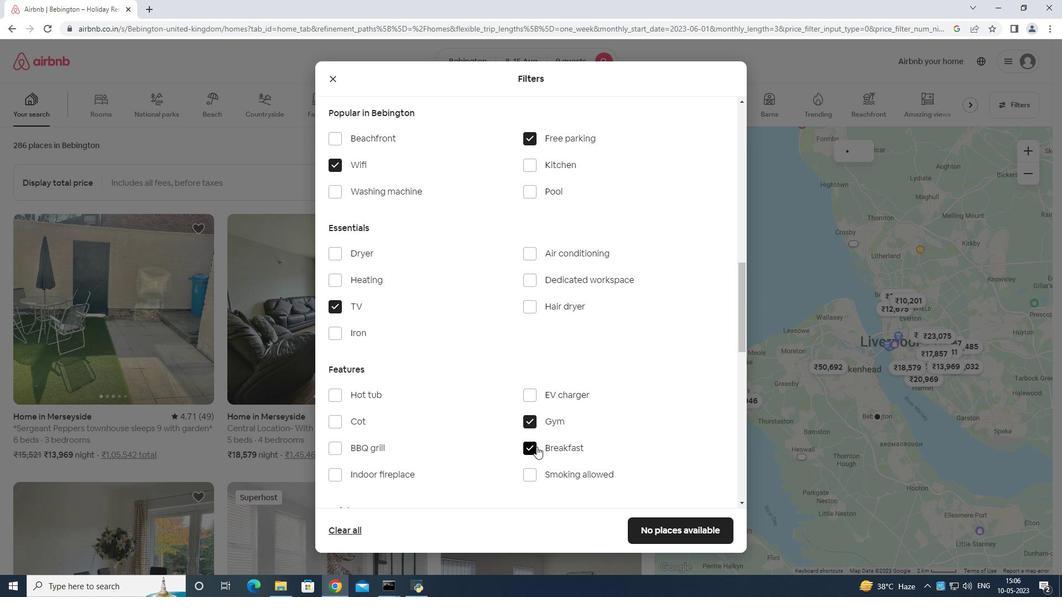 
Action: Mouse scrolled (537, 444) with delta (0, 0)
Screenshot: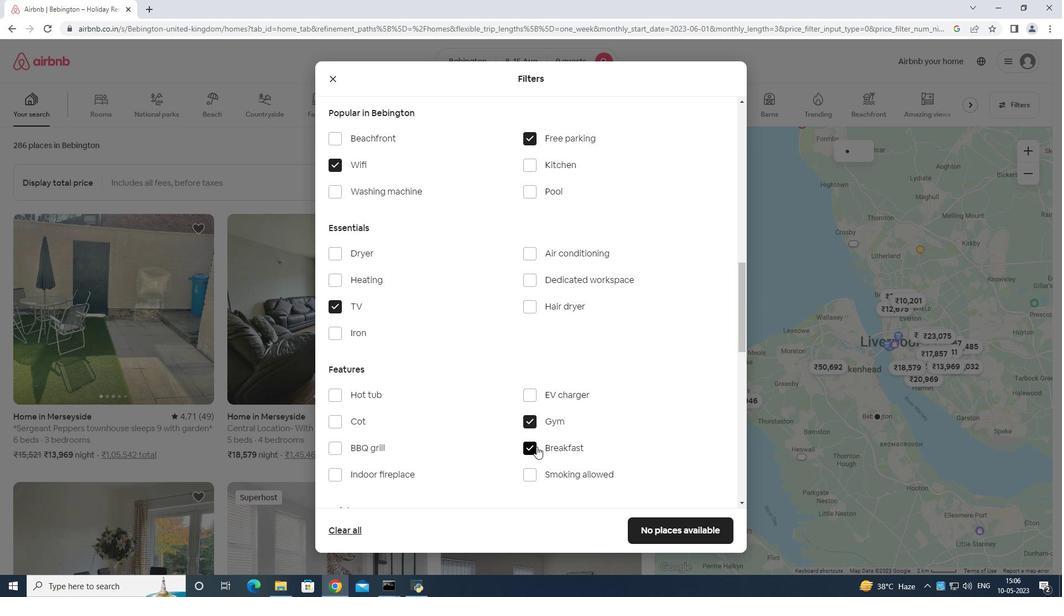 
Action: Mouse scrolled (537, 444) with delta (0, 0)
Screenshot: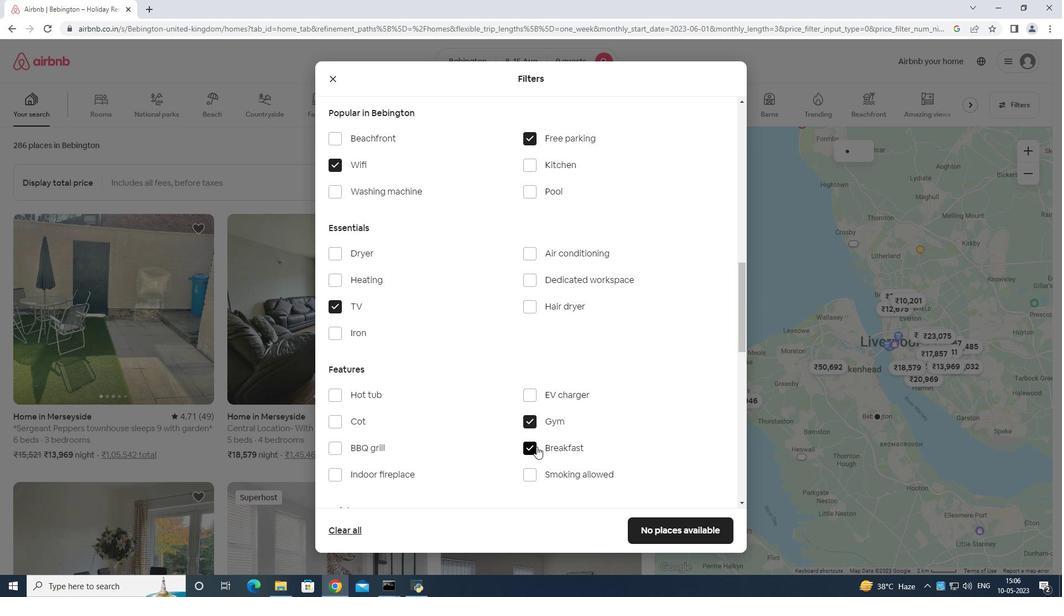 
Action: Mouse moved to (696, 356)
Screenshot: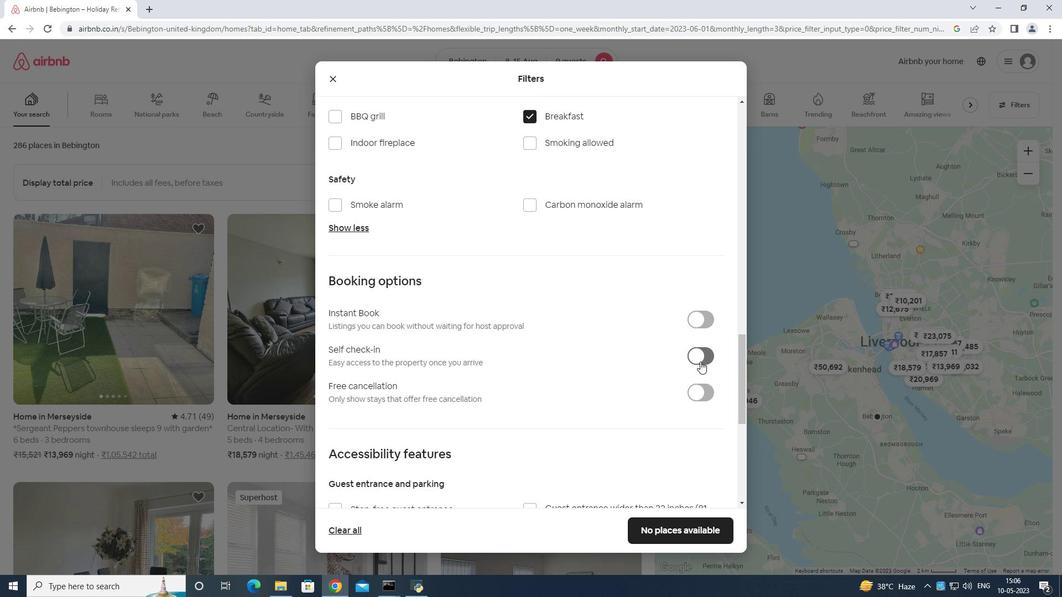 
Action: Mouse pressed left at (696, 356)
Screenshot: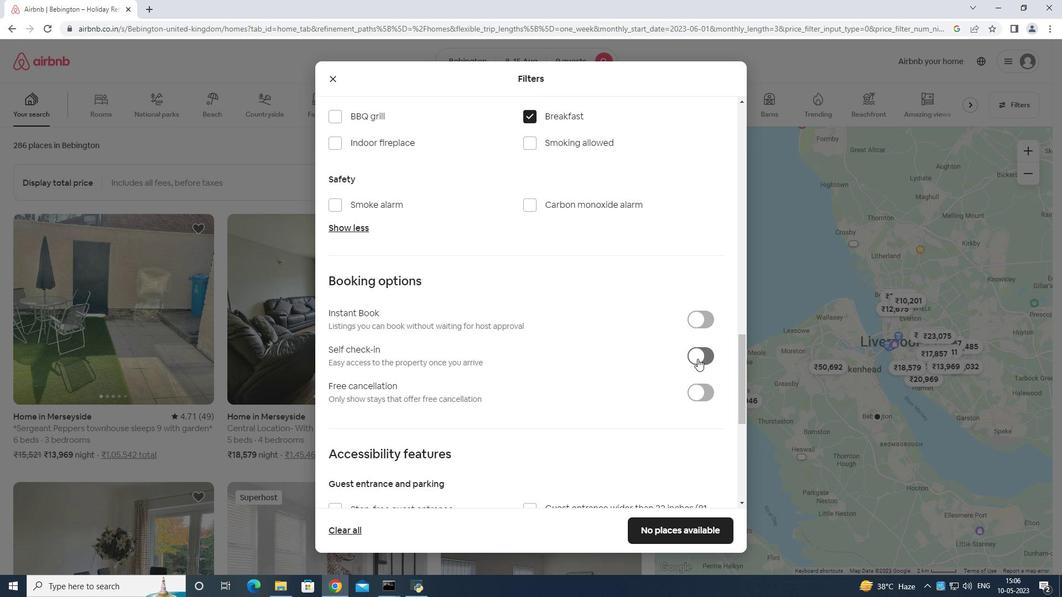 
Action: Mouse moved to (686, 362)
Screenshot: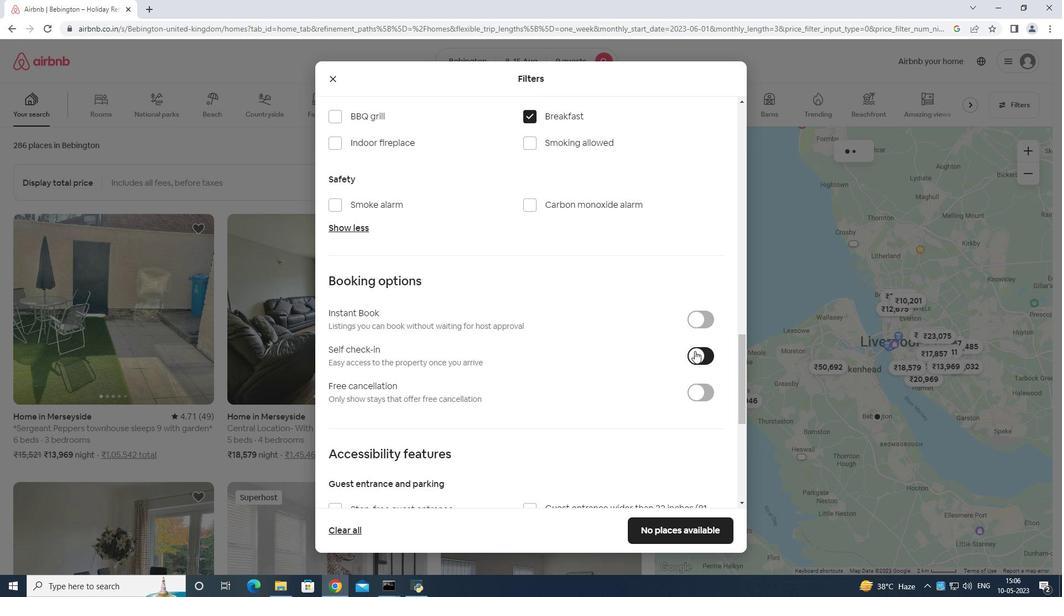 
Action: Mouse scrolled (687, 356) with delta (0, 0)
Screenshot: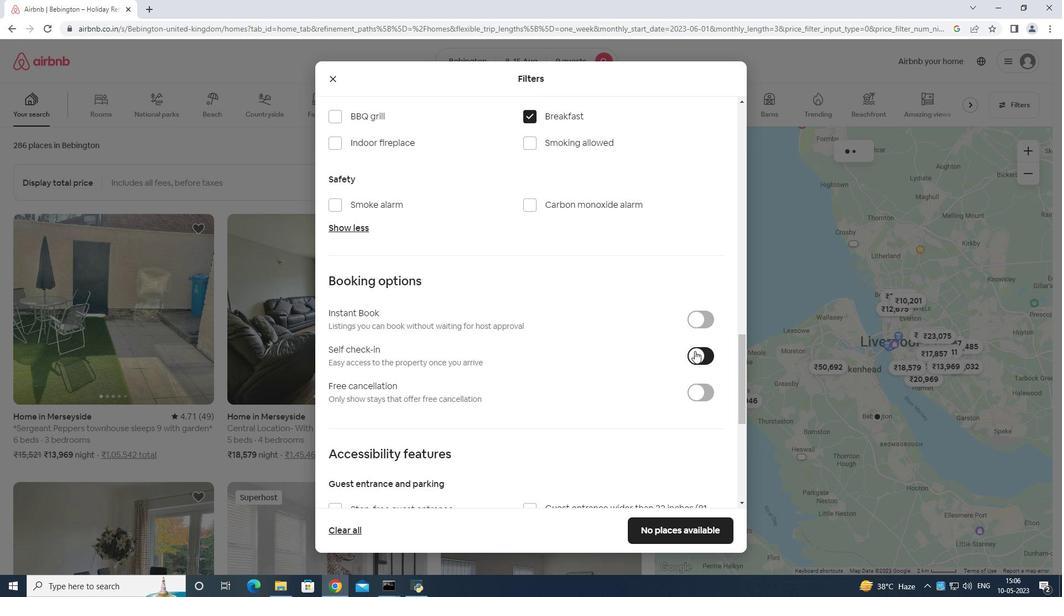 
Action: Mouse scrolled (686, 359) with delta (0, 0)
Screenshot: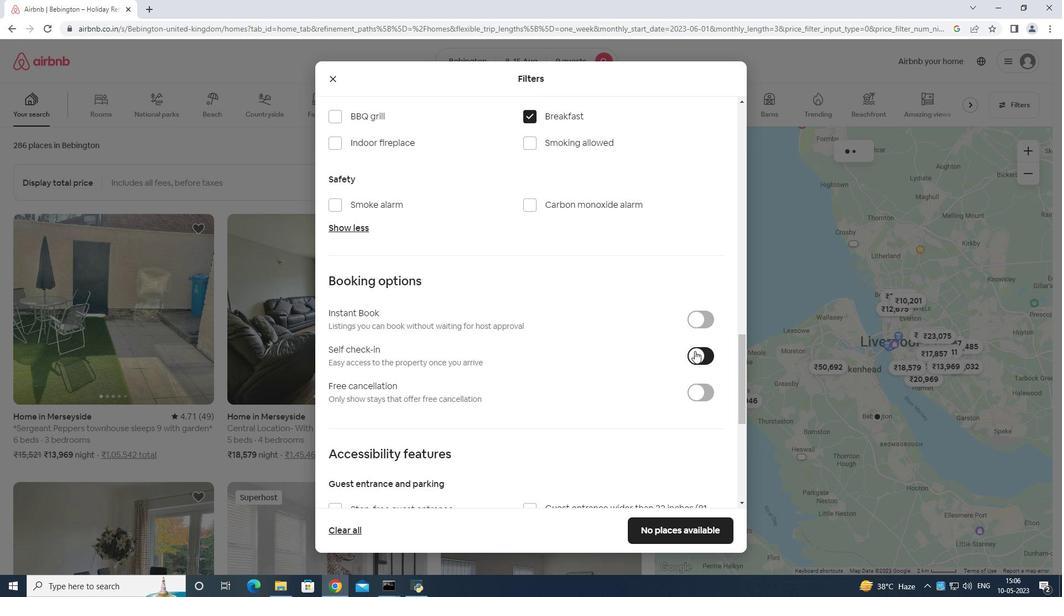 
Action: Mouse scrolled (686, 361) with delta (0, 0)
Screenshot: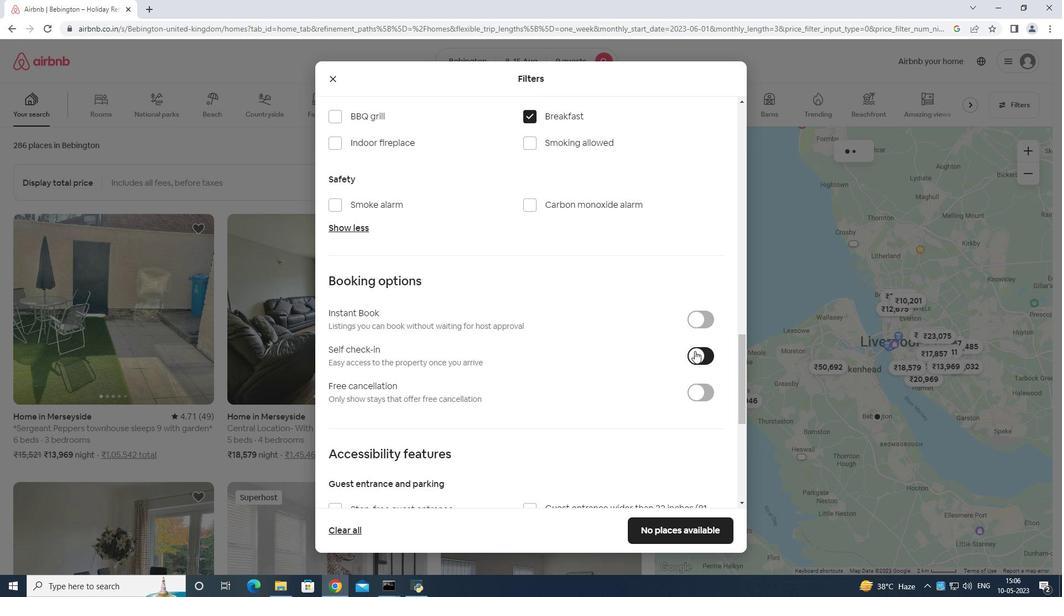 
Action: Mouse moved to (685, 365)
Screenshot: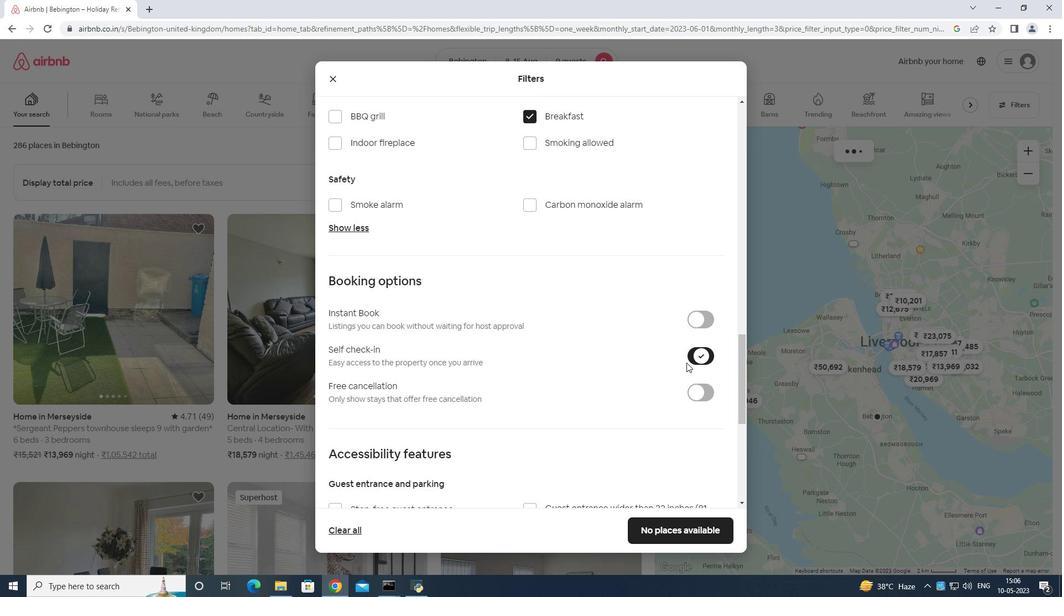 
Action: Mouse scrolled (685, 364) with delta (0, 0)
Screenshot: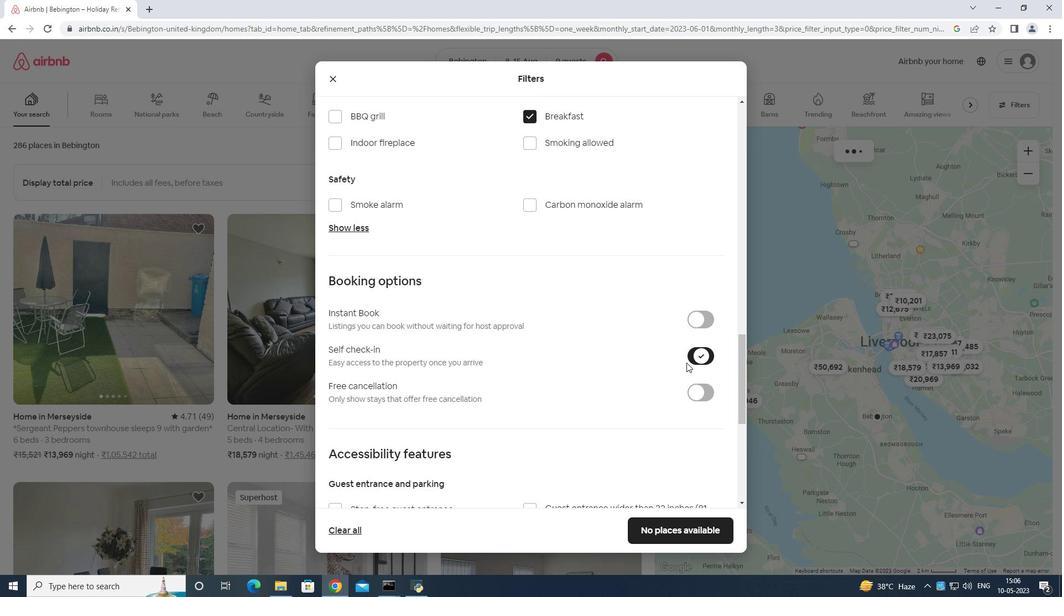 
Action: Mouse moved to (684, 365)
Screenshot: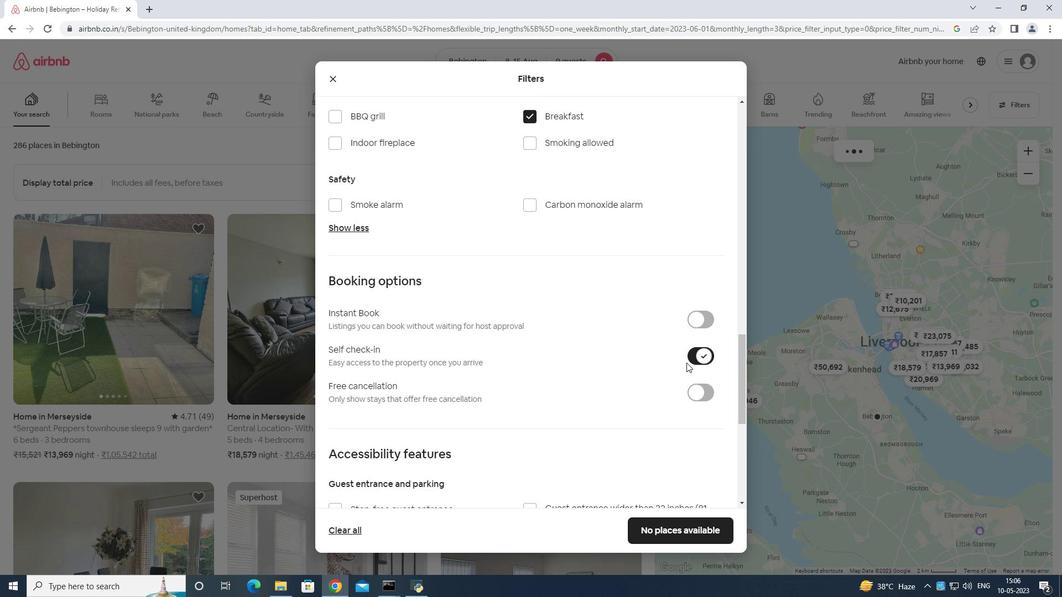 
Action: Mouse scrolled (684, 364) with delta (0, 0)
Screenshot: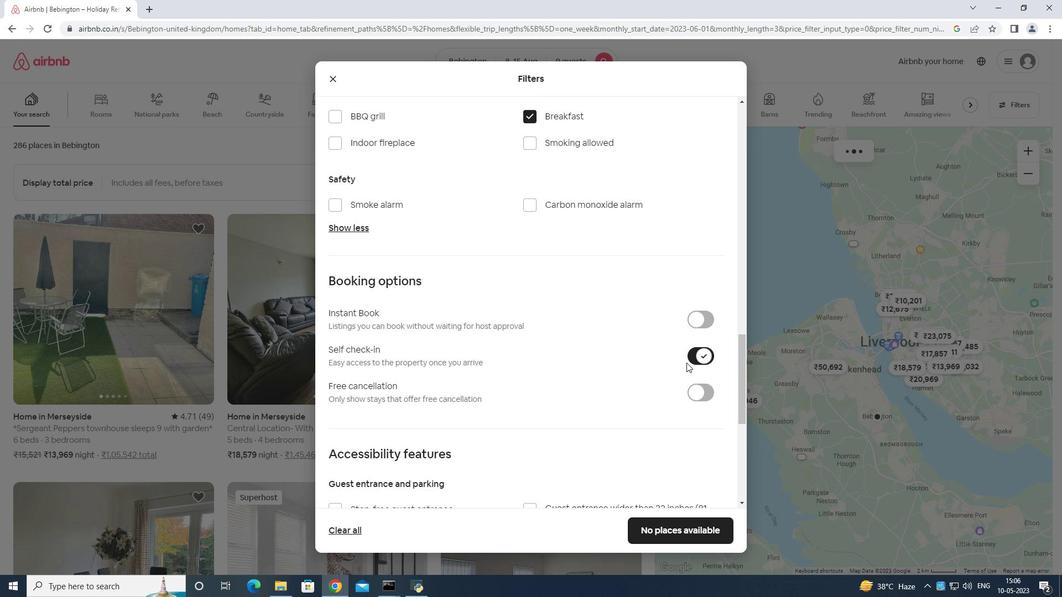 
Action: Mouse moved to (684, 367)
Screenshot: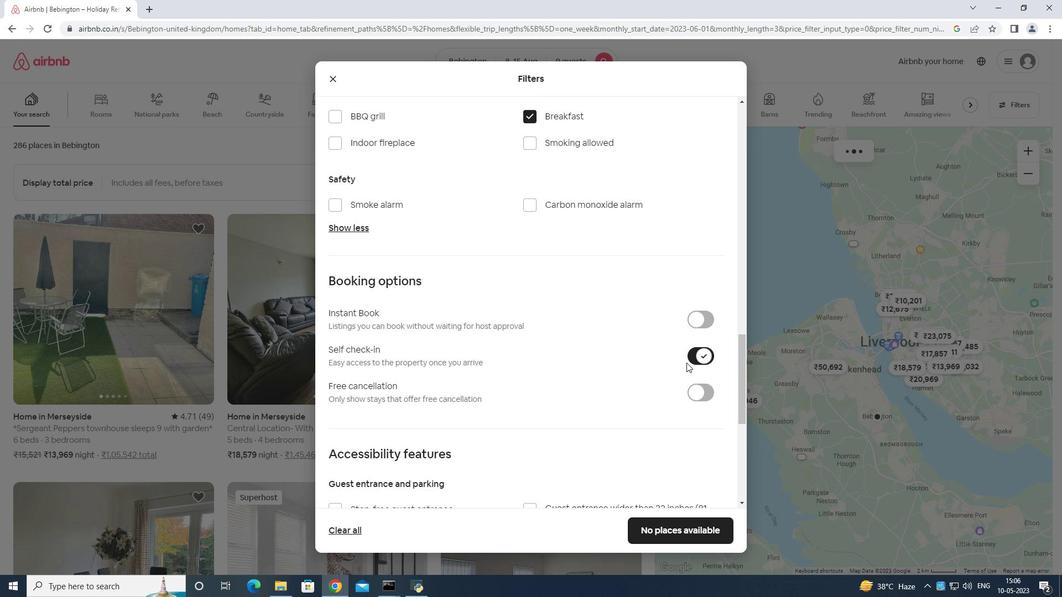 
Action: Mouse scrolled (684, 366) with delta (0, 0)
Screenshot: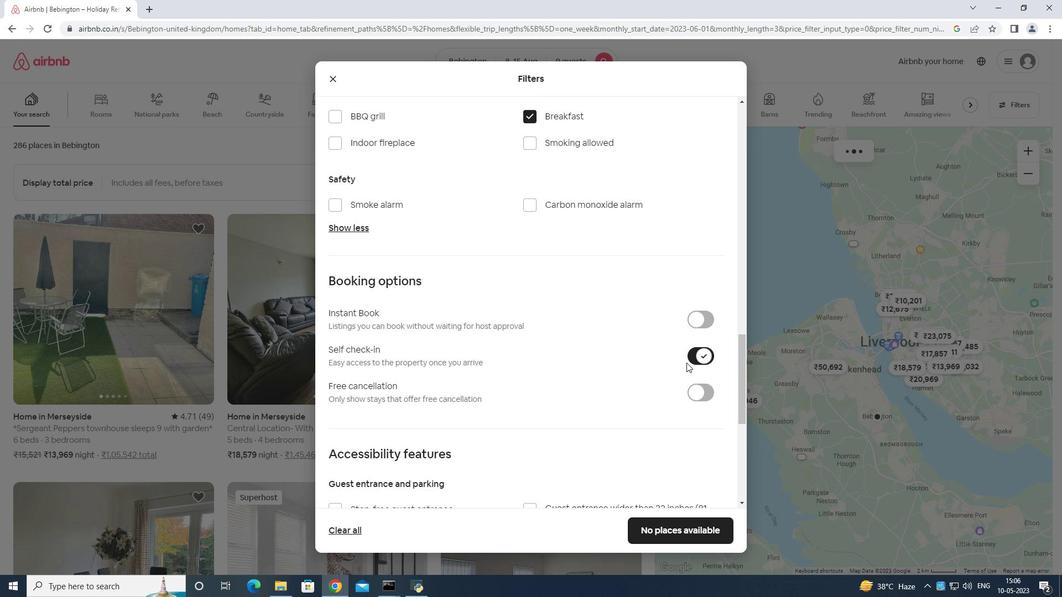 
Action: Mouse moved to (683, 370)
Screenshot: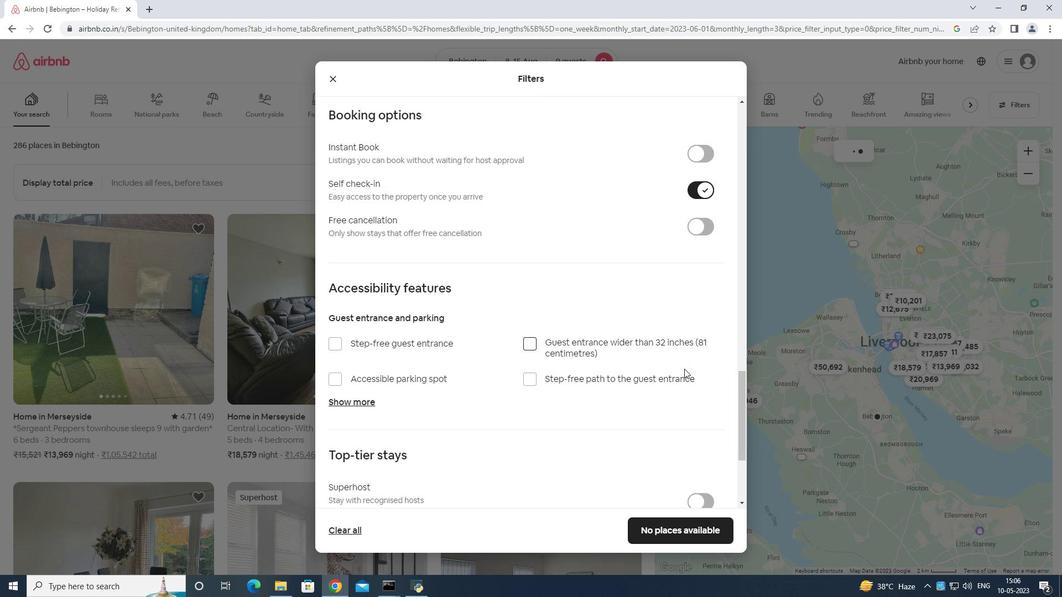 
Action: Mouse scrolled (683, 370) with delta (0, 0)
Screenshot: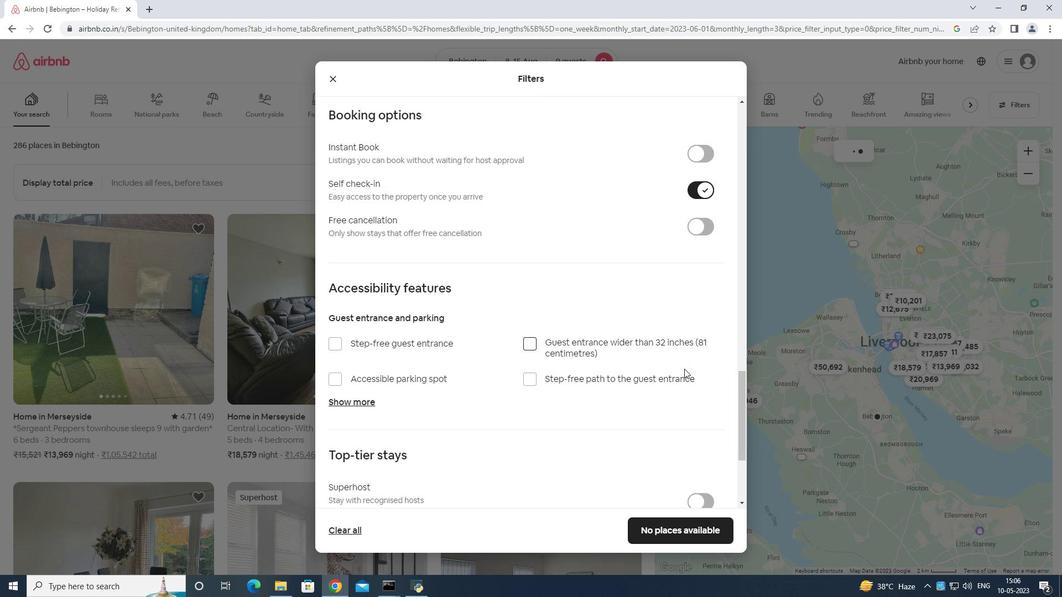 
Action: Mouse scrolled (683, 370) with delta (0, 0)
Screenshot: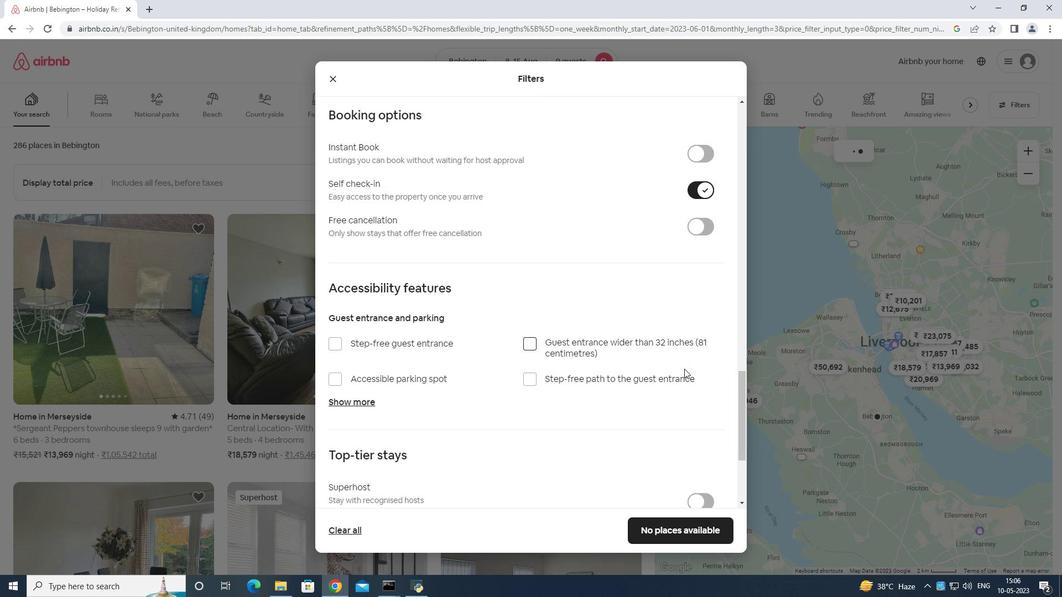 
Action: Mouse moved to (683, 371)
Screenshot: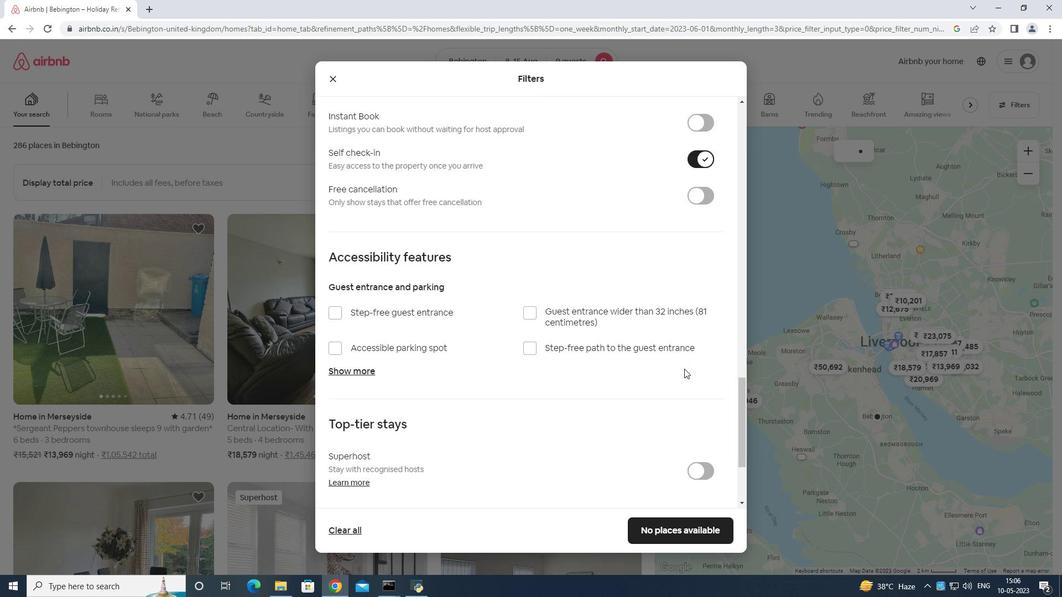 
Action: Mouse scrolled (683, 370) with delta (0, 0)
Screenshot: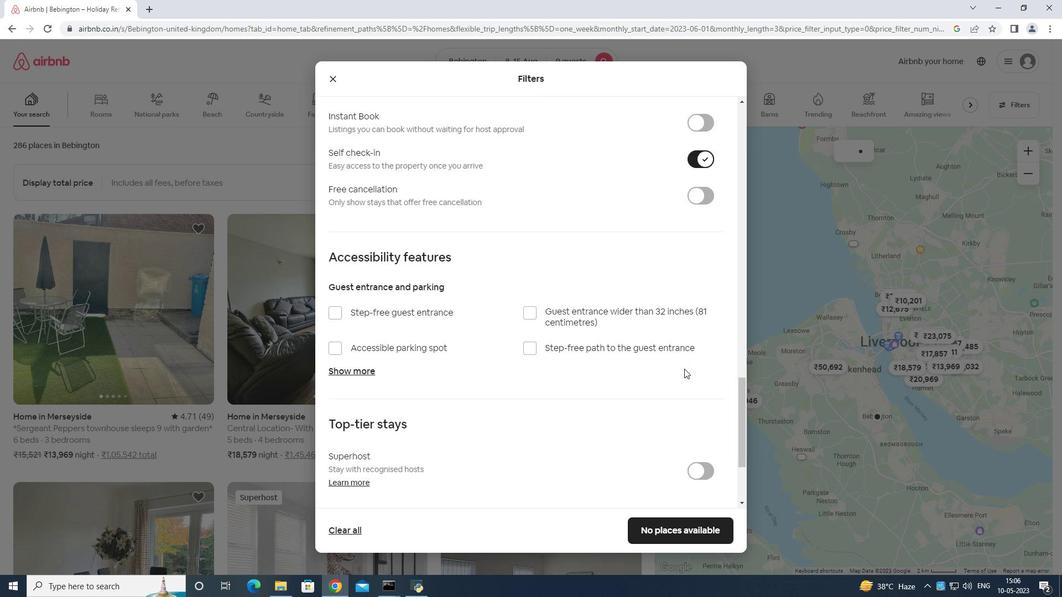 
Action: Mouse moved to (682, 373)
Screenshot: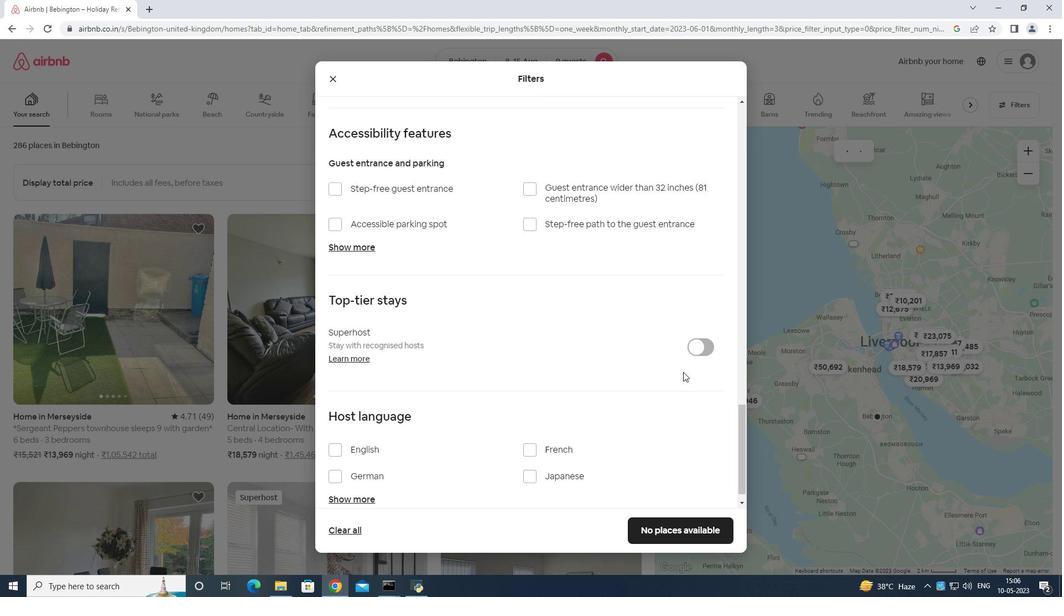 
Action: Mouse scrolled (682, 372) with delta (0, 0)
Screenshot: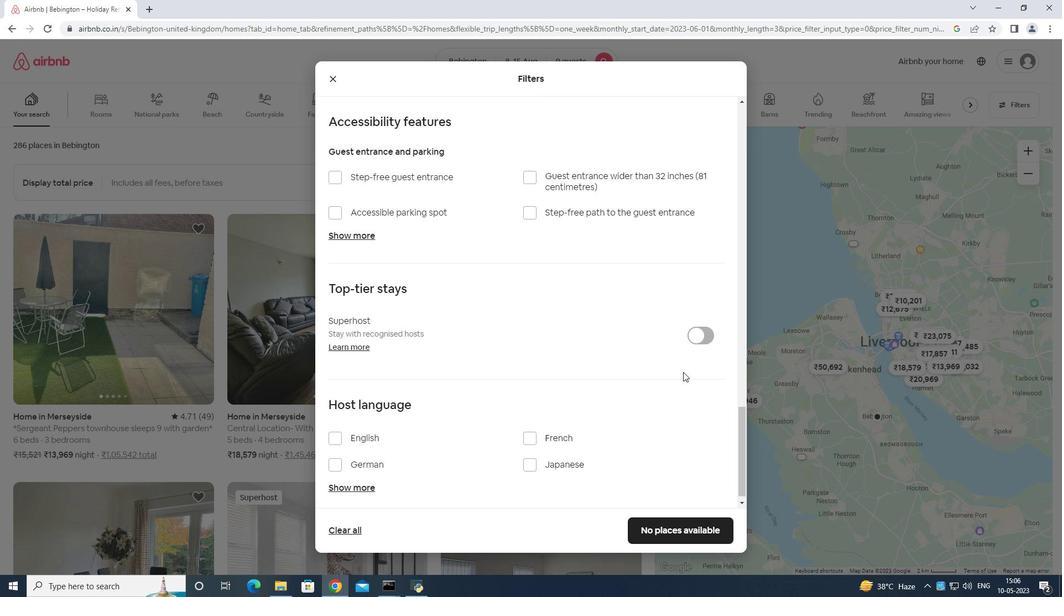 
Action: Mouse moved to (682, 373)
Screenshot: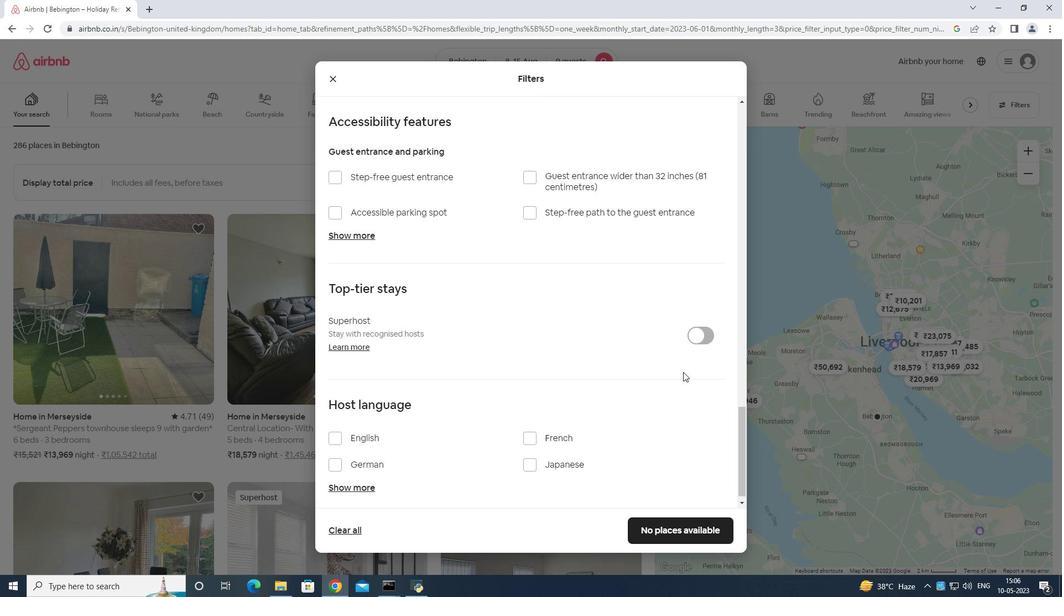 
Action: Mouse scrolled (682, 372) with delta (0, 0)
Screenshot: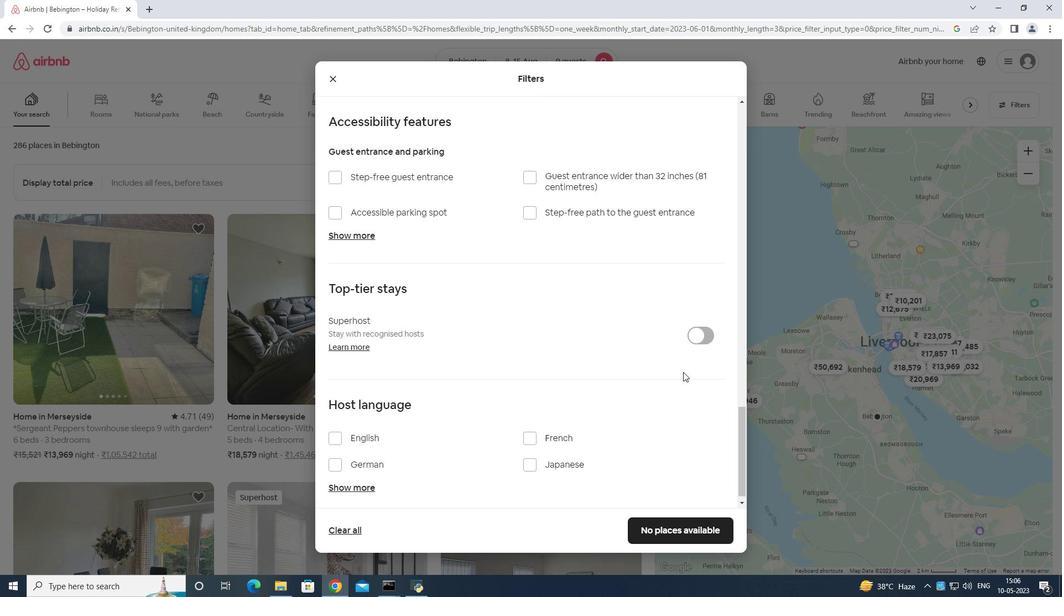 
Action: Mouse moved to (680, 377)
Screenshot: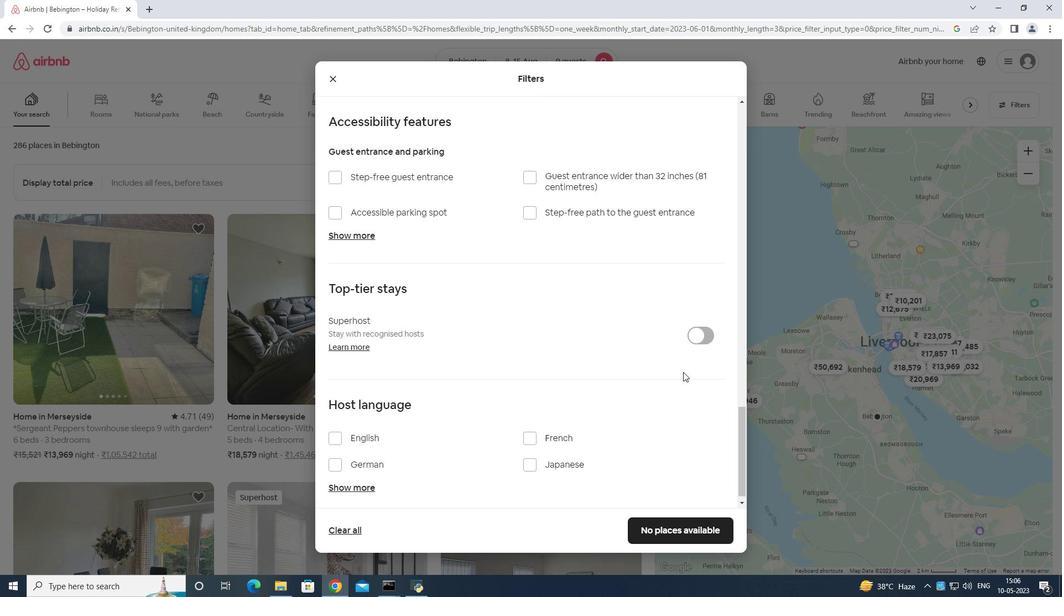 
Action: Mouse scrolled (680, 376) with delta (0, 0)
Screenshot: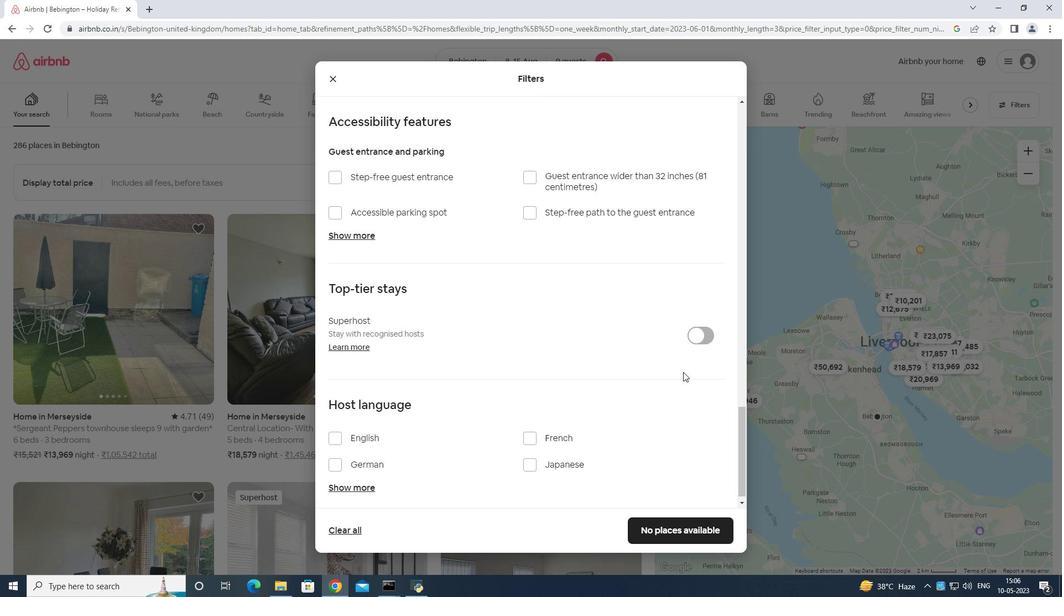 
Action: Mouse moved to (334, 424)
Screenshot: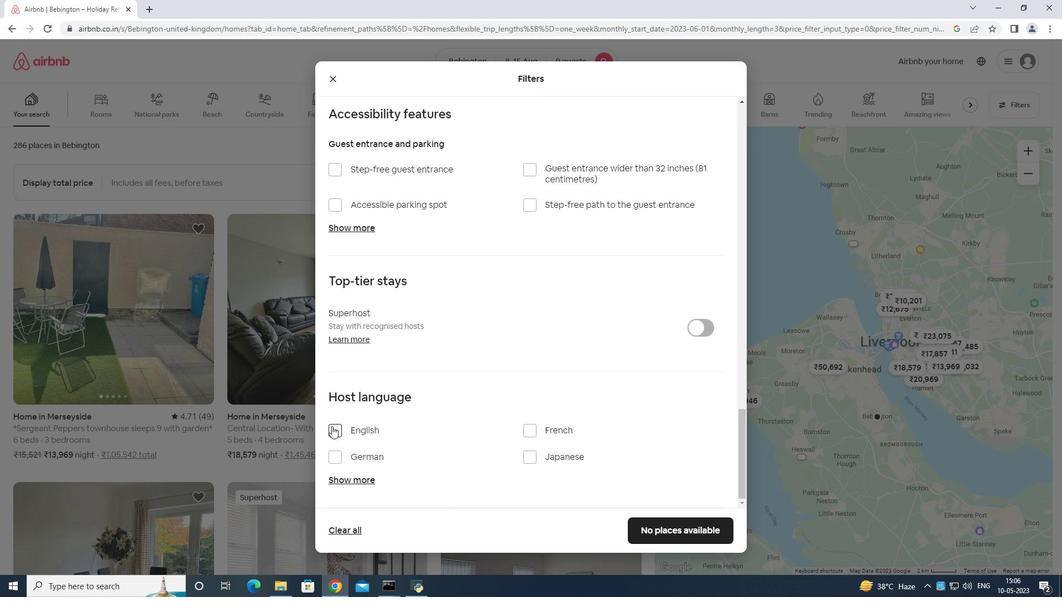 
Action: Mouse pressed left at (334, 424)
Screenshot: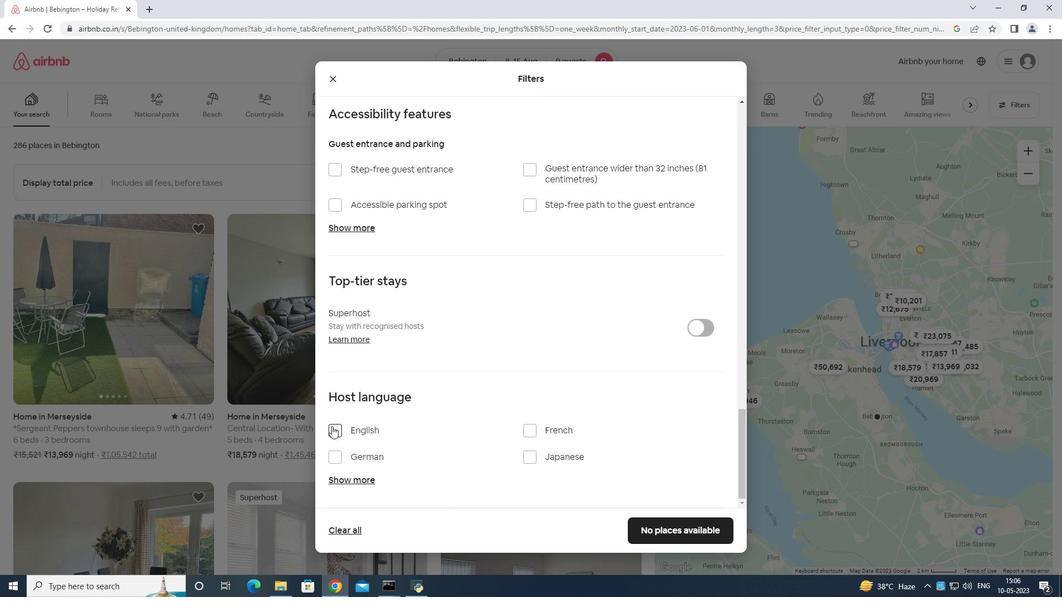 
Action: Mouse moved to (665, 527)
Screenshot: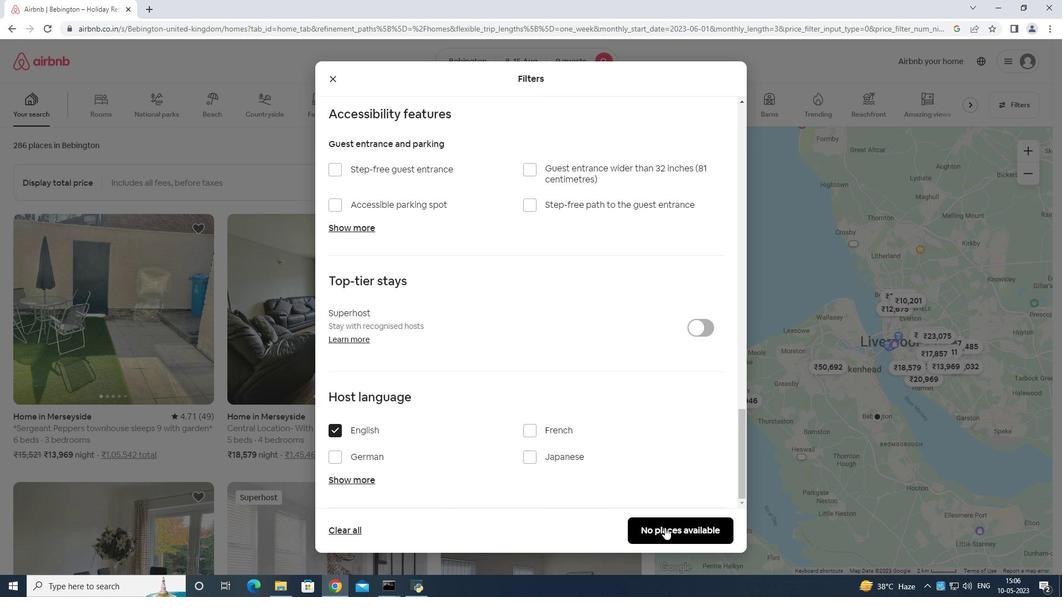 
Action: Mouse pressed left at (665, 527)
Screenshot: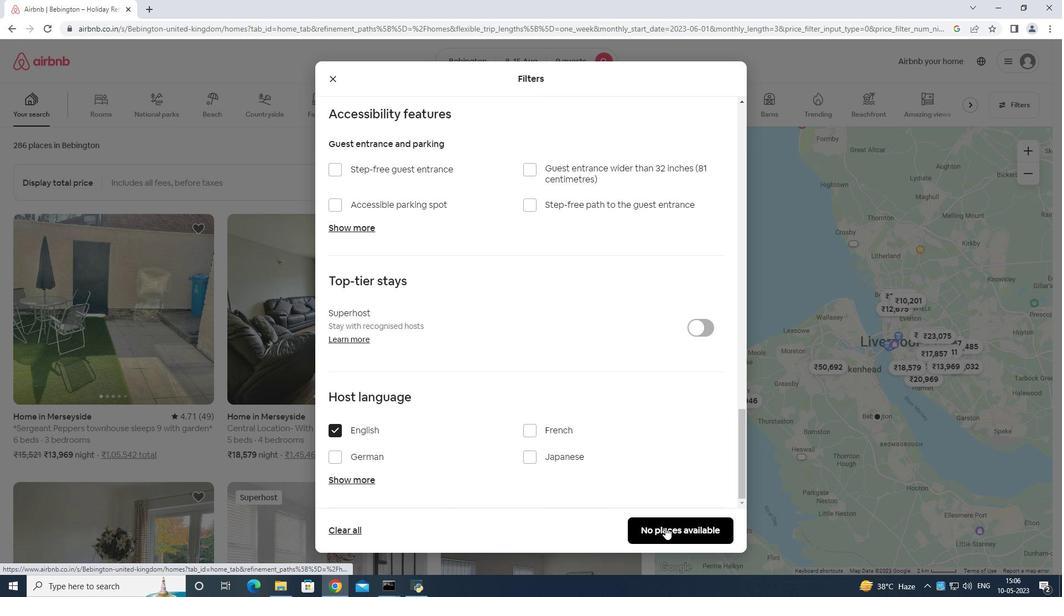 
Action: Mouse moved to (666, 527)
Screenshot: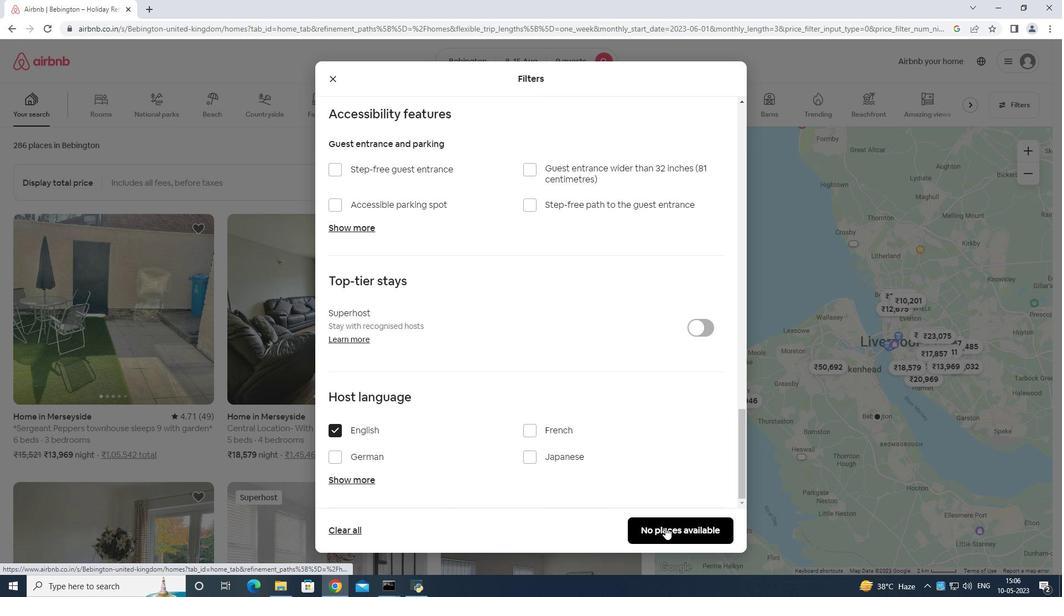 
